 Task: Find connections with filter location Worksop with filter topic #Designwith filter profile language French with filter current company Fibre2Fashion with filter school Maharashtra Institute of Technology with filter industry Electric Power Transmission, Control, and Distribution with filter service category Research with filter keywords title Computer Scientist
Action: Mouse moved to (623, 78)
Screenshot: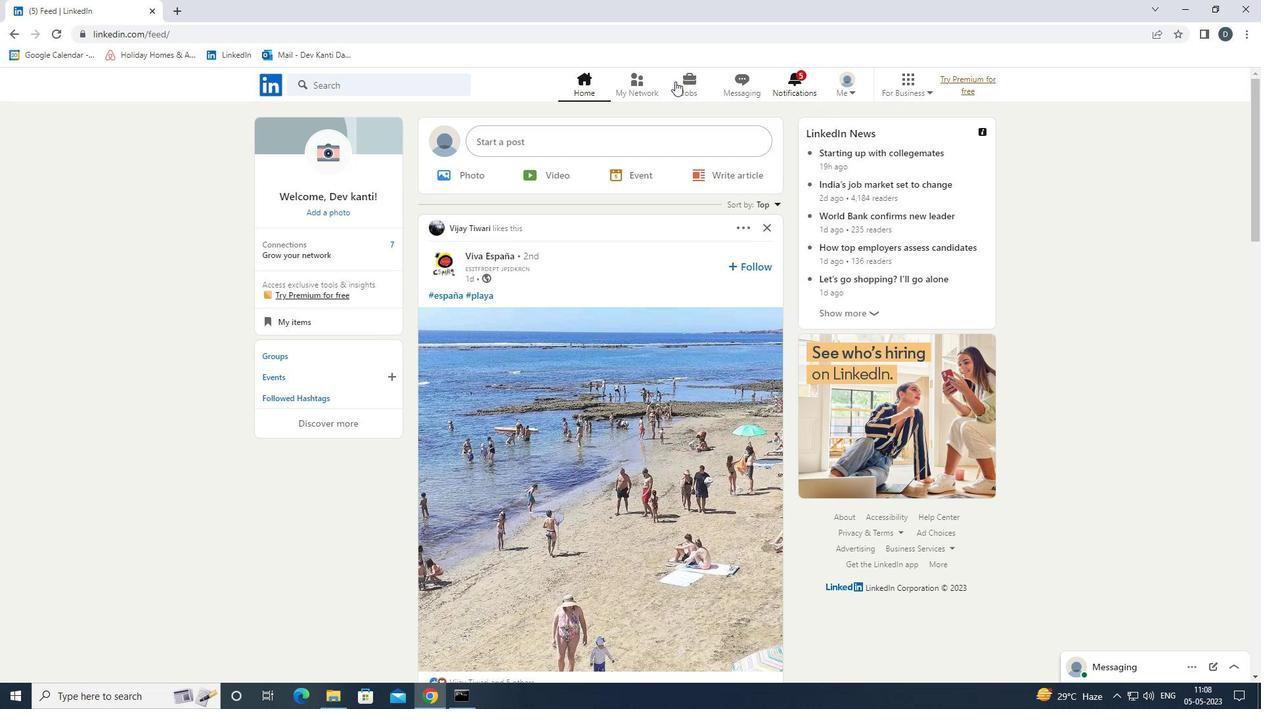 
Action: Mouse pressed left at (623, 78)
Screenshot: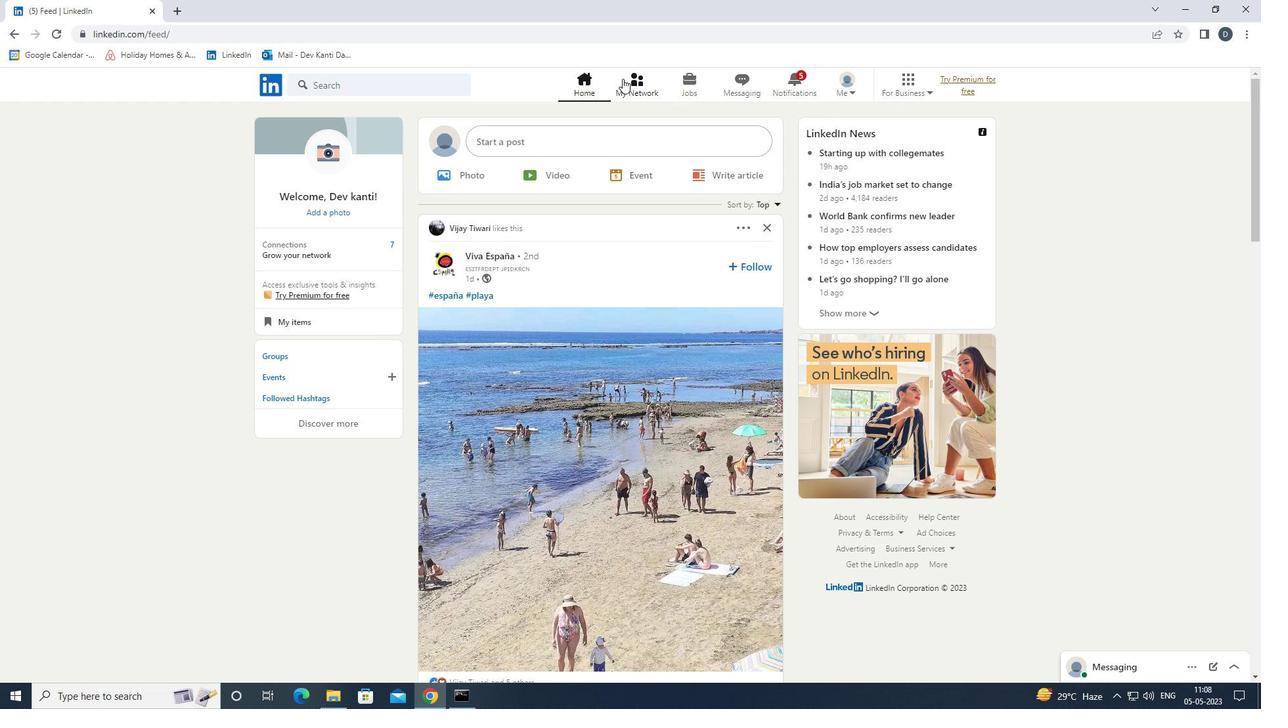 
Action: Mouse moved to (432, 155)
Screenshot: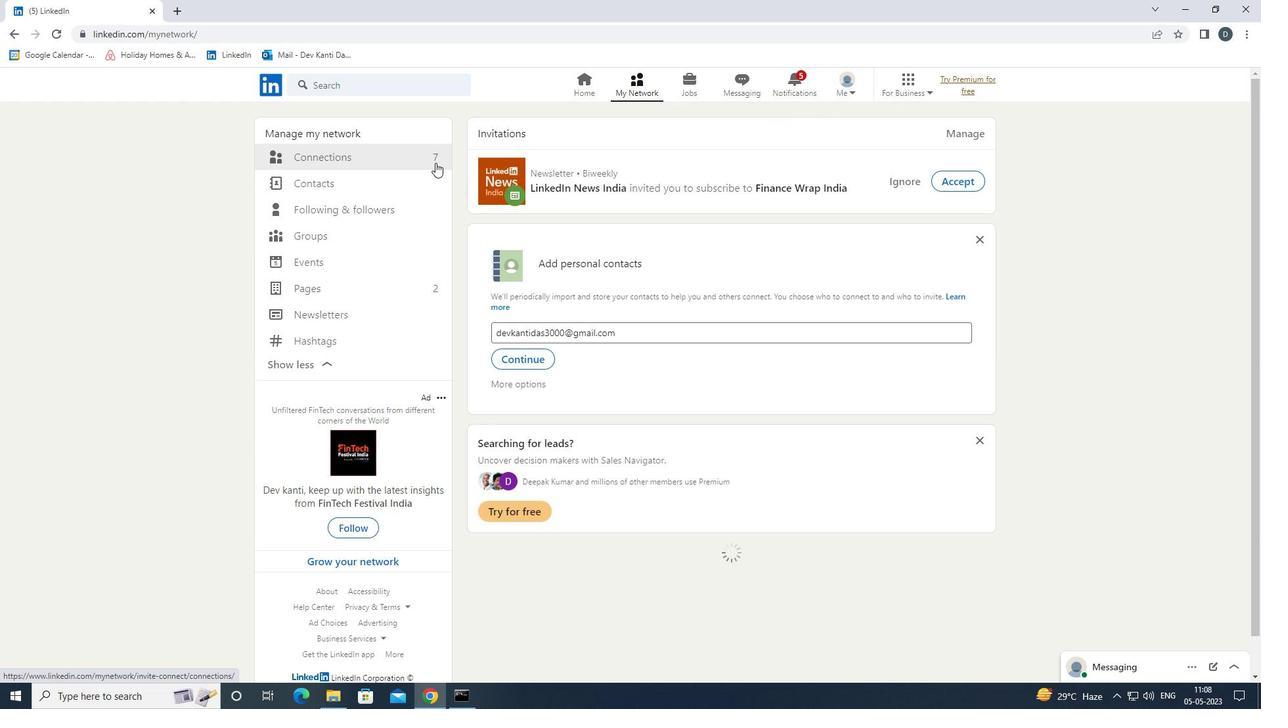 
Action: Mouse pressed left at (432, 155)
Screenshot: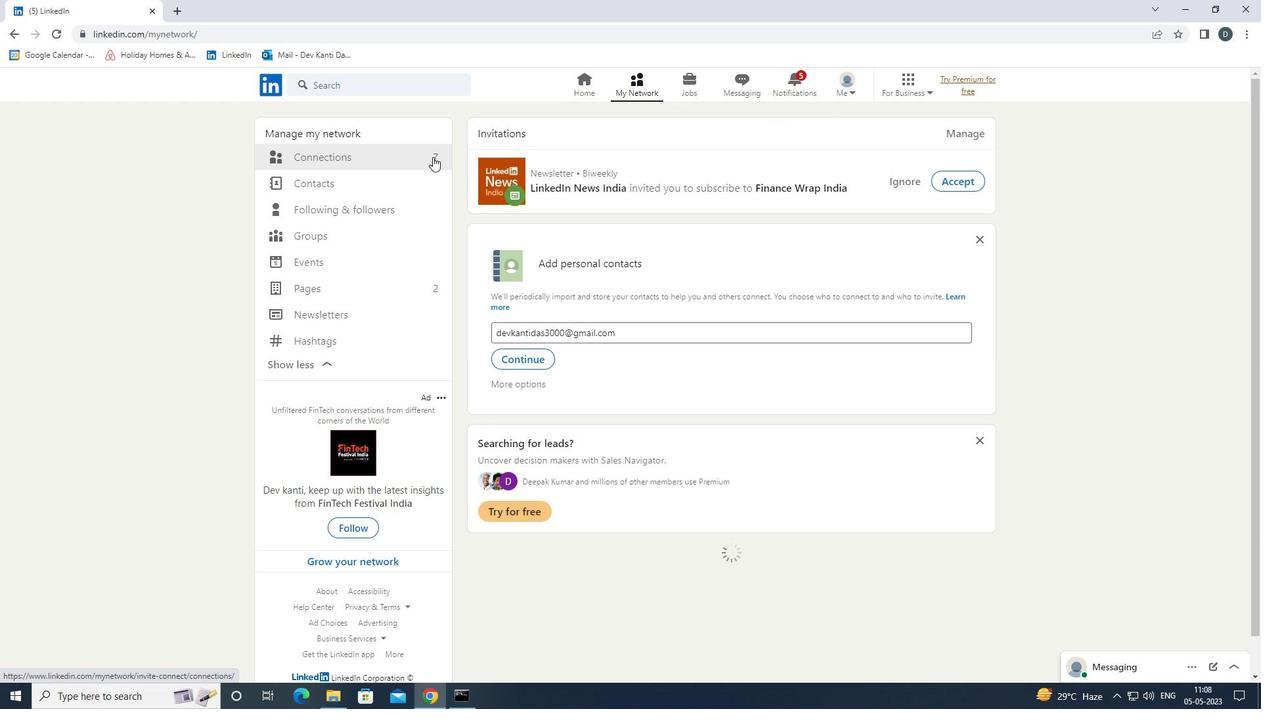 
Action: Mouse moved to (734, 155)
Screenshot: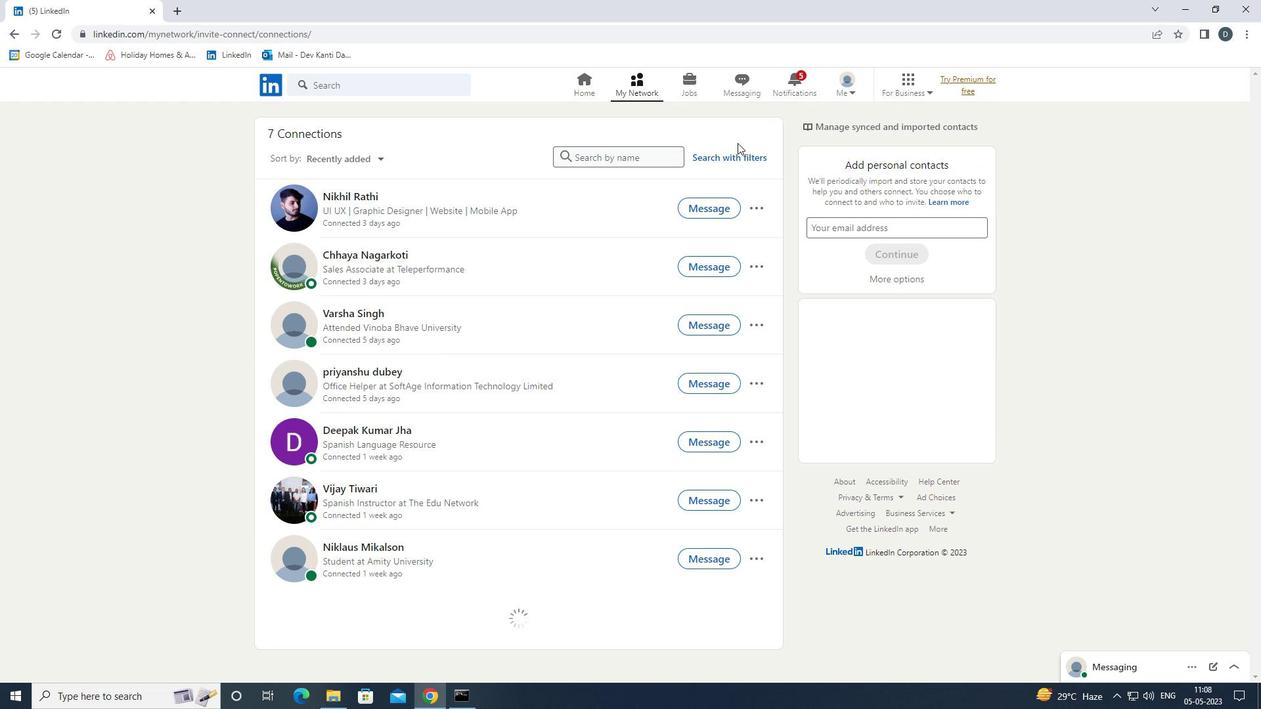 
Action: Mouse pressed left at (734, 155)
Screenshot: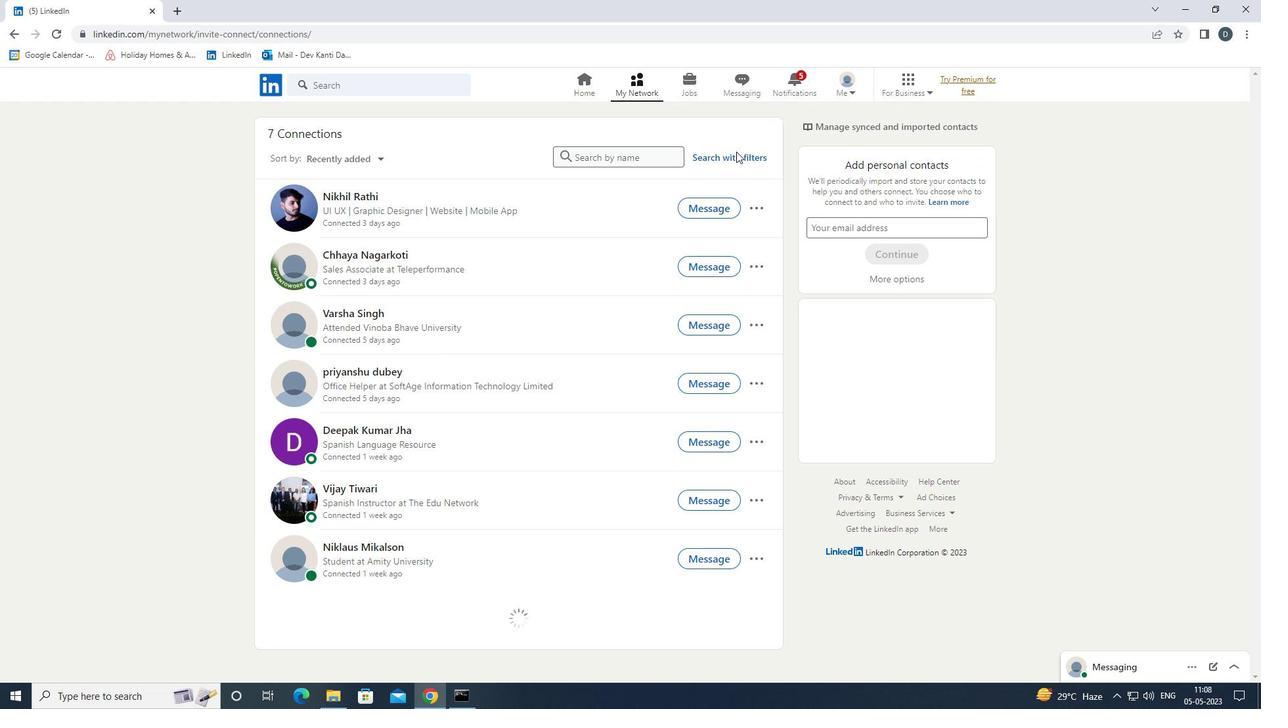 
Action: Mouse moved to (688, 120)
Screenshot: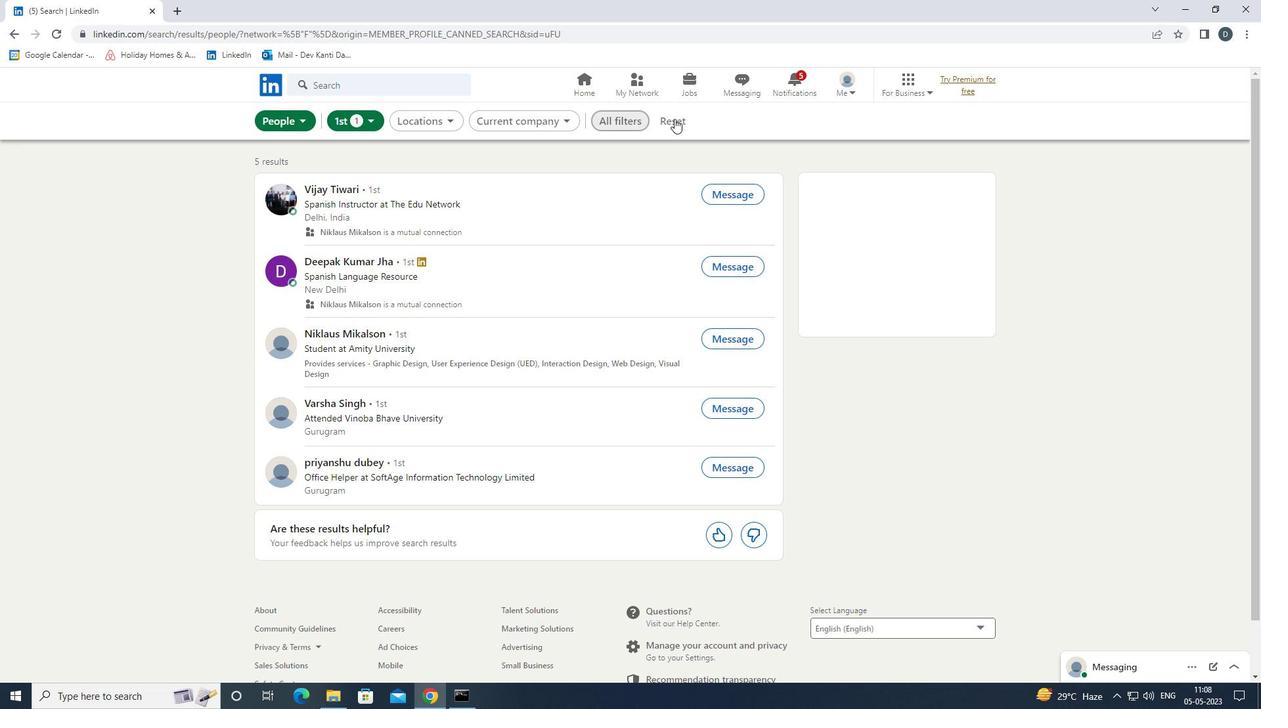 
Action: Mouse pressed left at (688, 120)
Screenshot: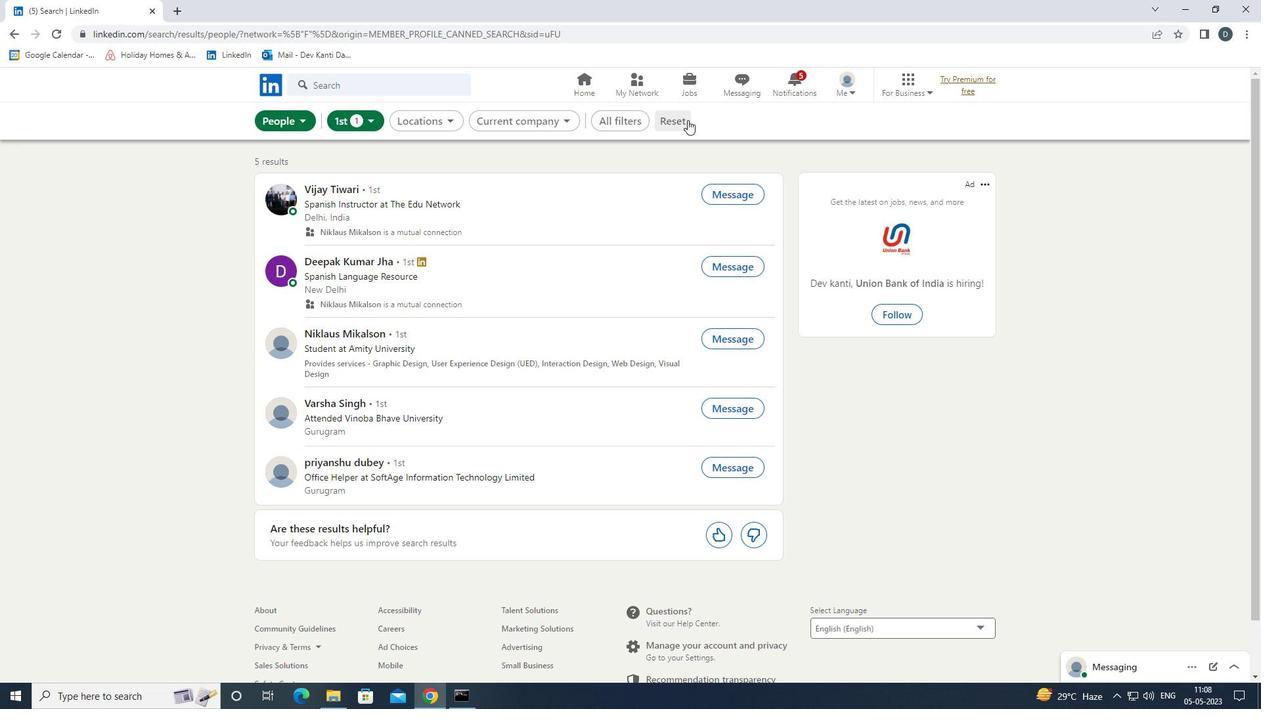 
Action: Mouse moved to (663, 119)
Screenshot: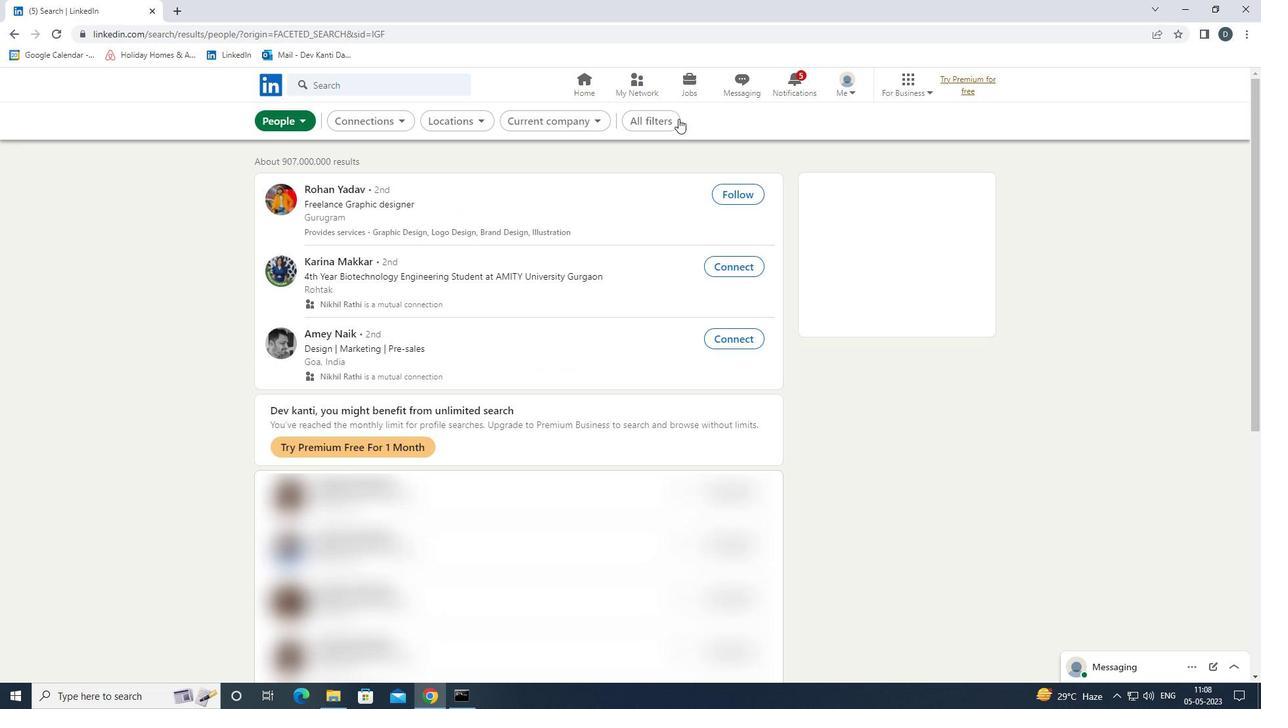 
Action: Mouse pressed left at (663, 119)
Screenshot: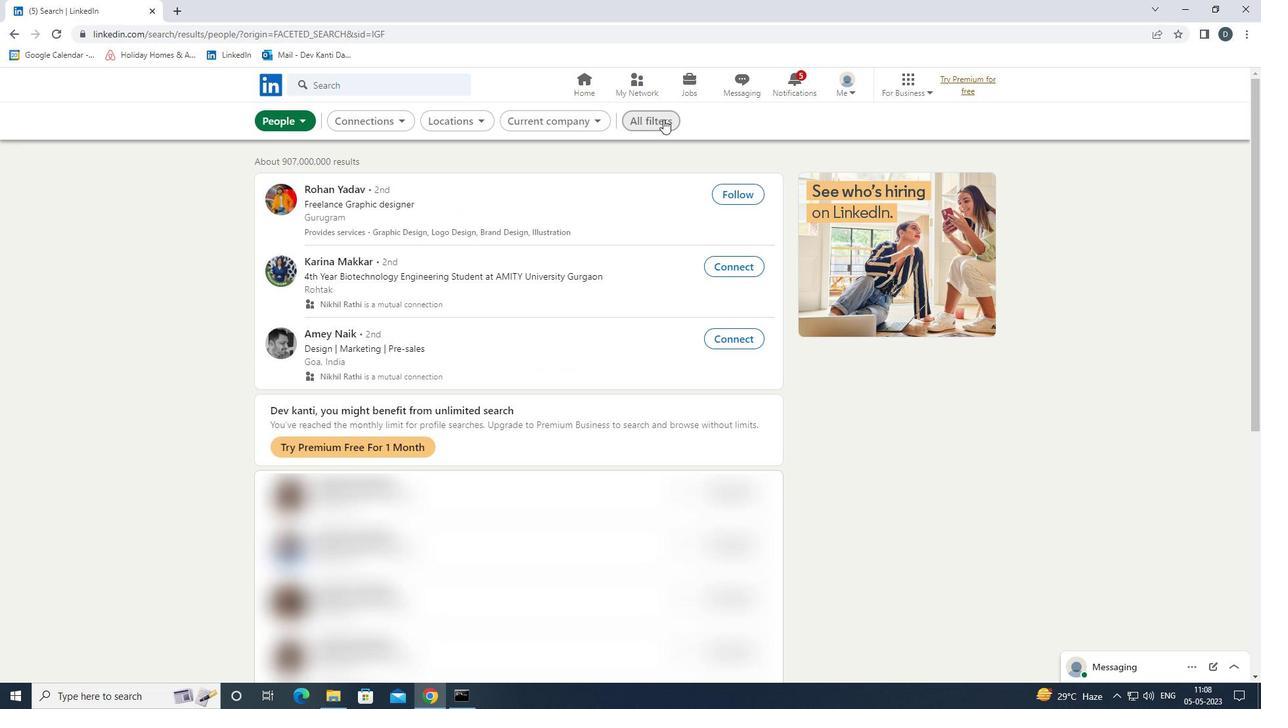 
Action: Mouse moved to (1127, 336)
Screenshot: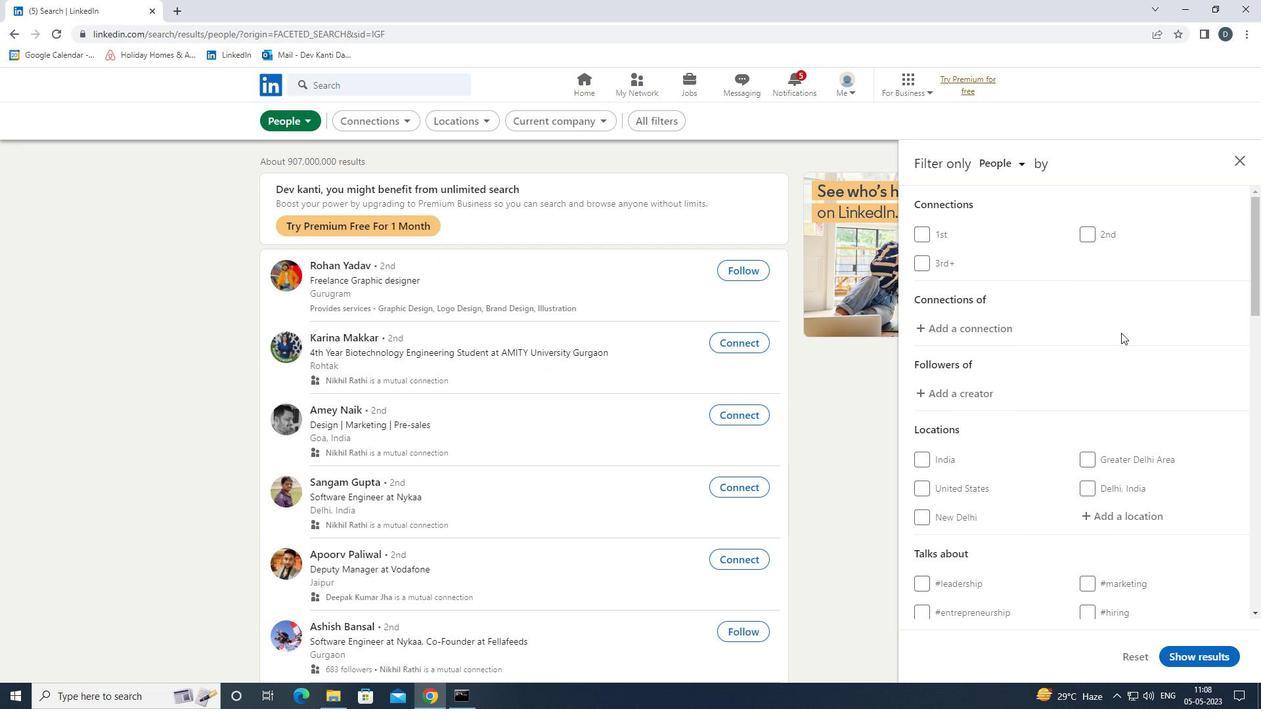 
Action: Mouse scrolled (1127, 335) with delta (0, 0)
Screenshot: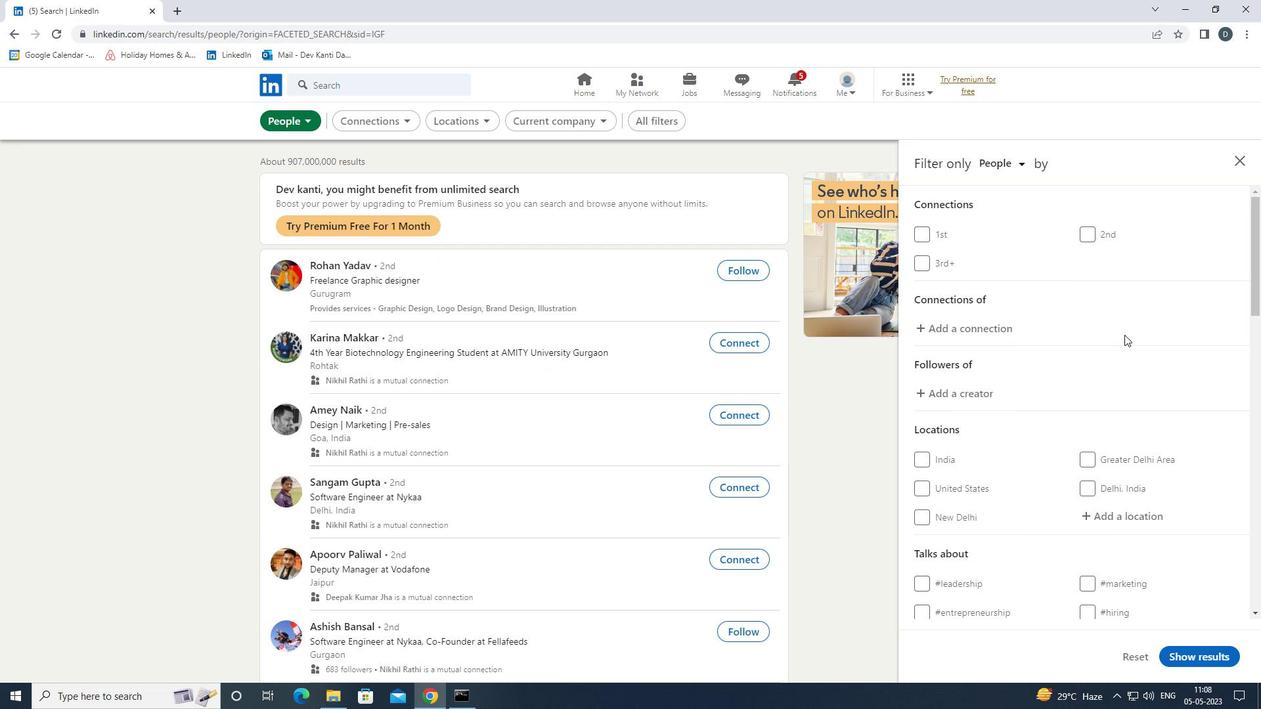 
Action: Mouse moved to (1129, 337)
Screenshot: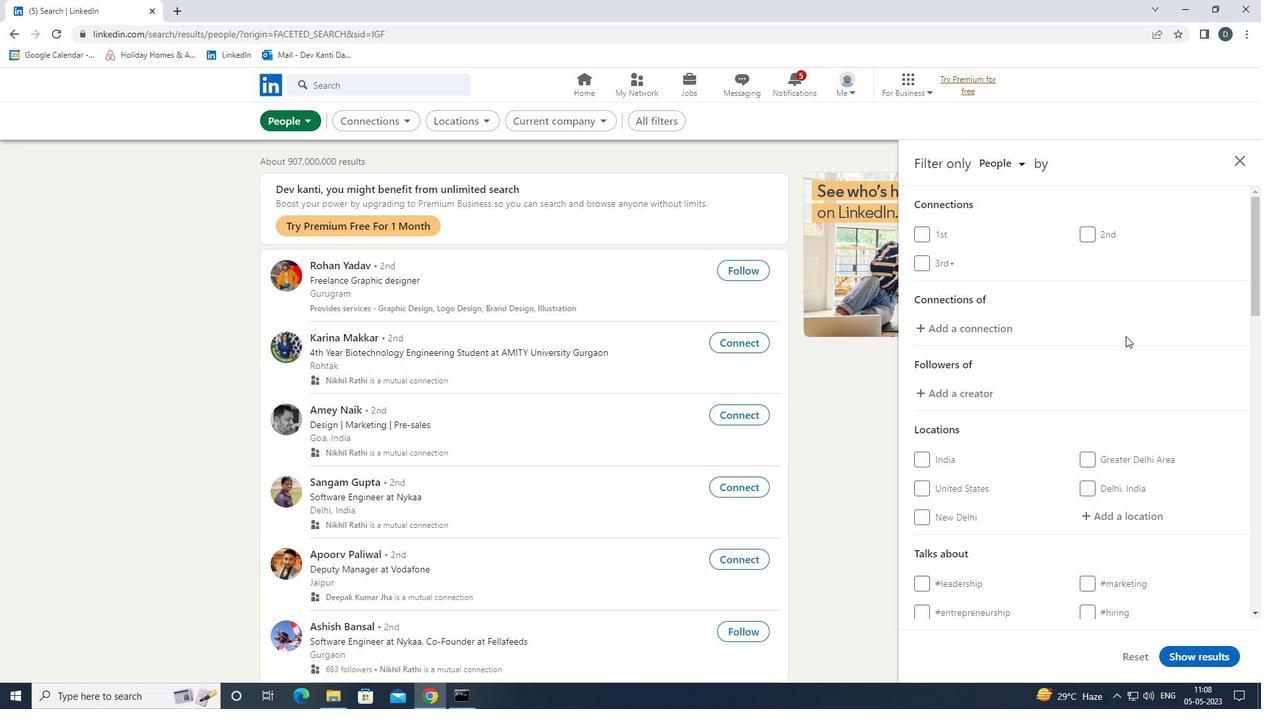 
Action: Mouse scrolled (1129, 336) with delta (0, 0)
Screenshot: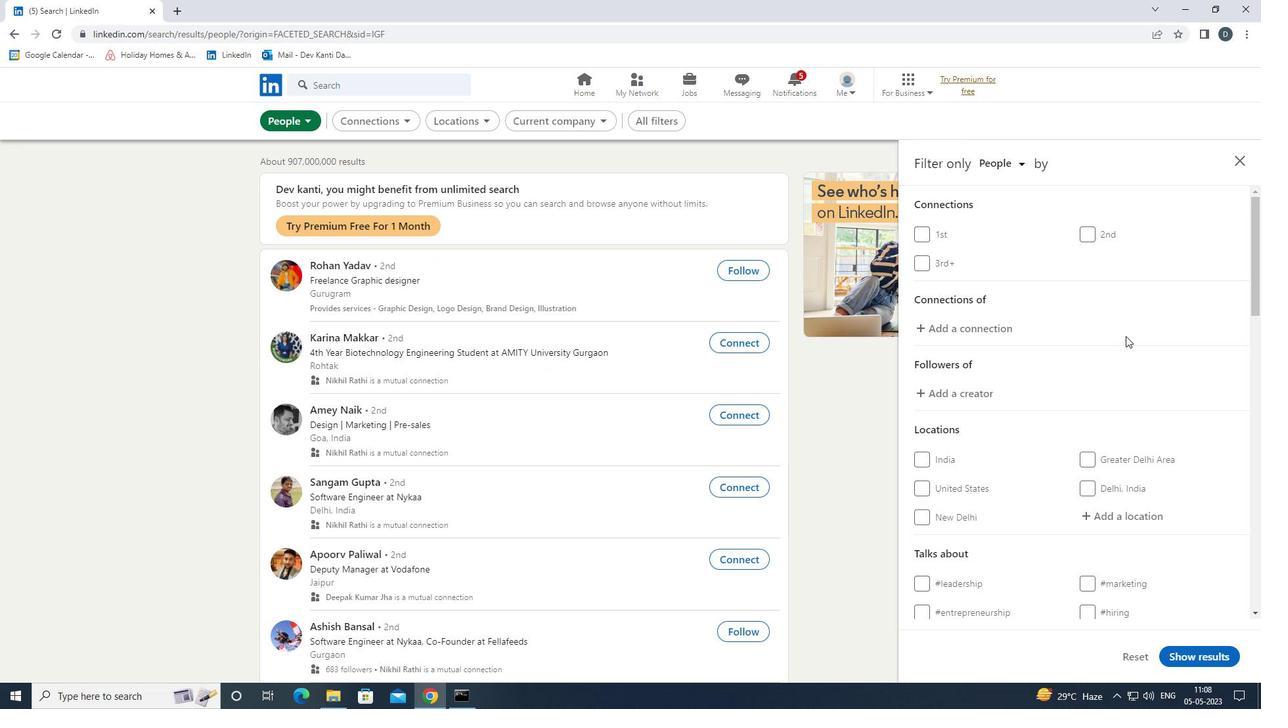 
Action: Mouse moved to (1138, 379)
Screenshot: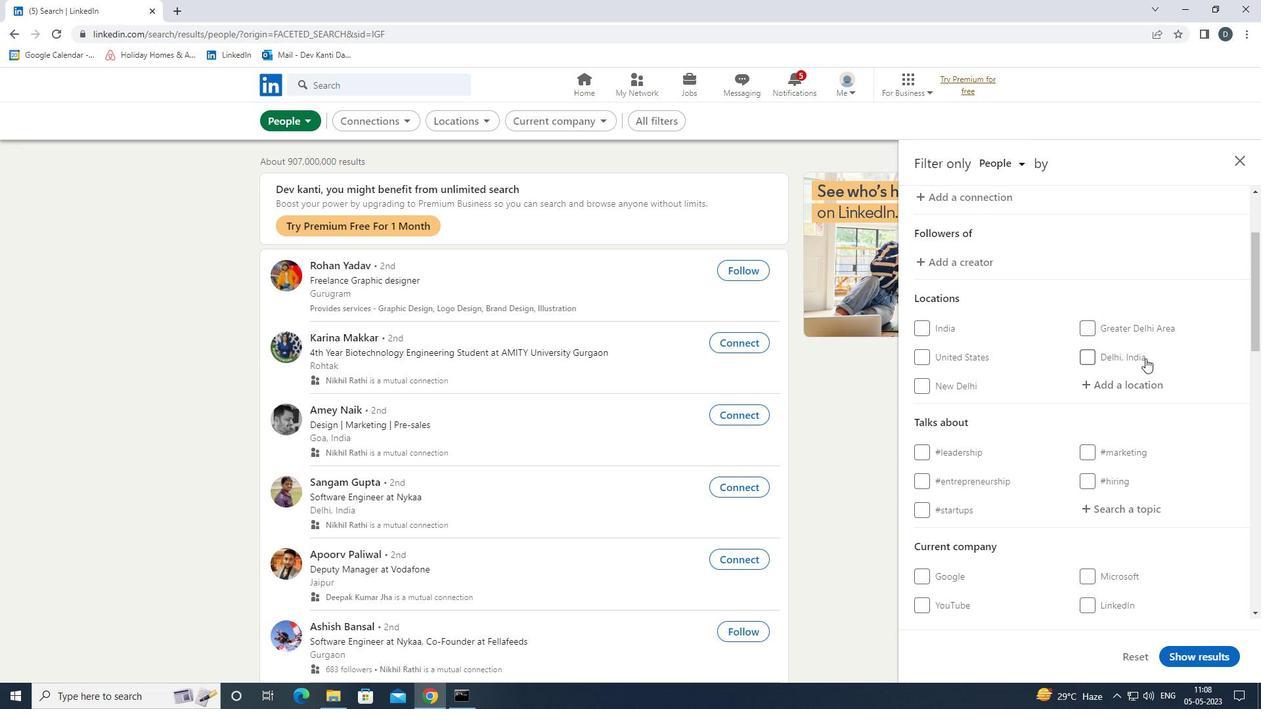 
Action: Mouse pressed left at (1138, 379)
Screenshot: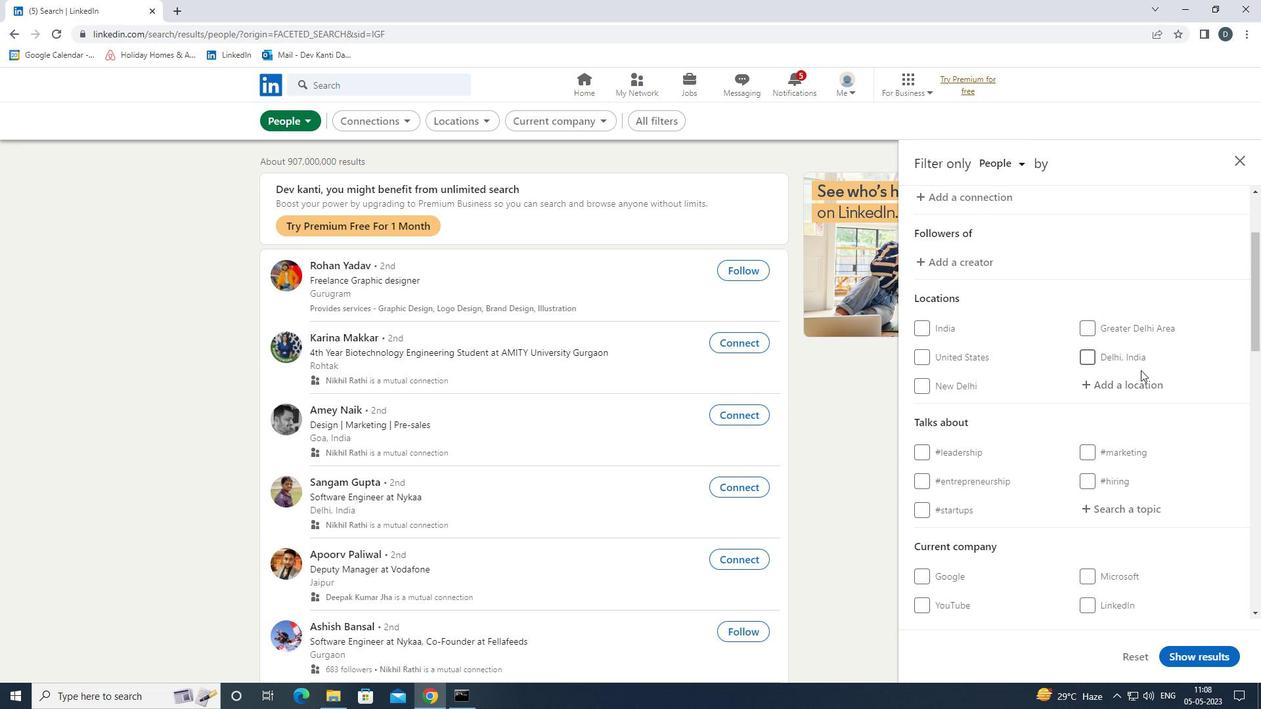 
Action: Key pressed <Key.shift><Key.shift><Key.shift><Key.shift><Key.shift><Key.shift>WORKSHOP<Key.down><Key.enter>
Screenshot: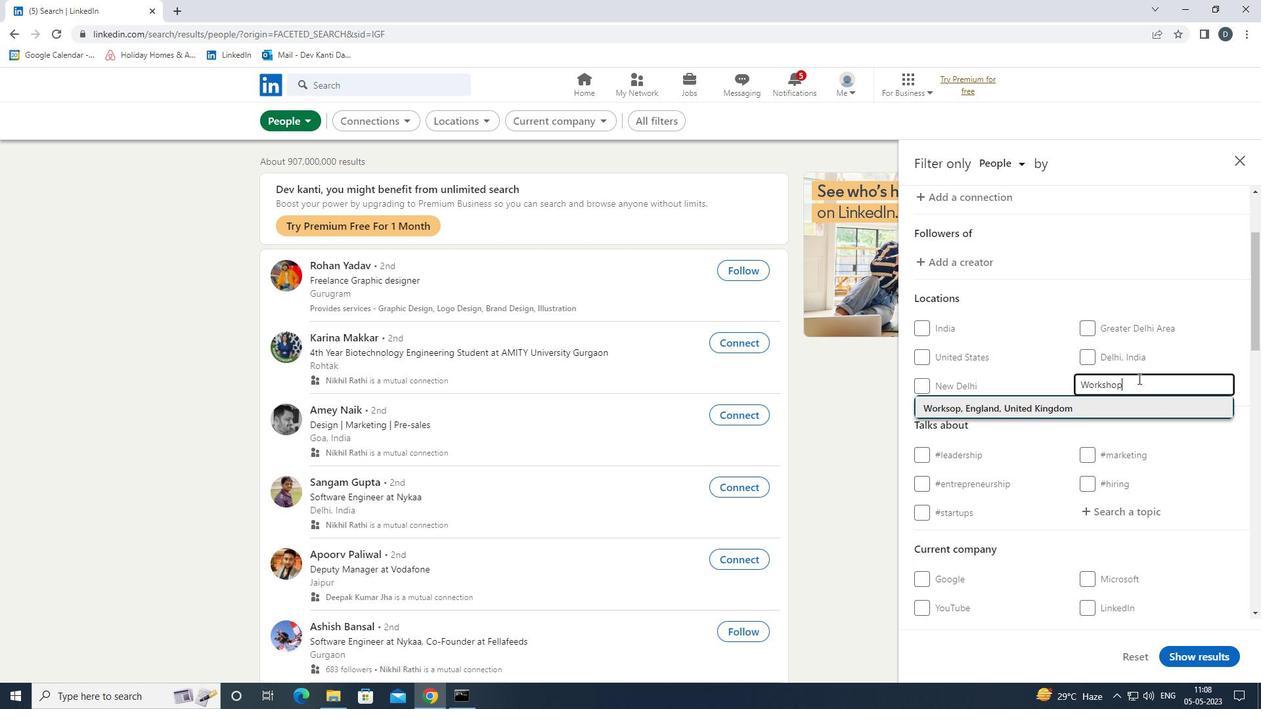 
Action: Mouse moved to (1134, 373)
Screenshot: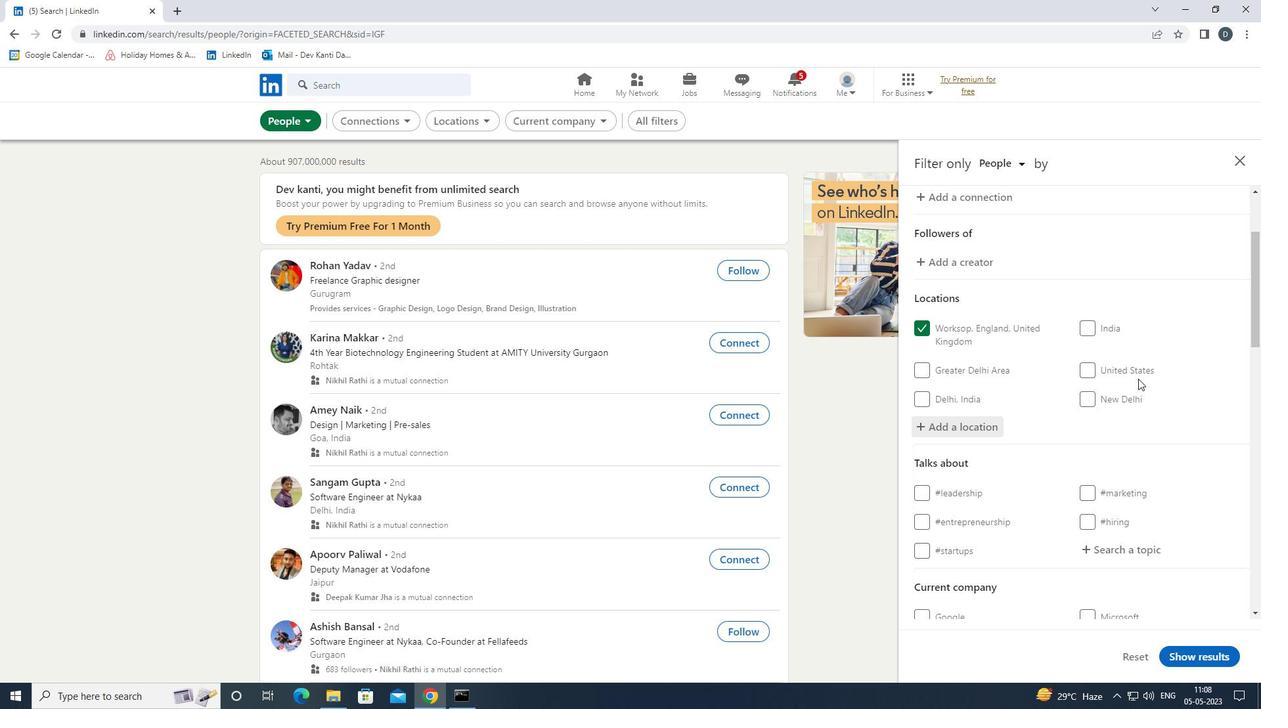 
Action: Mouse scrolled (1134, 372) with delta (0, 0)
Screenshot: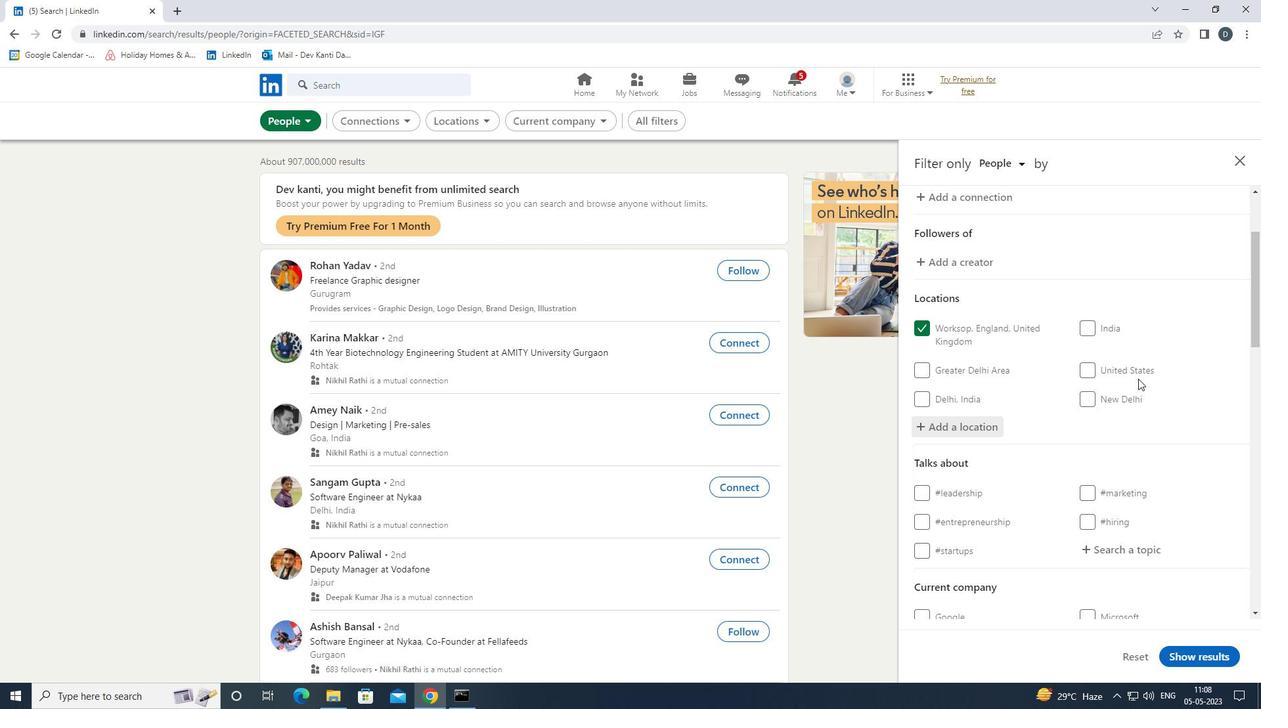 
Action: Mouse moved to (1134, 377)
Screenshot: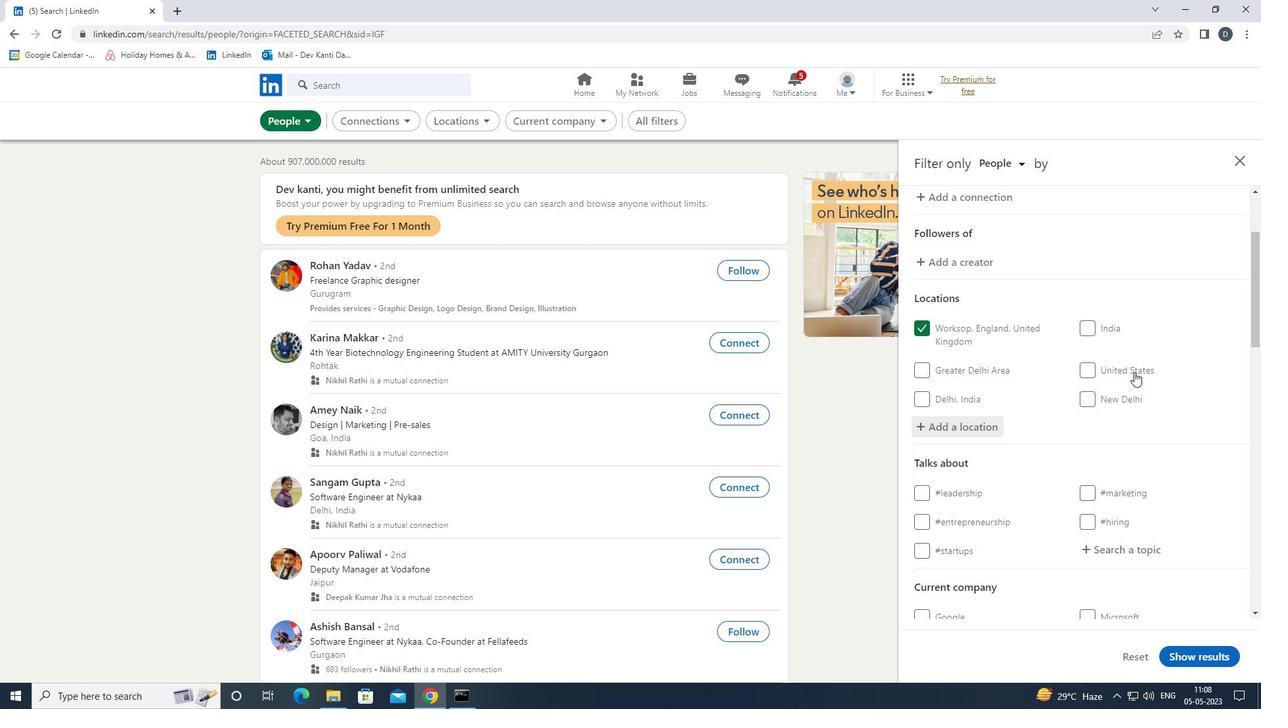 
Action: Mouse scrolled (1134, 376) with delta (0, 0)
Screenshot: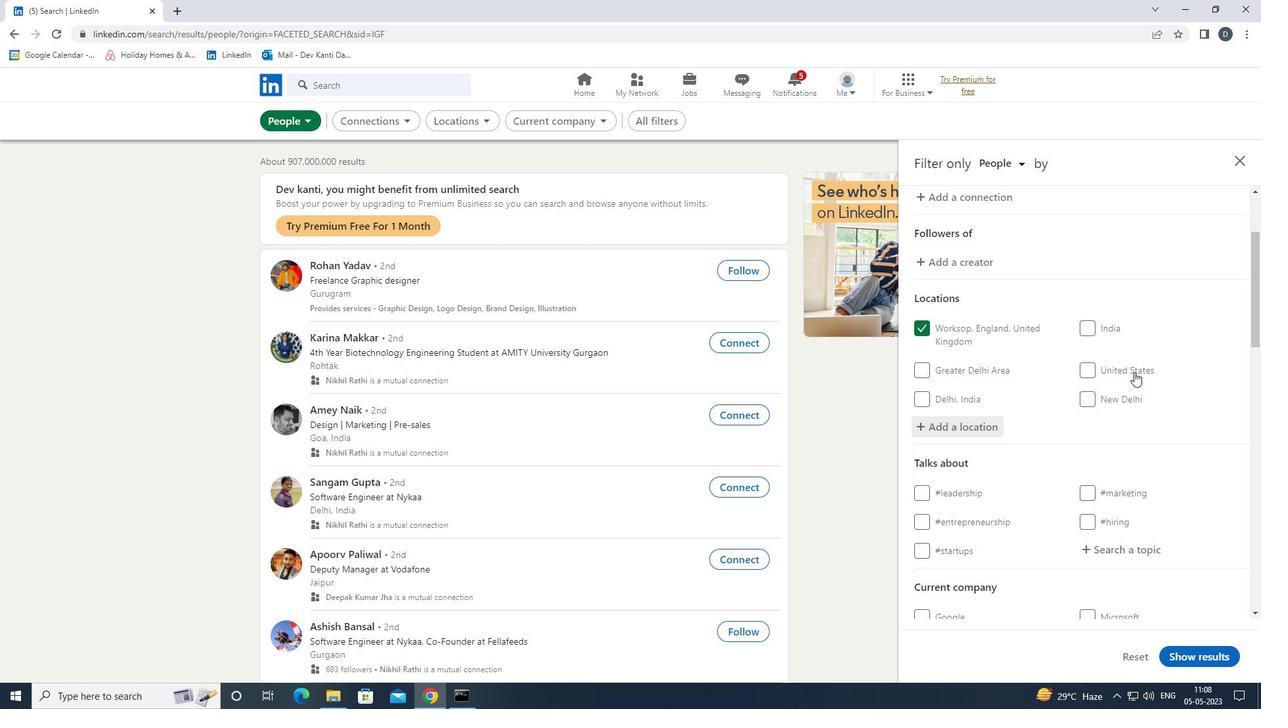 
Action: Mouse moved to (1133, 377)
Screenshot: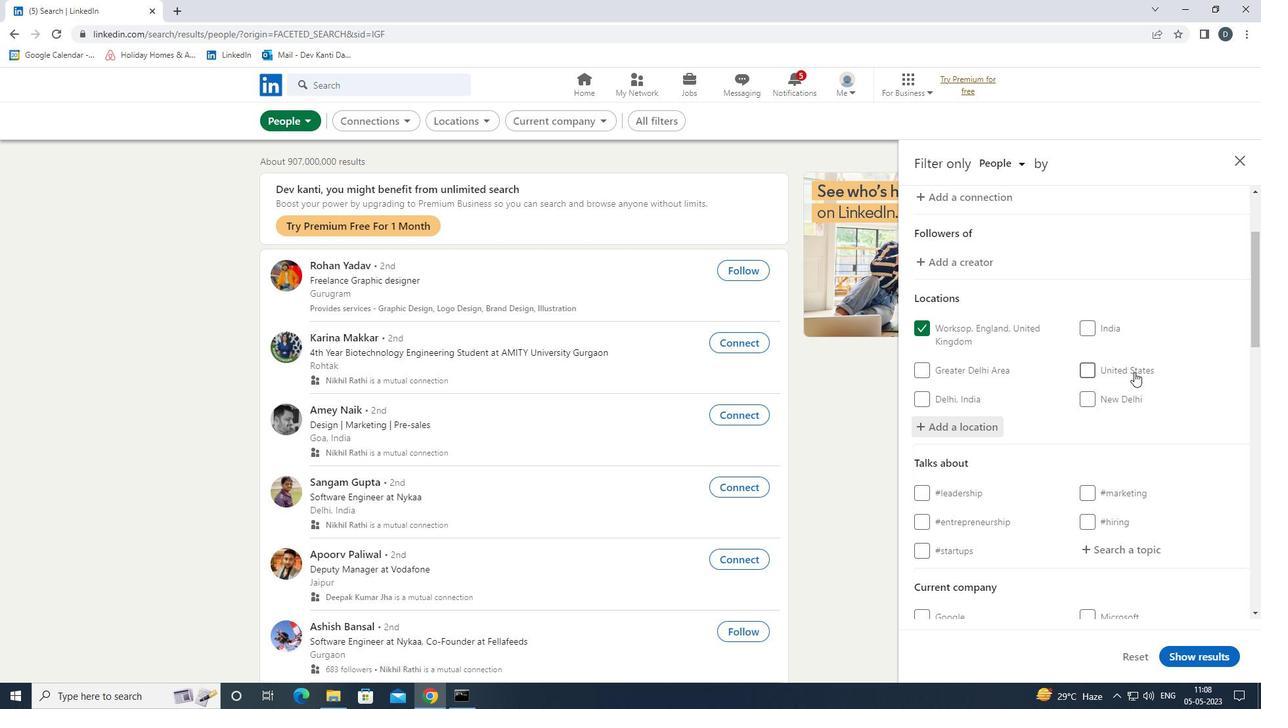 
Action: Mouse scrolled (1133, 377) with delta (0, 0)
Screenshot: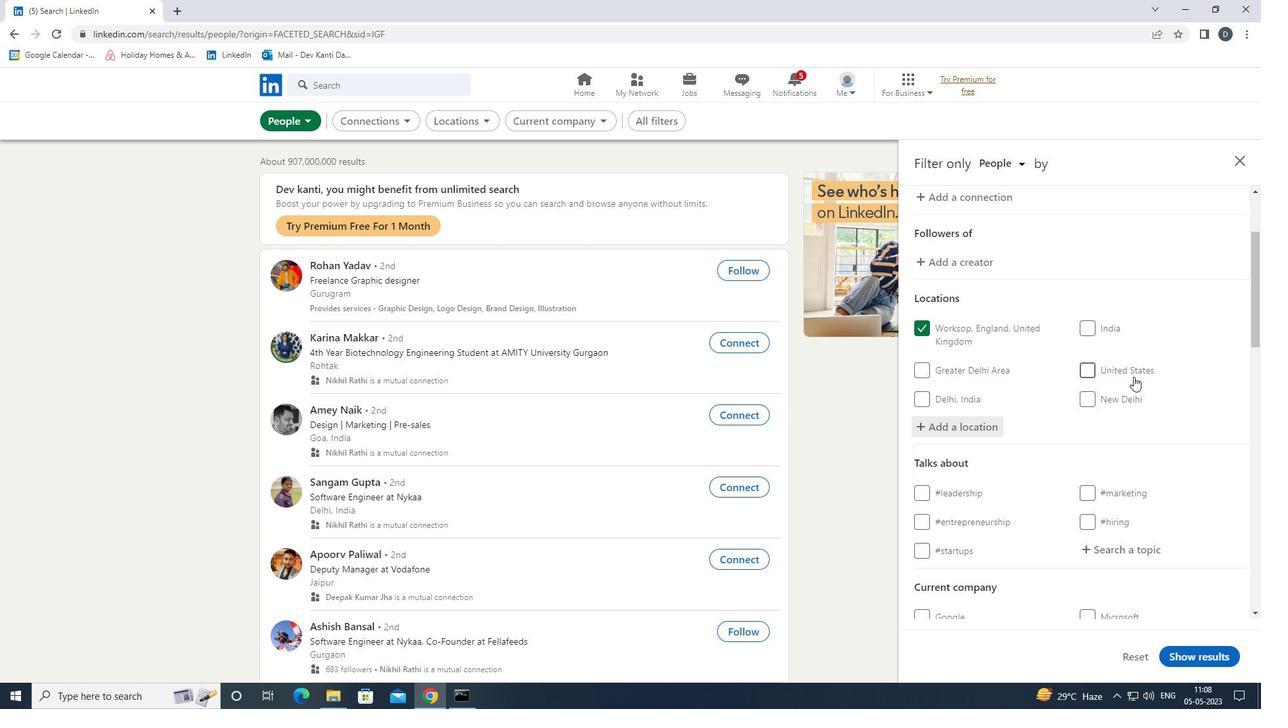 
Action: Mouse moved to (1129, 349)
Screenshot: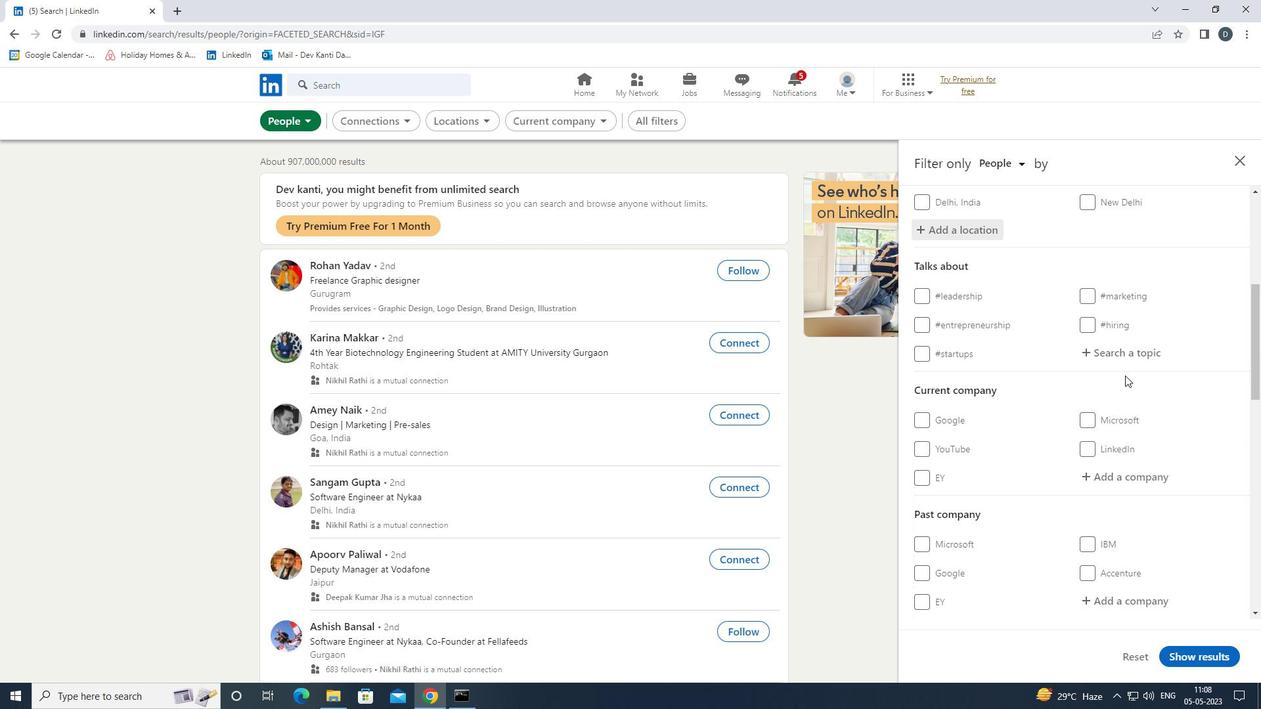
Action: Mouse pressed left at (1129, 349)
Screenshot: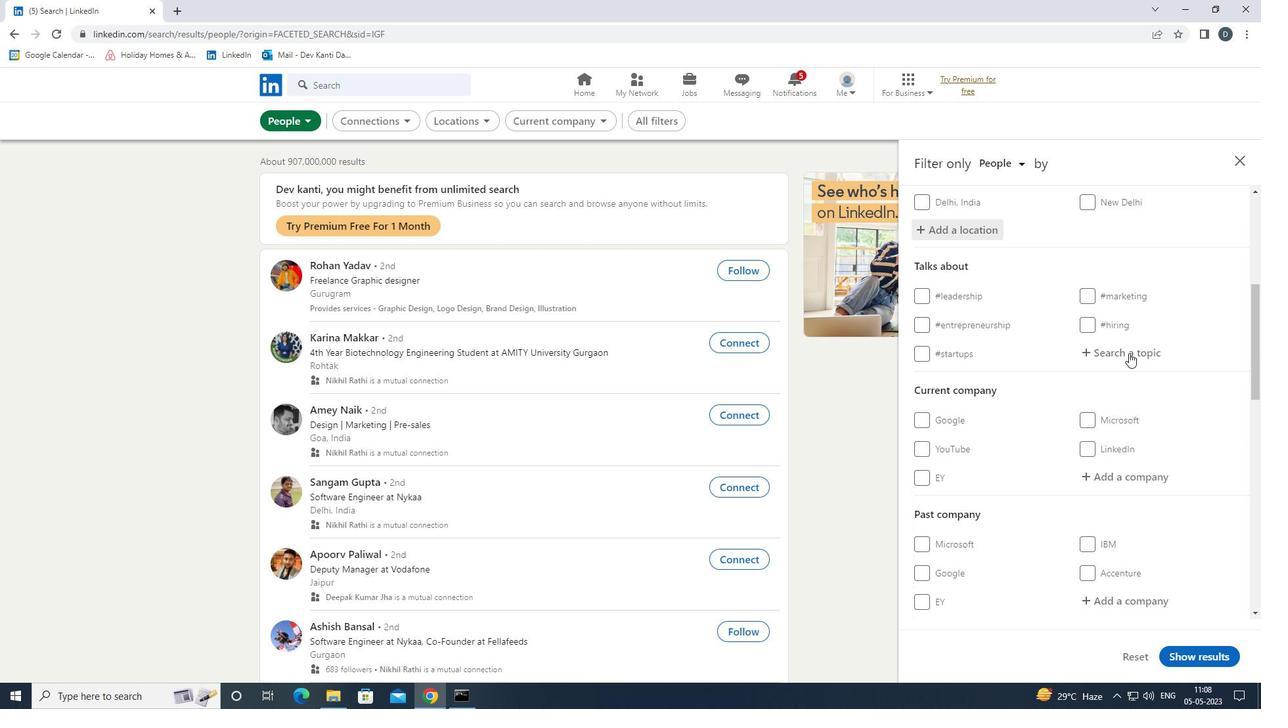 
Action: Key pressed <Key.shift>DESIGN<Key.down><Key.enter>
Screenshot: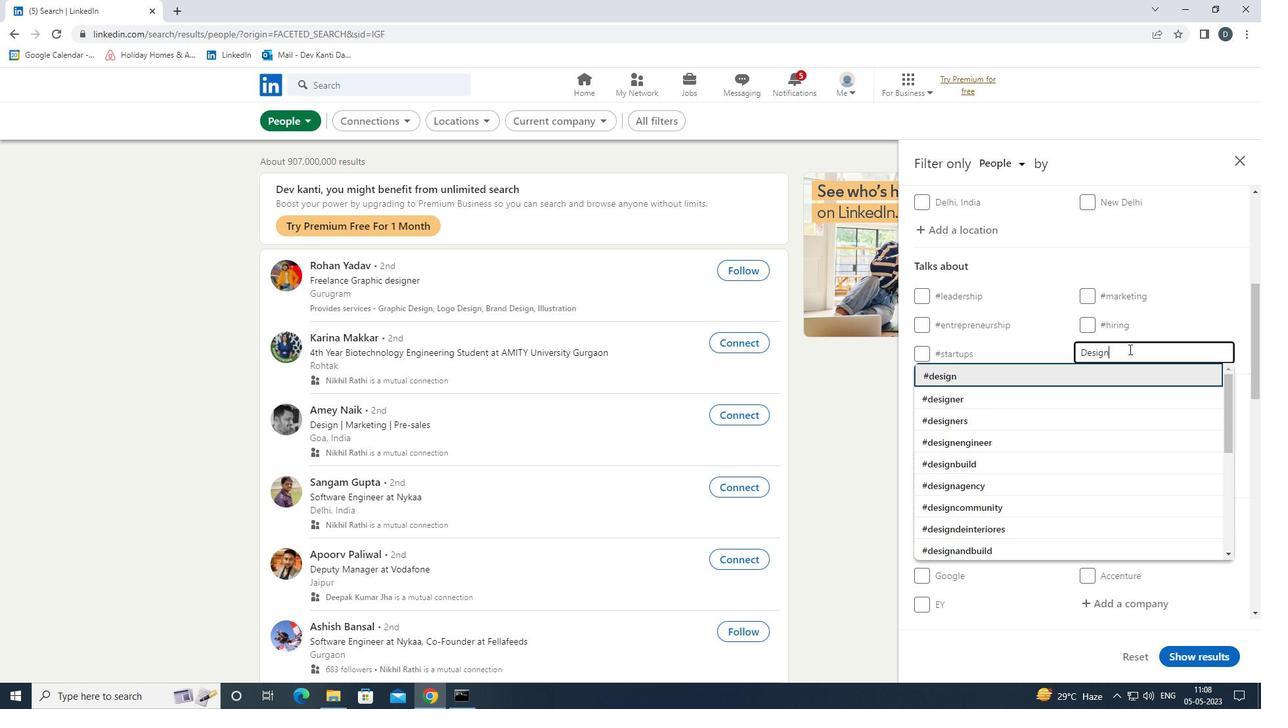 
Action: Mouse scrolled (1129, 348) with delta (0, 0)
Screenshot: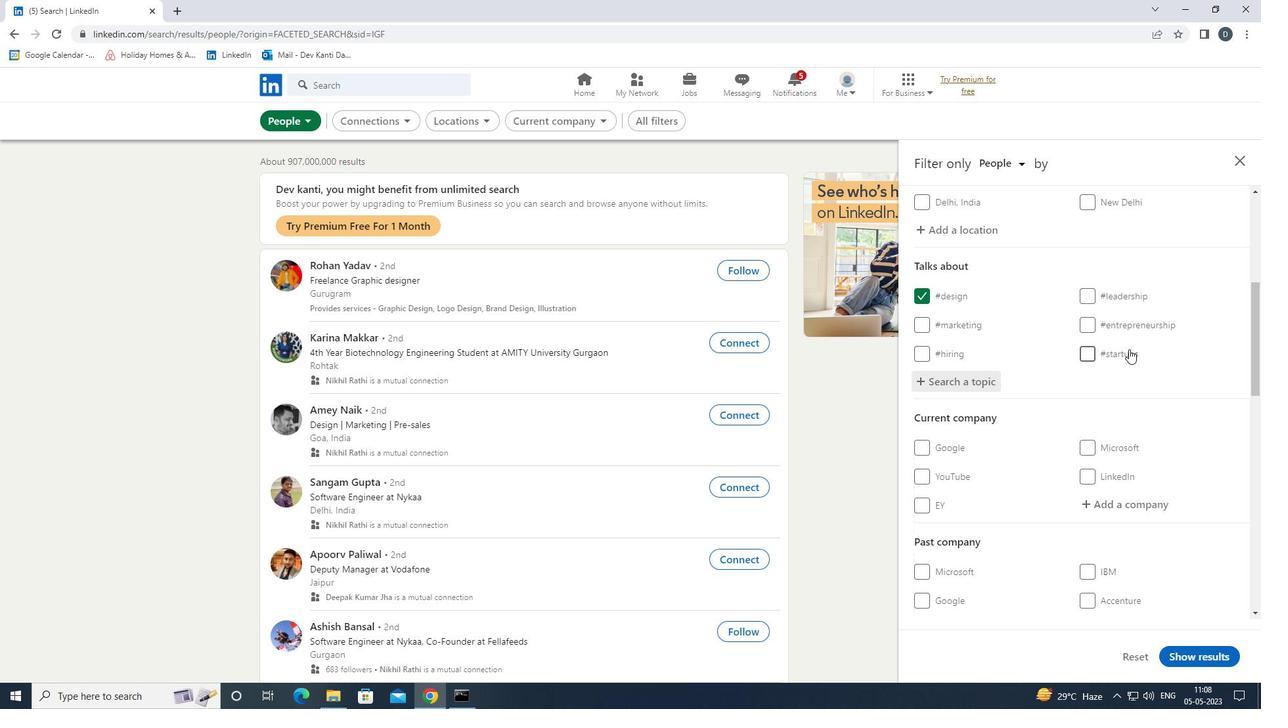 
Action: Mouse moved to (1111, 442)
Screenshot: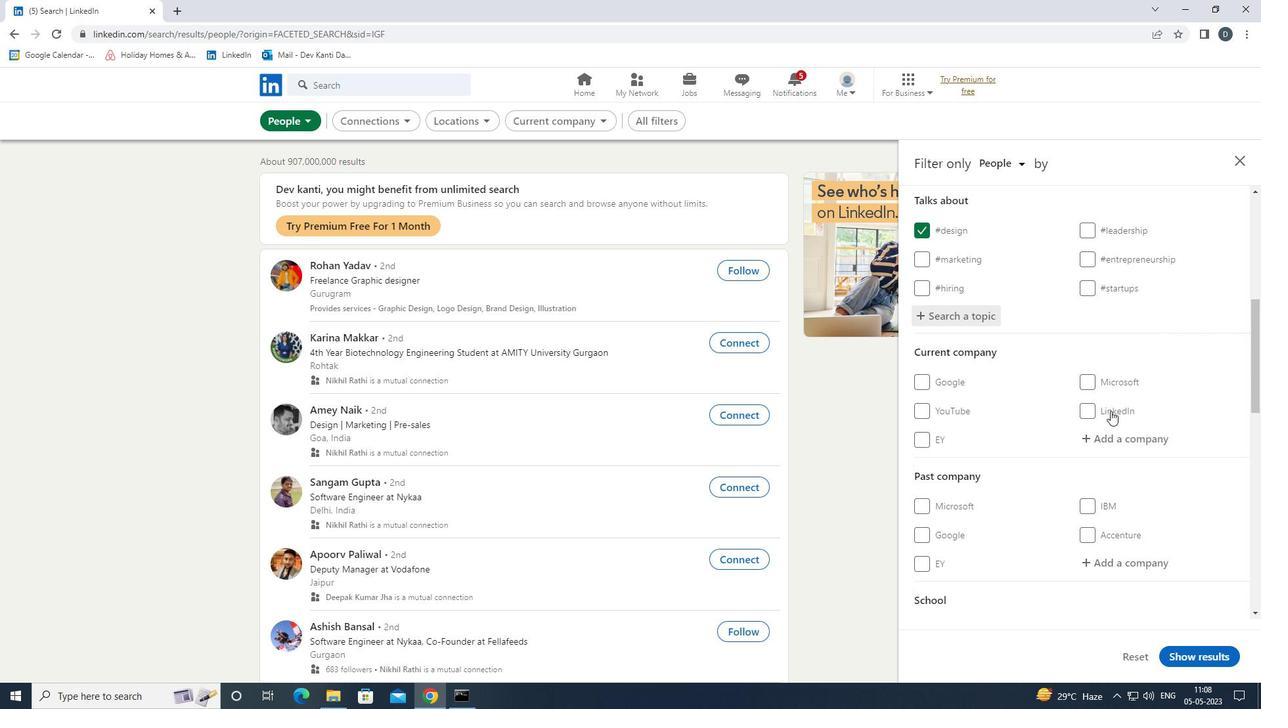 
Action: Mouse scrolled (1111, 442) with delta (0, 0)
Screenshot: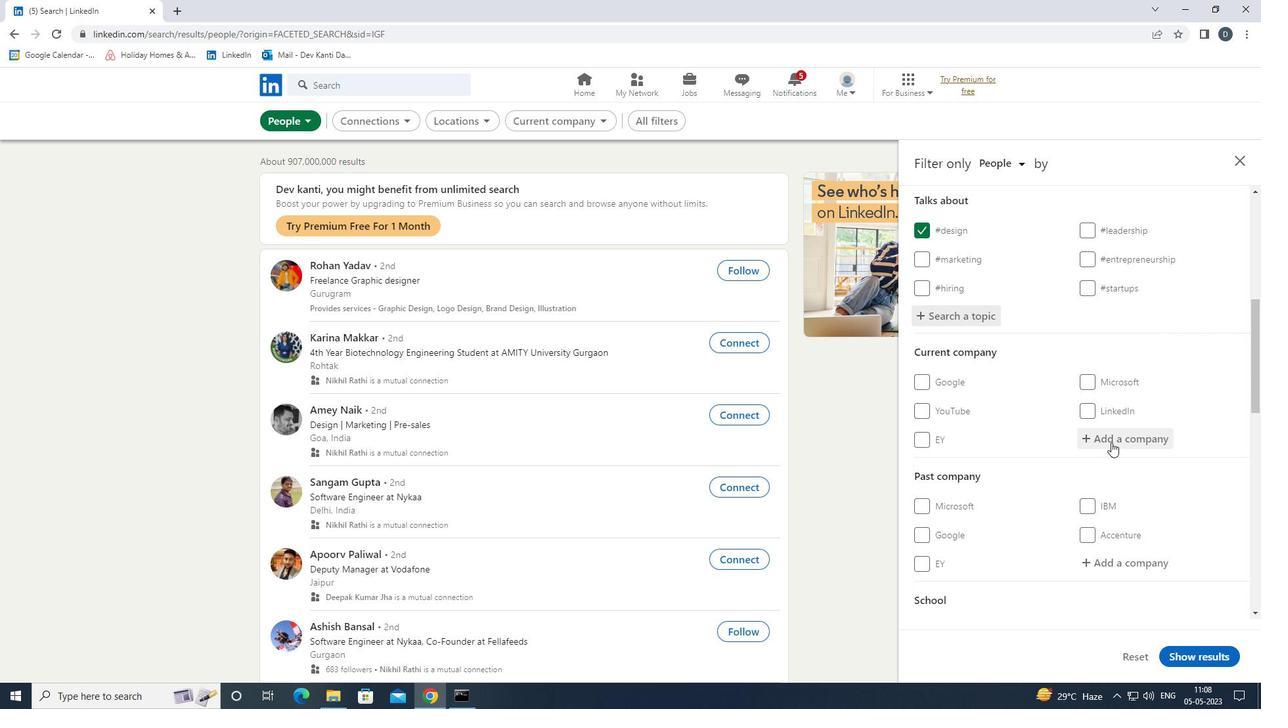 
Action: Mouse scrolled (1111, 442) with delta (0, 0)
Screenshot: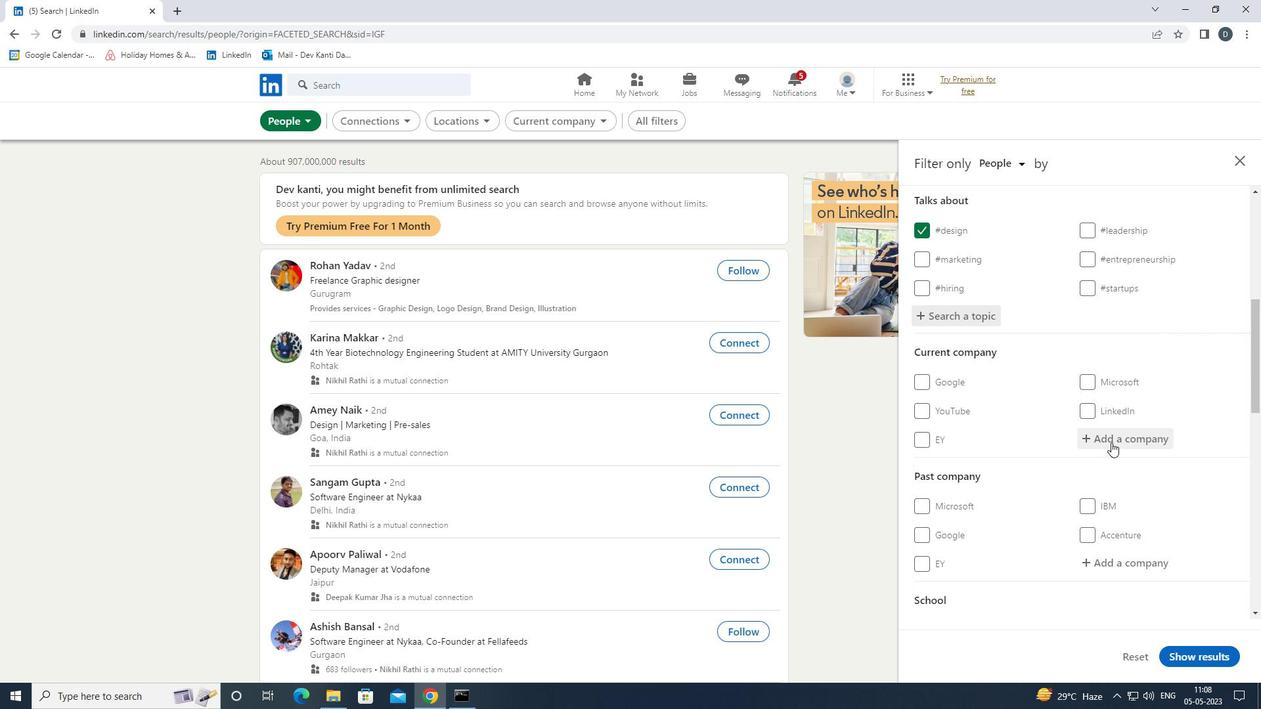 
Action: Mouse scrolled (1111, 442) with delta (0, 0)
Screenshot: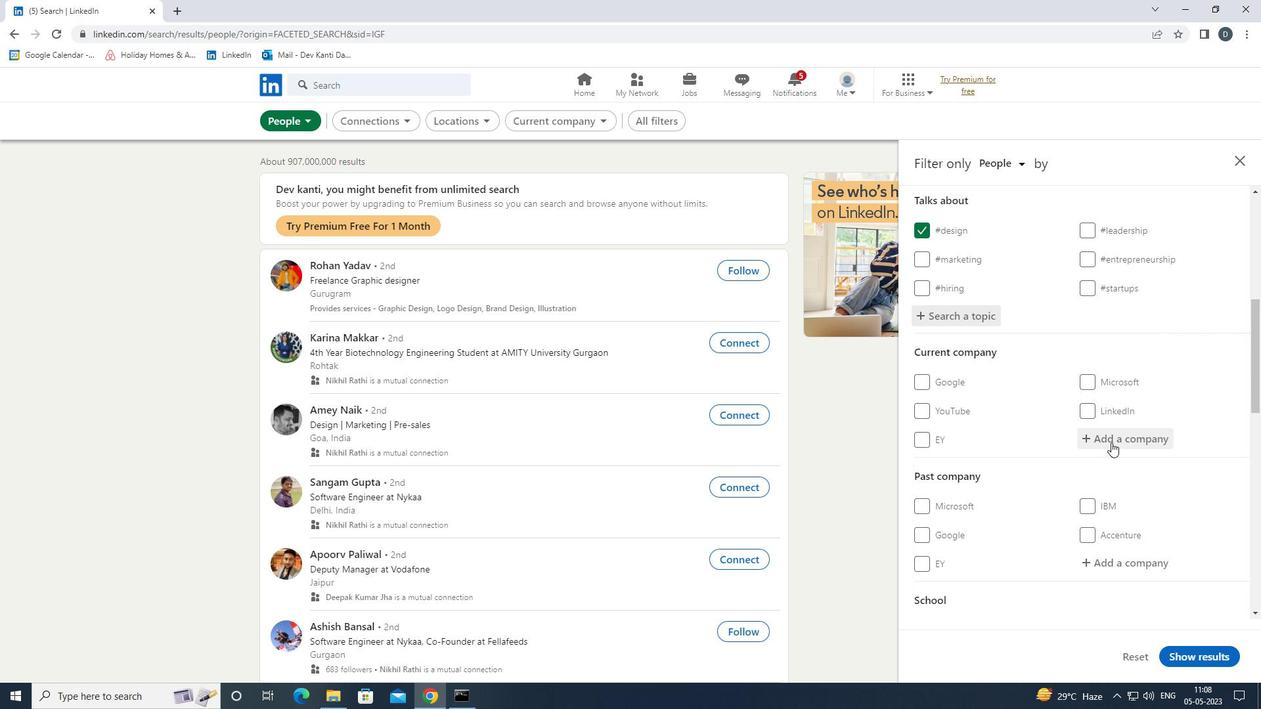 
Action: Mouse scrolled (1111, 442) with delta (0, 0)
Screenshot: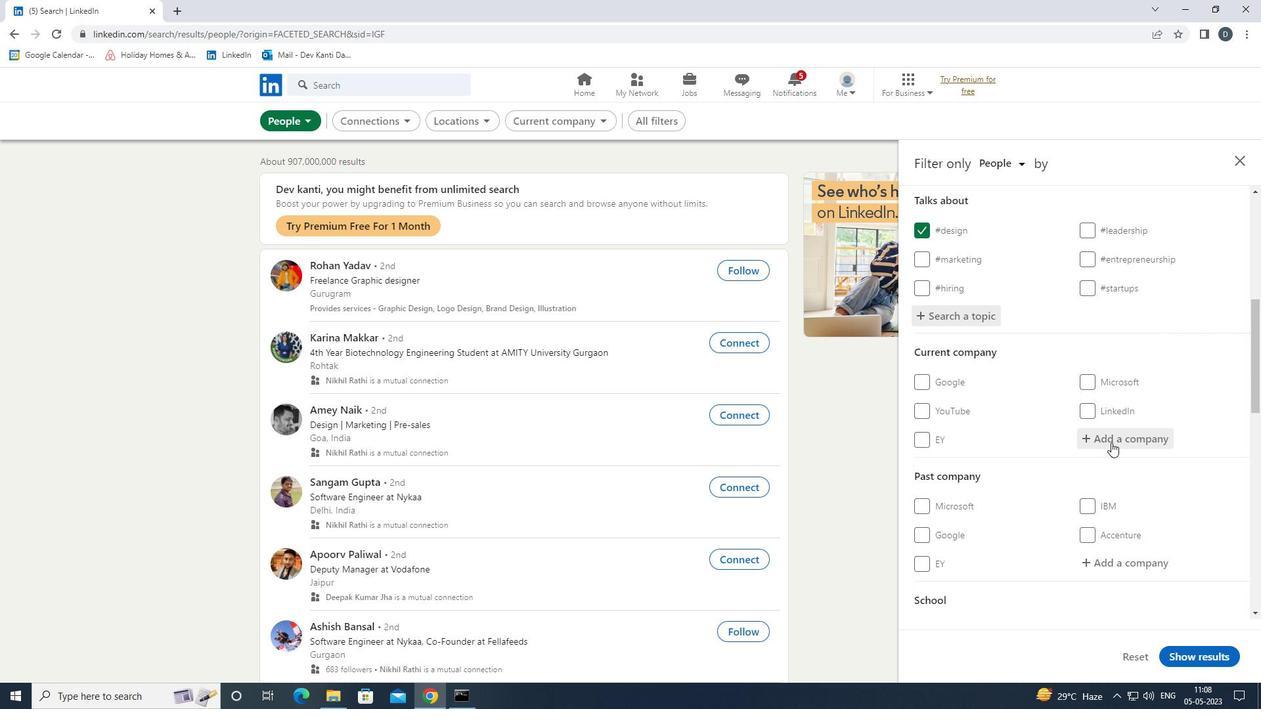 
Action: Mouse moved to (1101, 444)
Screenshot: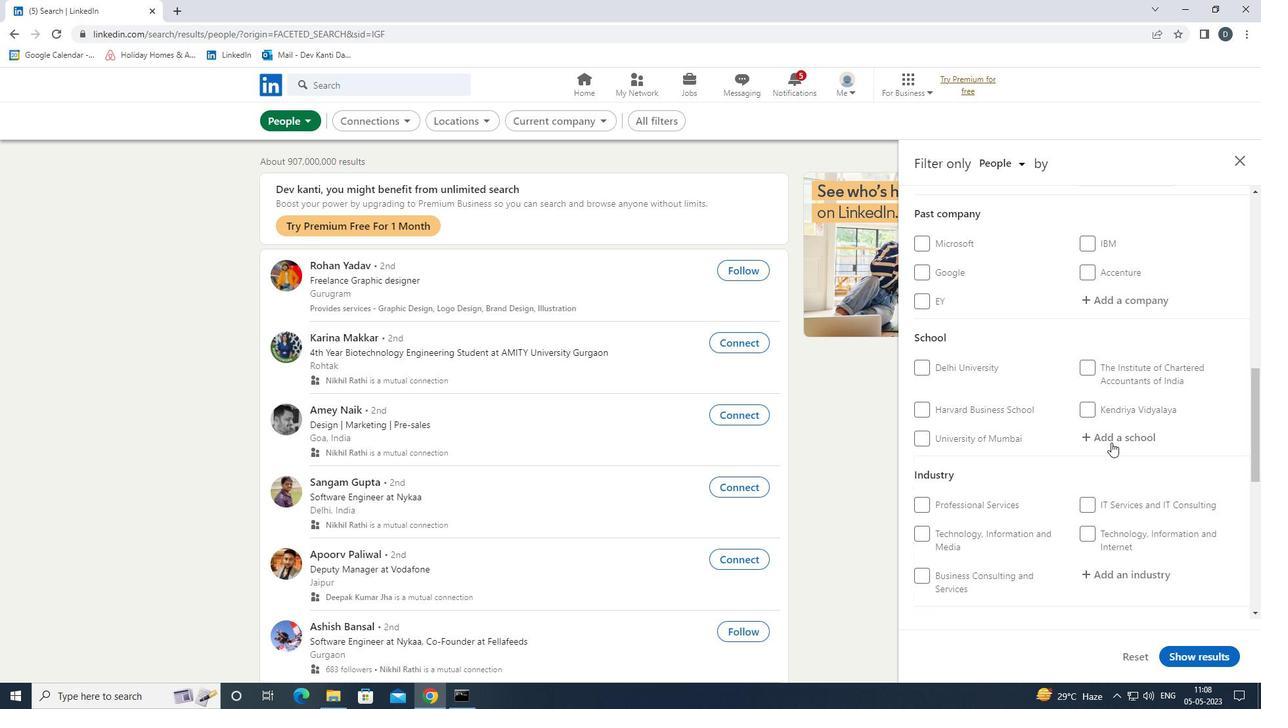 
Action: Mouse scrolled (1101, 444) with delta (0, 0)
Screenshot: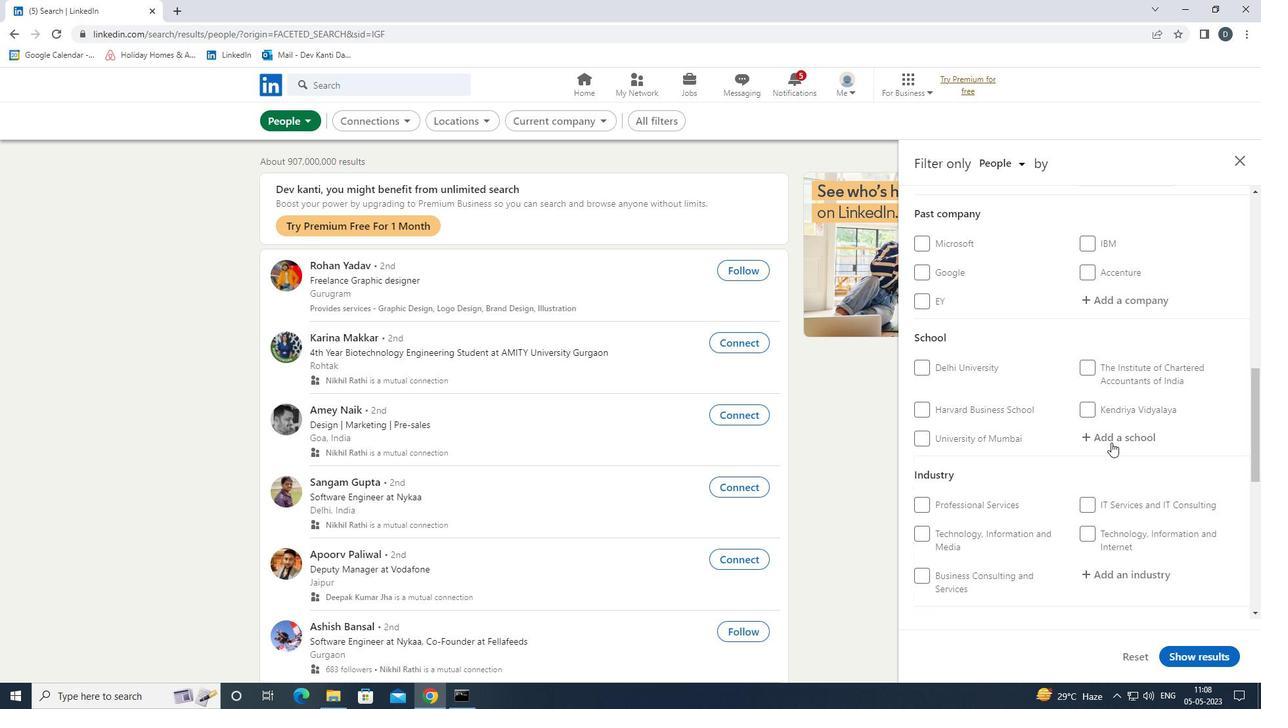 
Action: Mouse moved to (1100, 444)
Screenshot: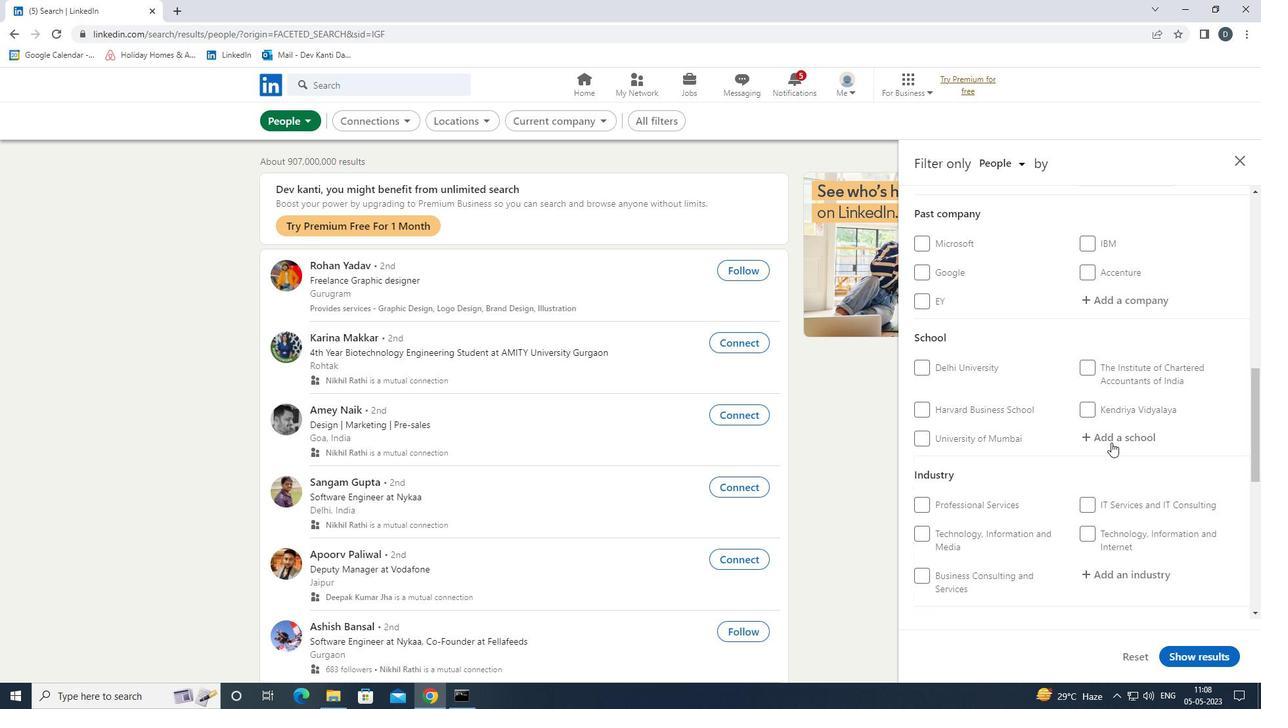 
Action: Mouse scrolled (1100, 444) with delta (0, 0)
Screenshot: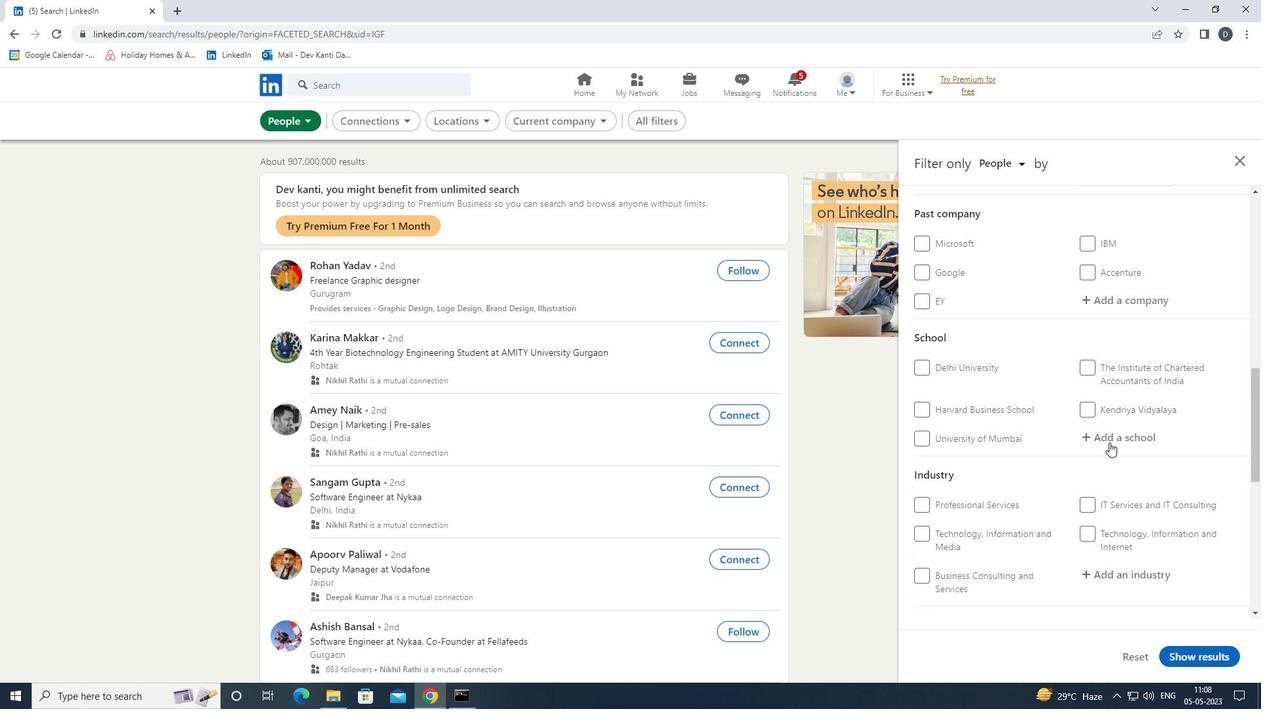 
Action: Mouse moved to (1113, 525)
Screenshot: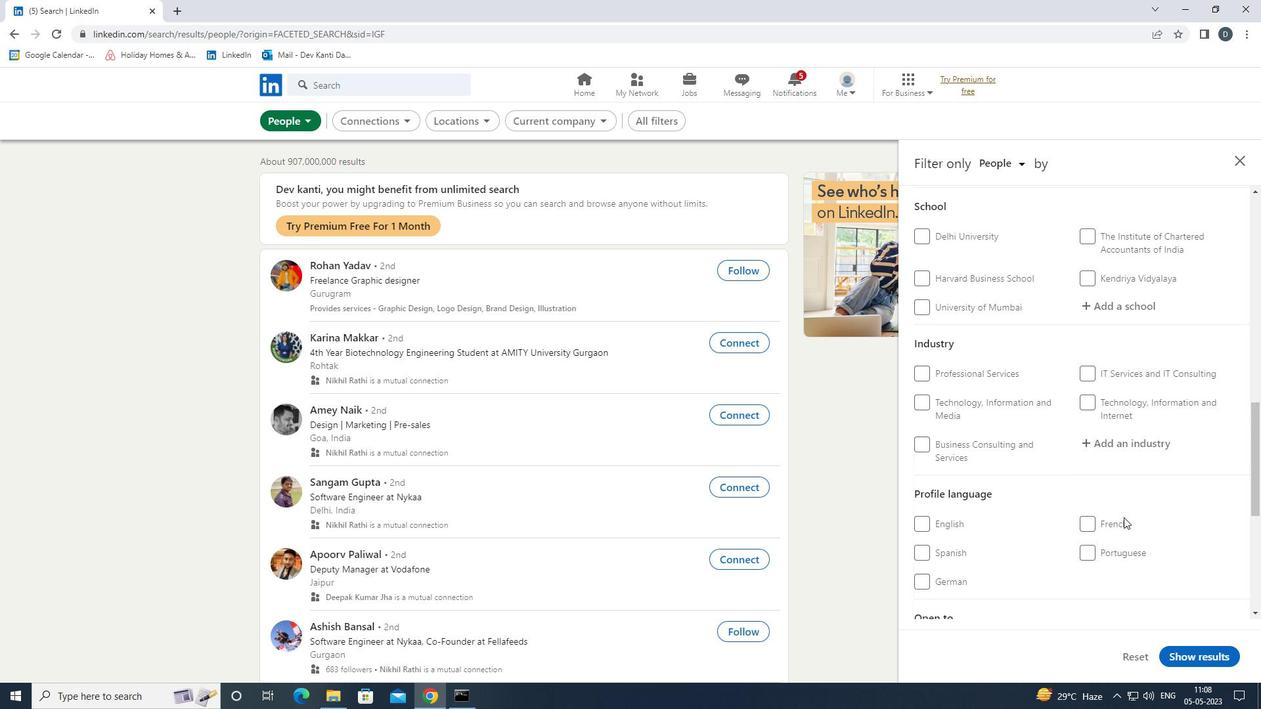 
Action: Mouse pressed left at (1113, 525)
Screenshot: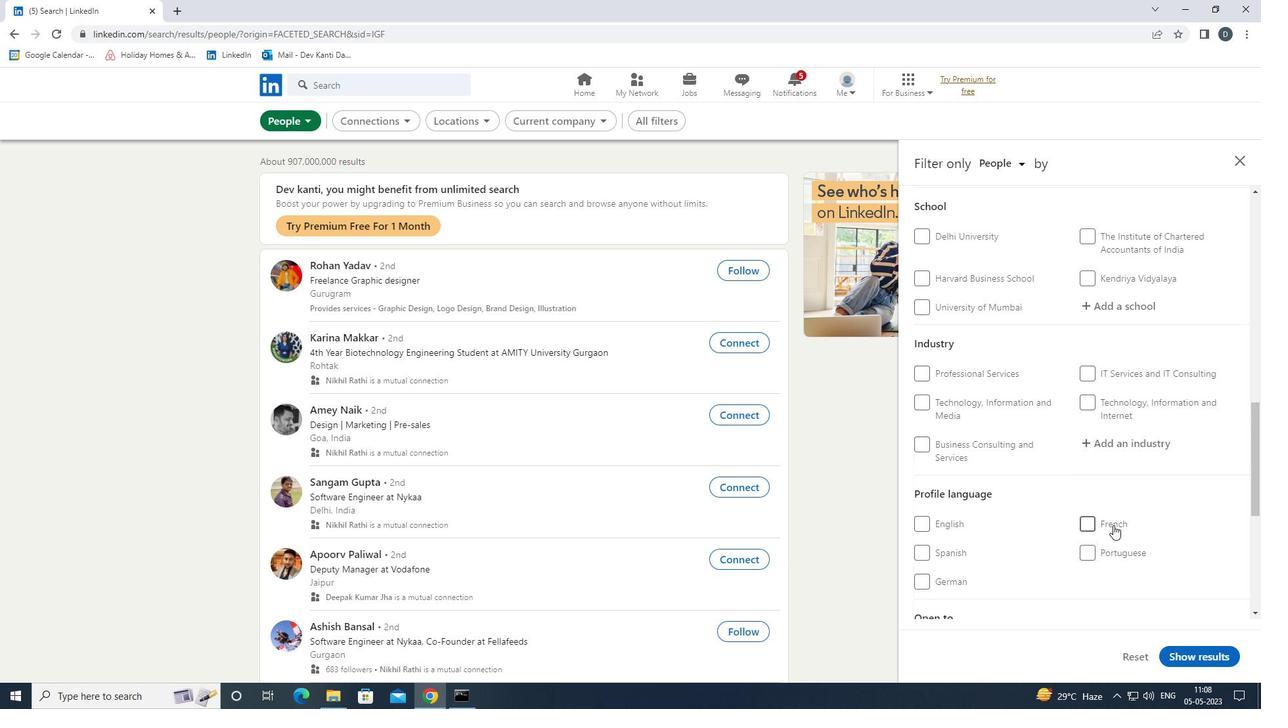 
Action: Mouse moved to (1114, 525)
Screenshot: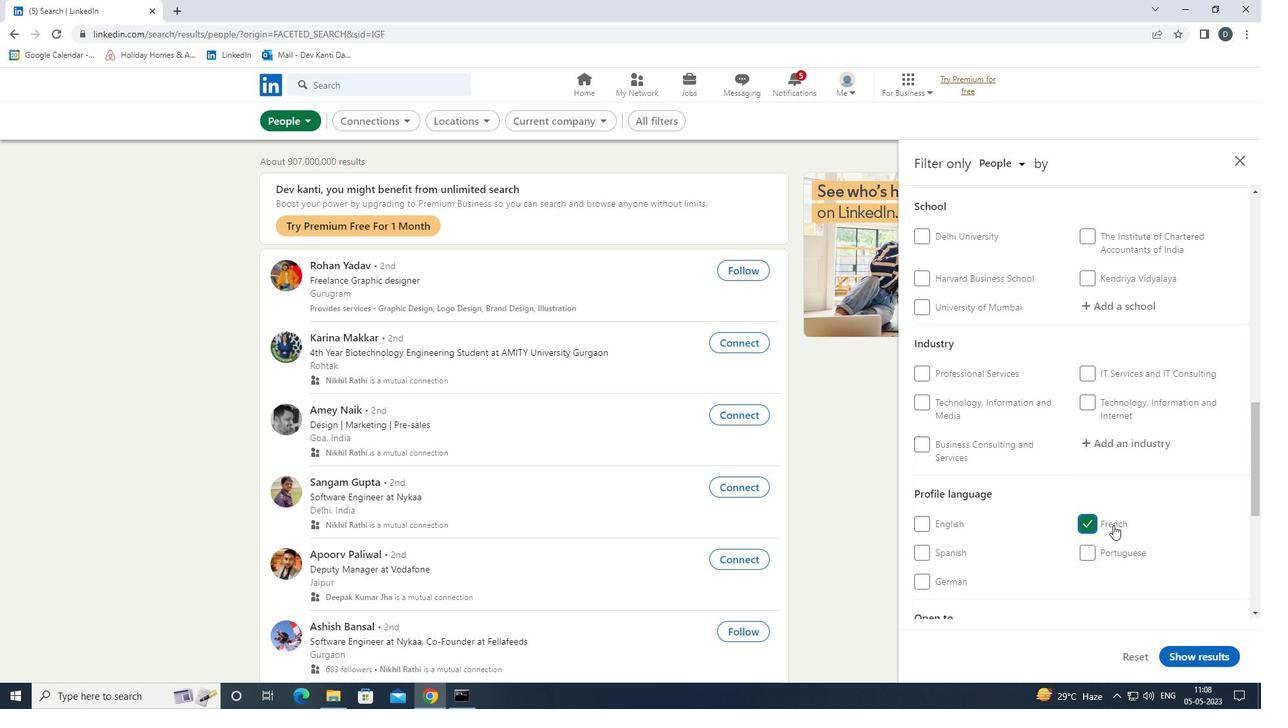 
Action: Mouse scrolled (1114, 525) with delta (0, 0)
Screenshot: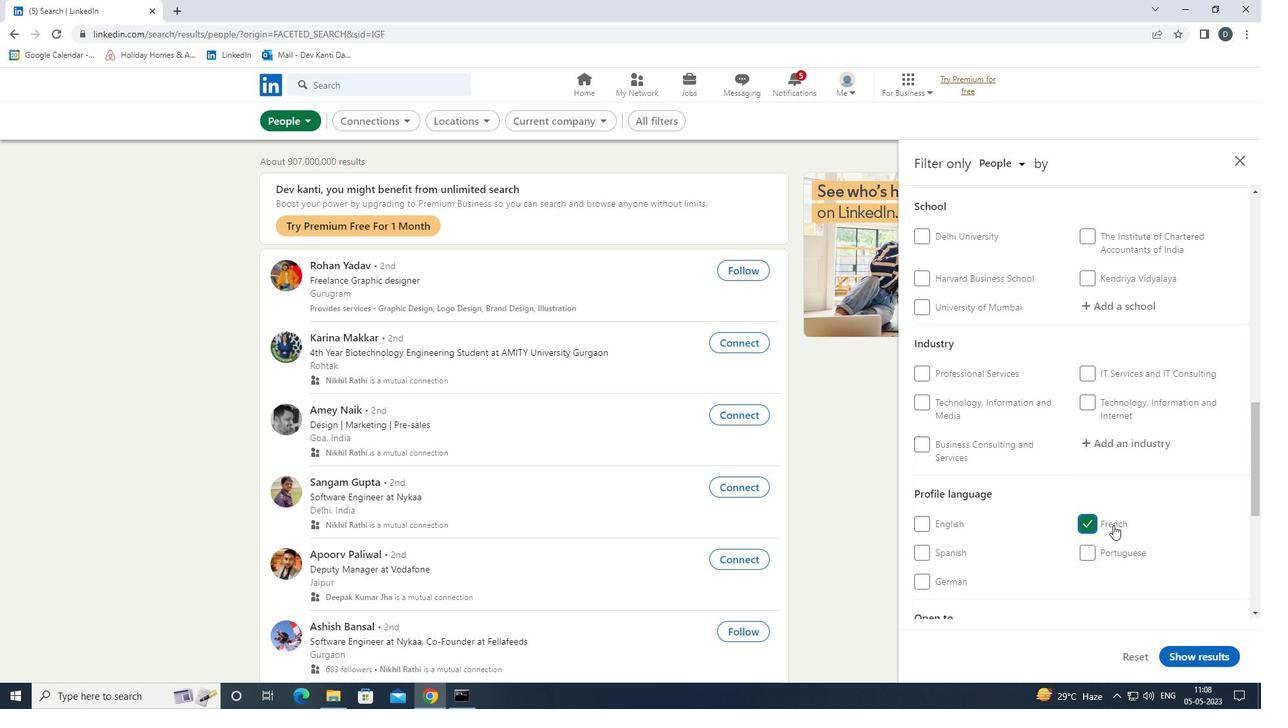 
Action: Mouse scrolled (1114, 525) with delta (0, 0)
Screenshot: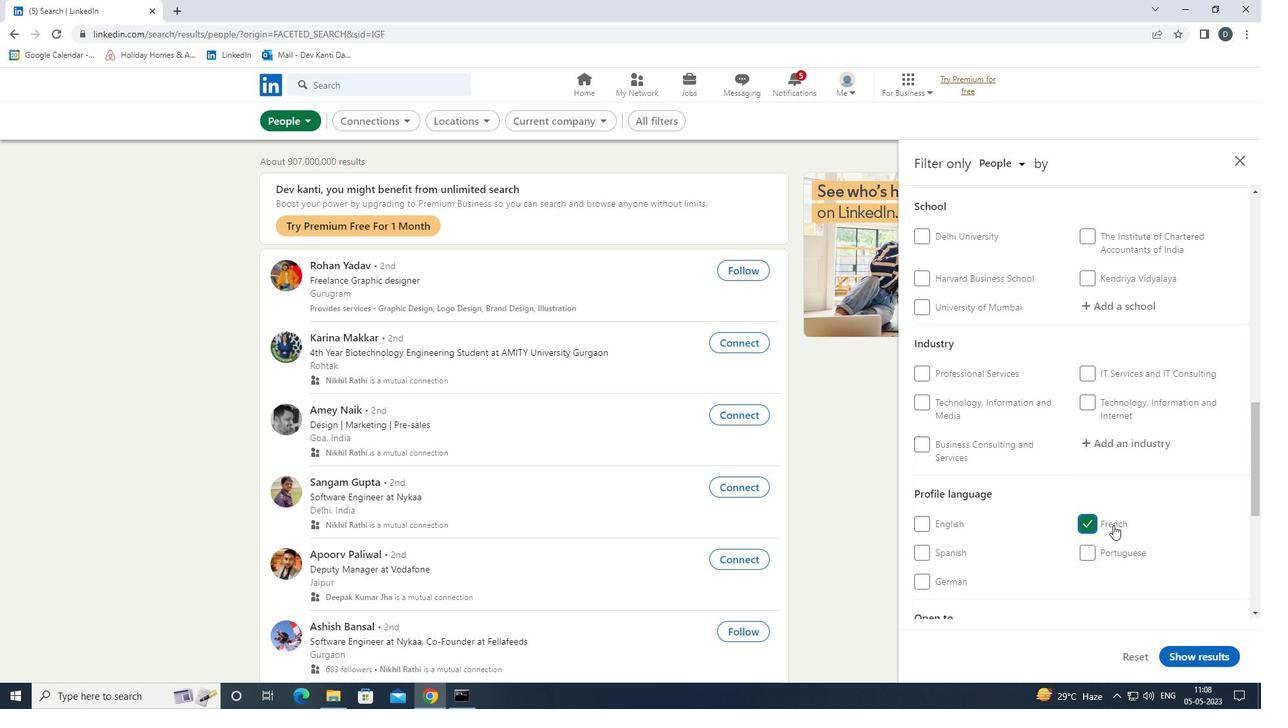 
Action: Mouse scrolled (1114, 525) with delta (0, 0)
Screenshot: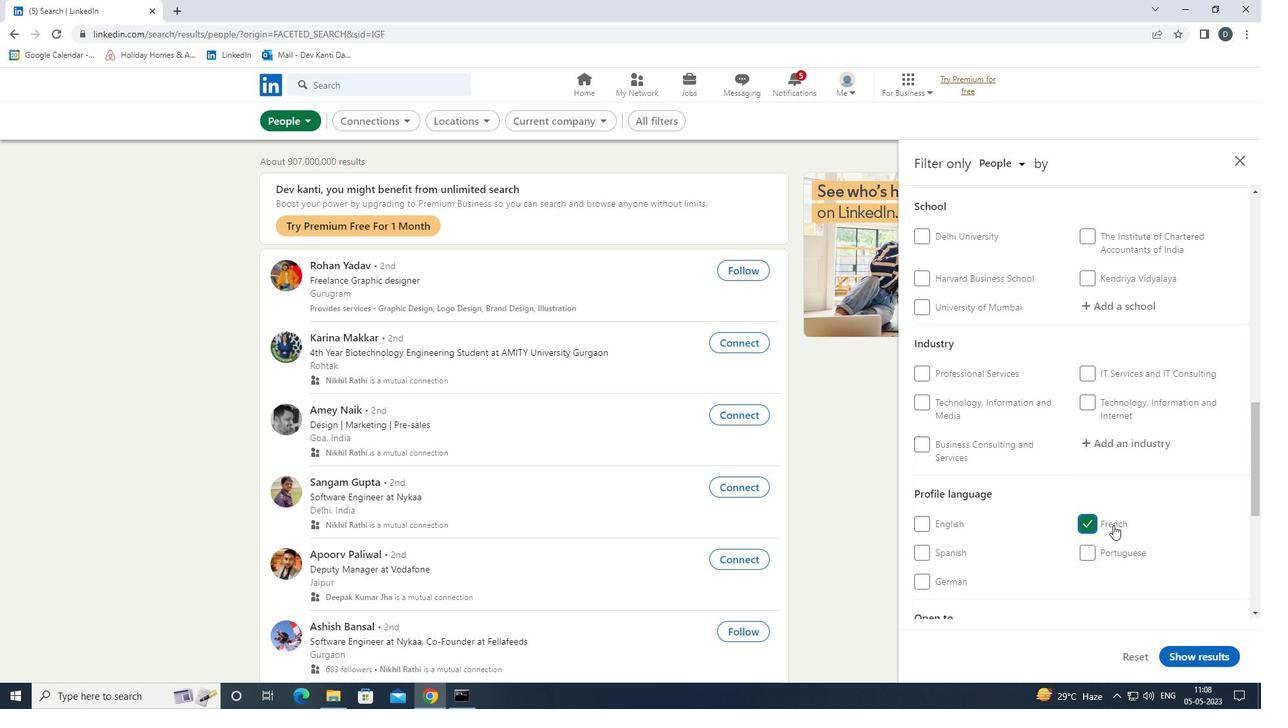 
Action: Mouse scrolled (1114, 525) with delta (0, 0)
Screenshot: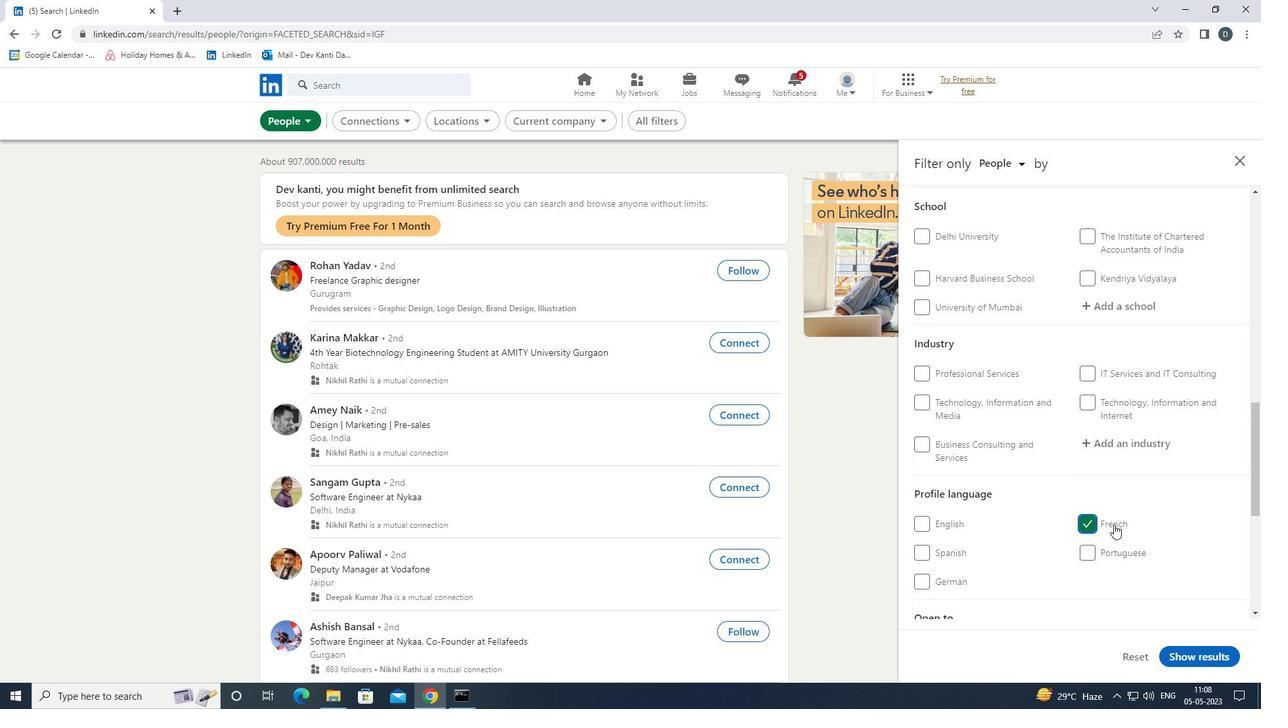 
Action: Mouse scrolled (1114, 525) with delta (0, 0)
Screenshot: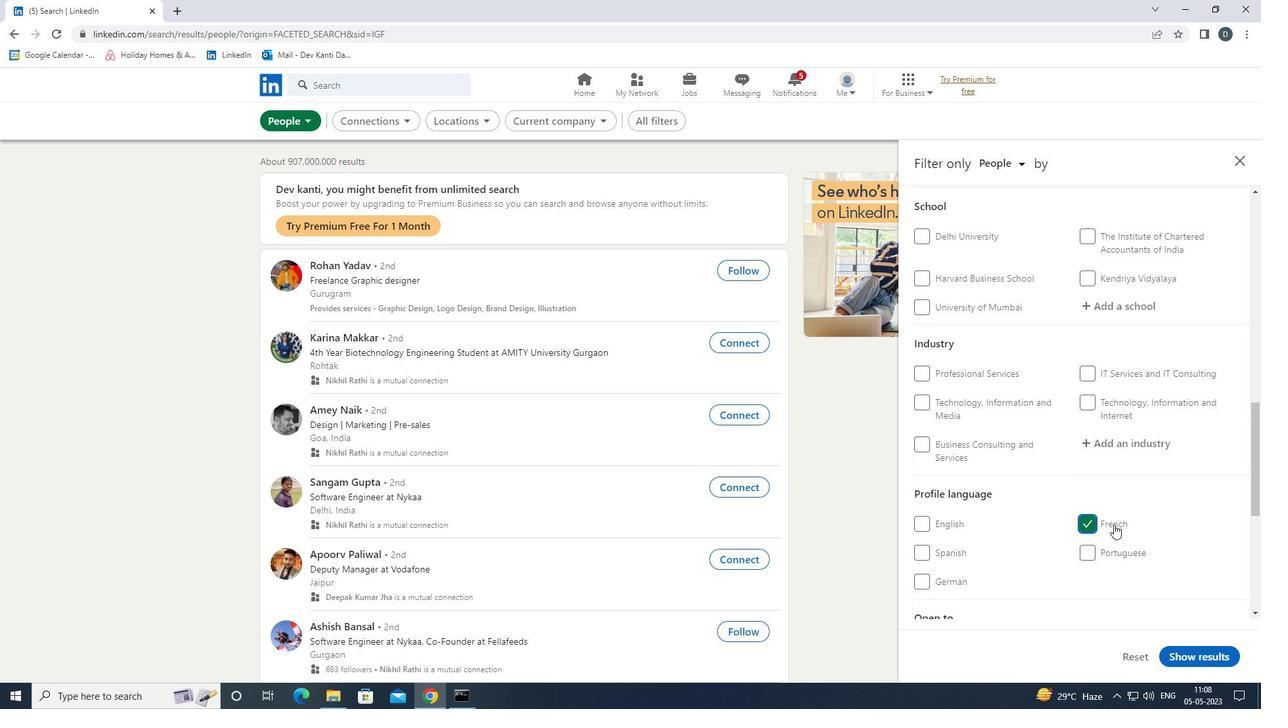 
Action: Mouse scrolled (1114, 525) with delta (0, 0)
Screenshot: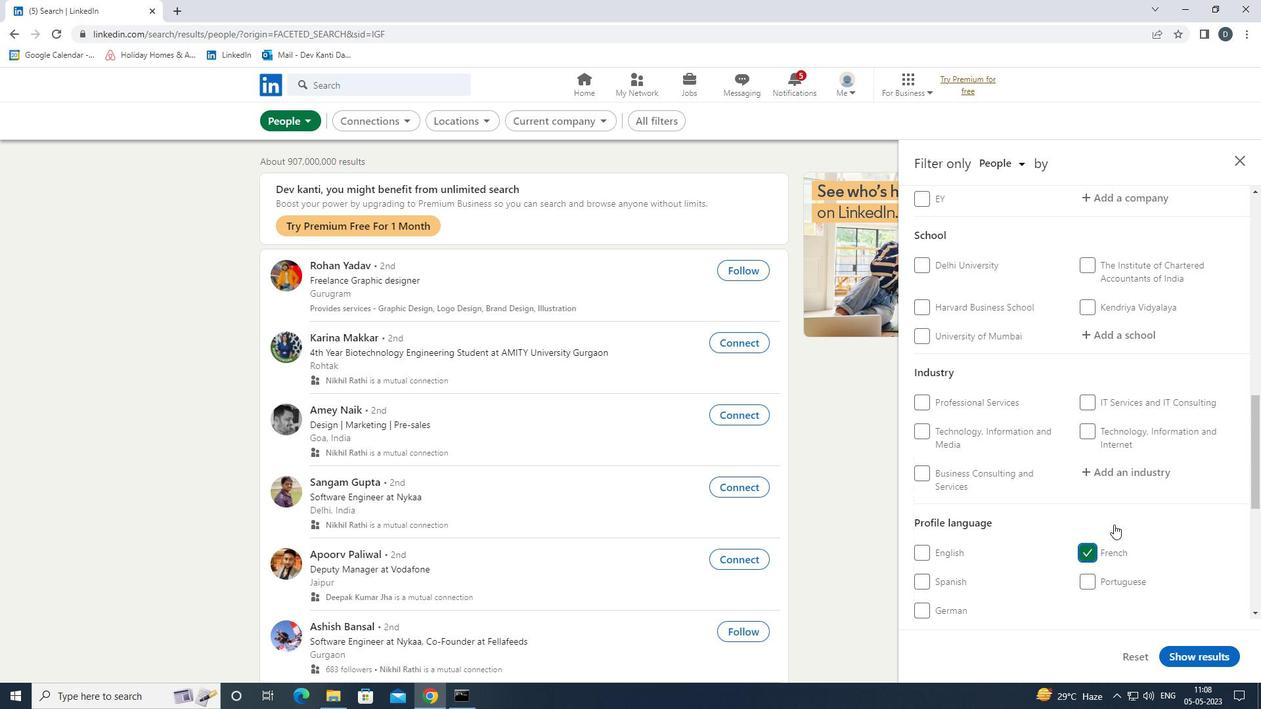 
Action: Mouse moved to (1119, 451)
Screenshot: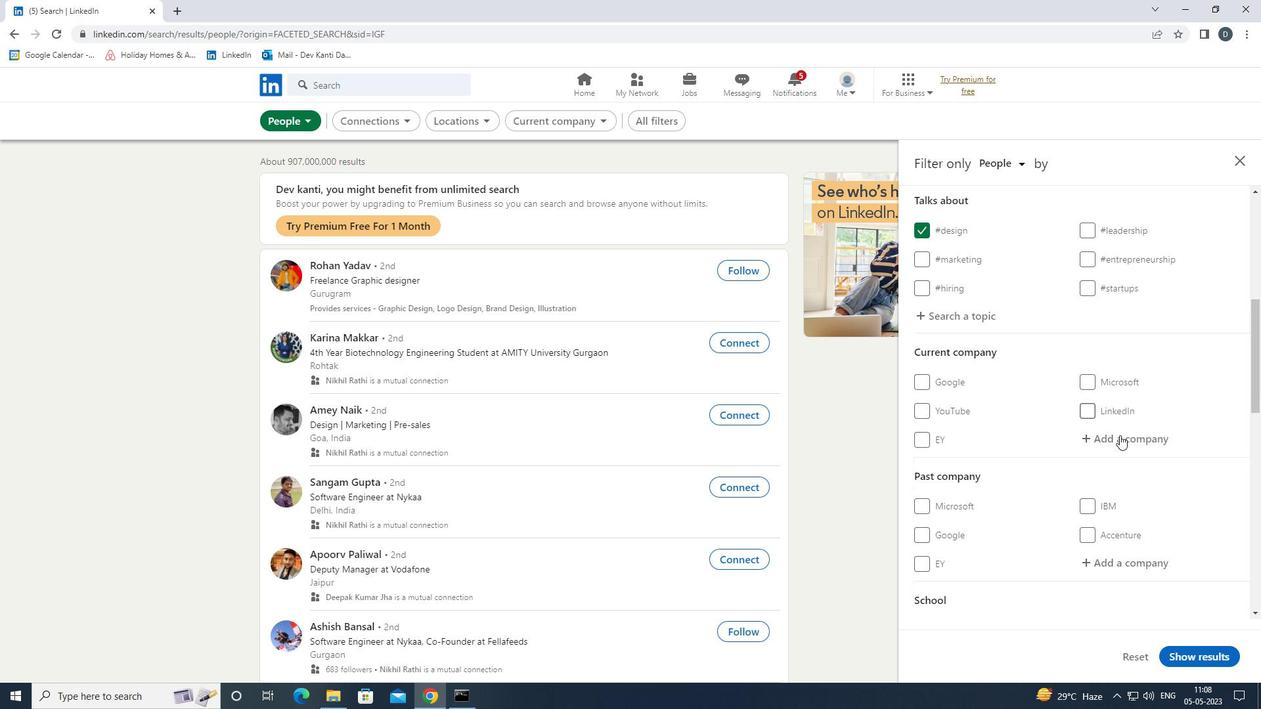 
Action: Mouse pressed left at (1119, 451)
Screenshot: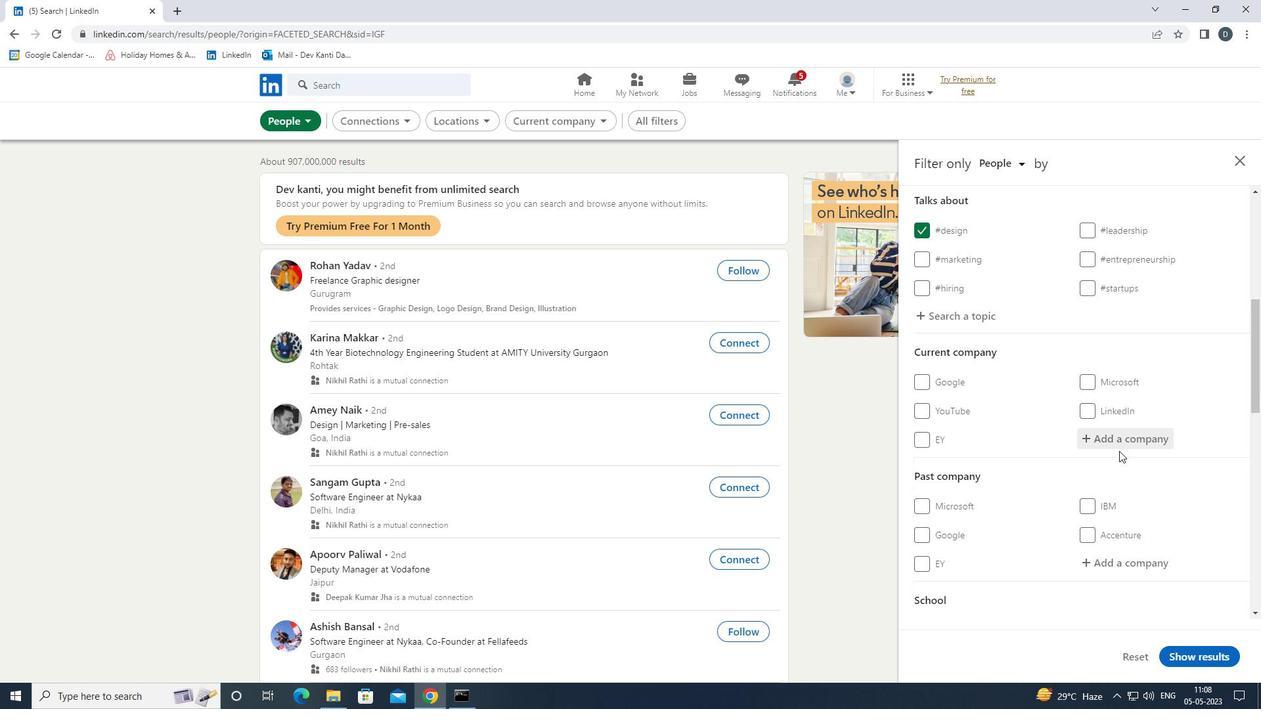 
Action: Mouse moved to (1125, 438)
Screenshot: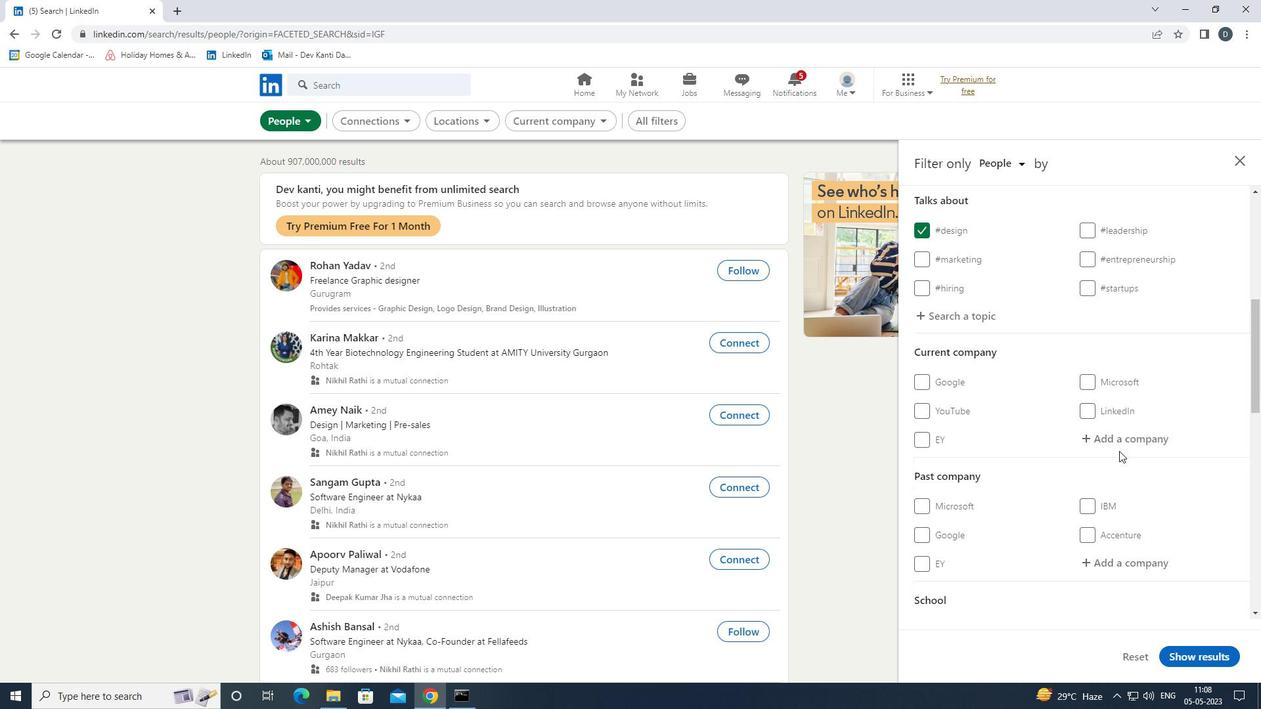
Action: Mouse pressed left at (1125, 438)
Screenshot: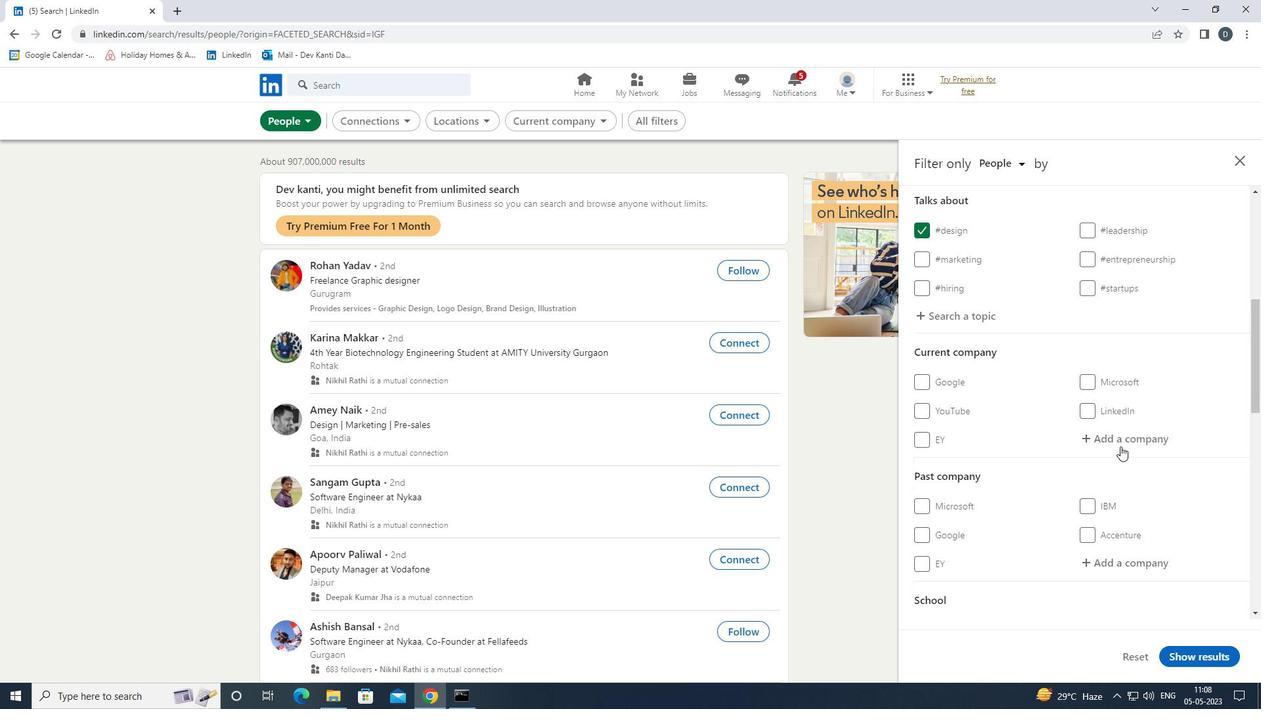 
Action: Key pressed <Key.shift><Key.shift><Key.shift><Key.shift>FIBER2<Key.shift>FASHION<Key.down><Key.left><Key.left><Key.left><Key.left><Key.left><Key.left><Key.left><Key.left><Key.left><Key.right><Key.backspace><Key.backspace>RE<Key.down><Key.enter>
Screenshot: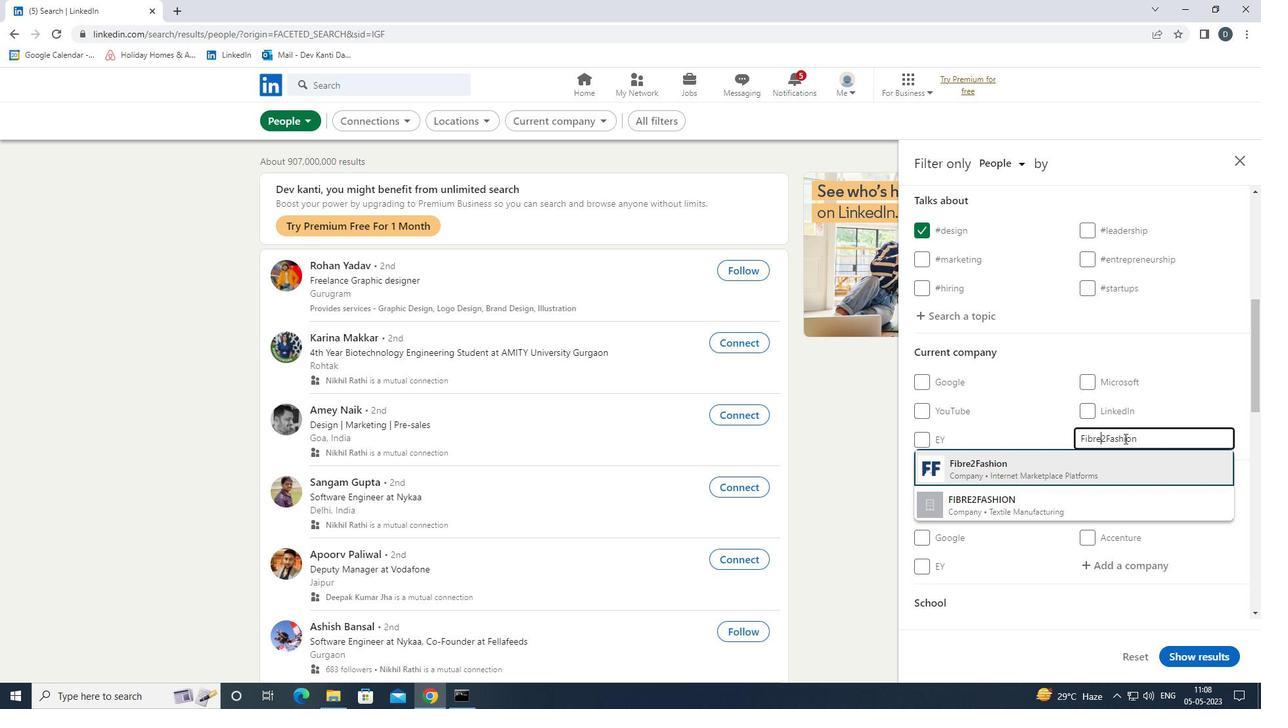 
Action: Mouse scrolled (1125, 438) with delta (0, 0)
Screenshot: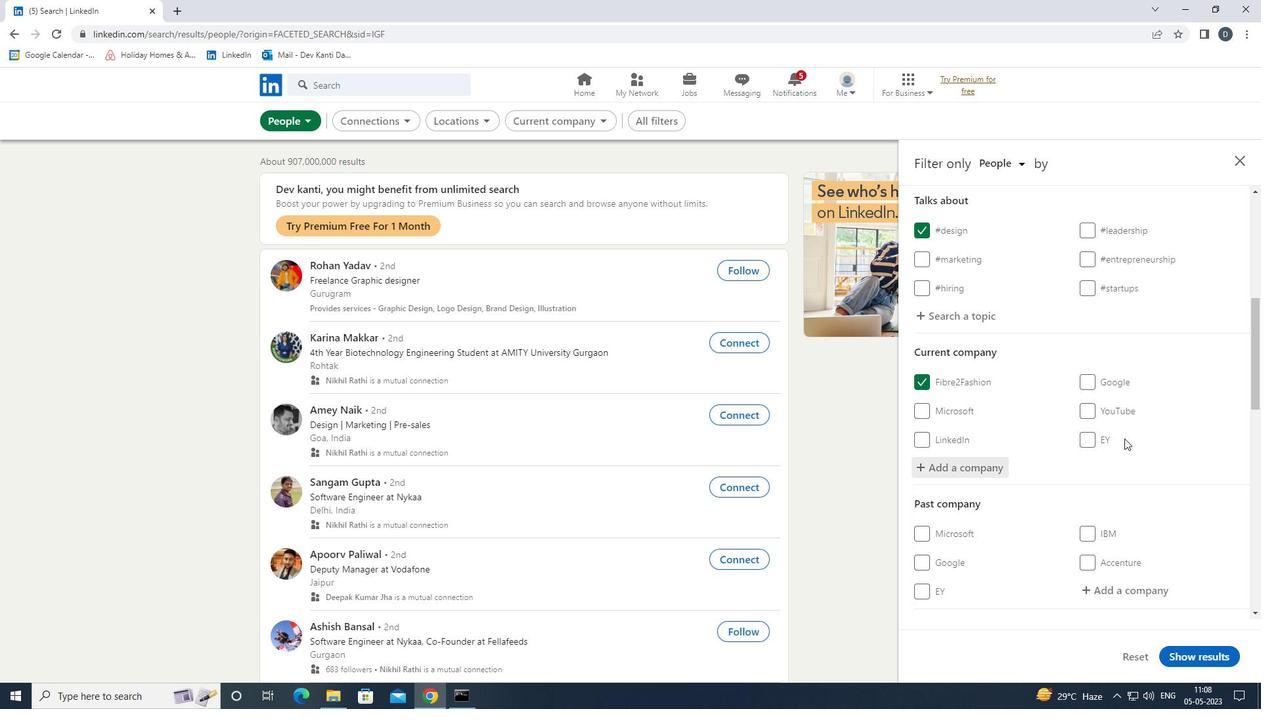 
Action: Mouse scrolled (1125, 438) with delta (0, 0)
Screenshot: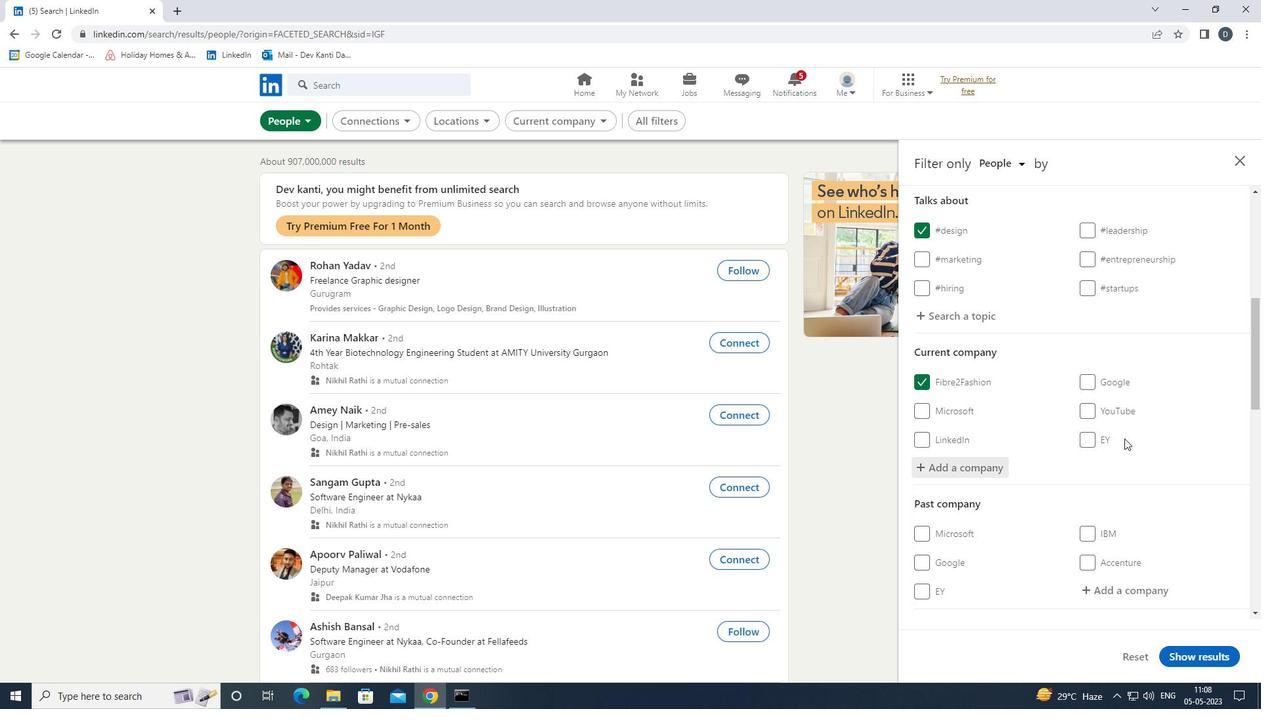 
Action: Mouse scrolled (1125, 438) with delta (0, 0)
Screenshot: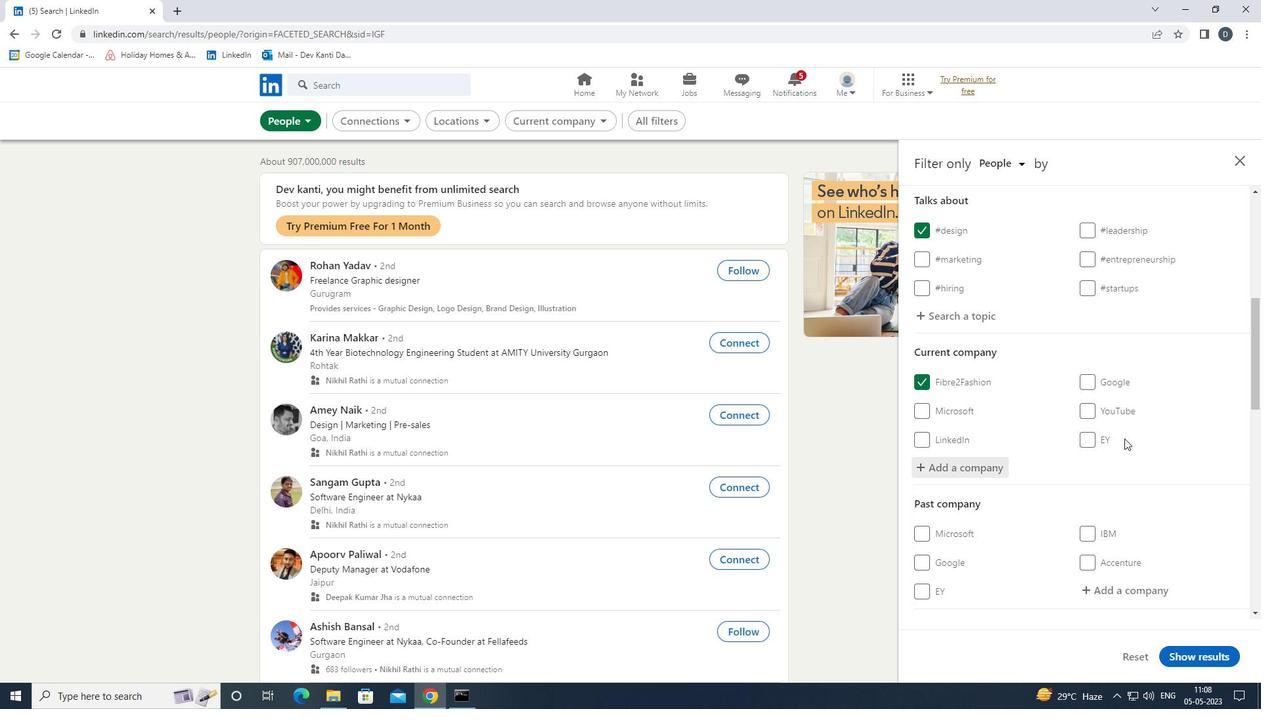 
Action: Mouse scrolled (1125, 438) with delta (0, 0)
Screenshot: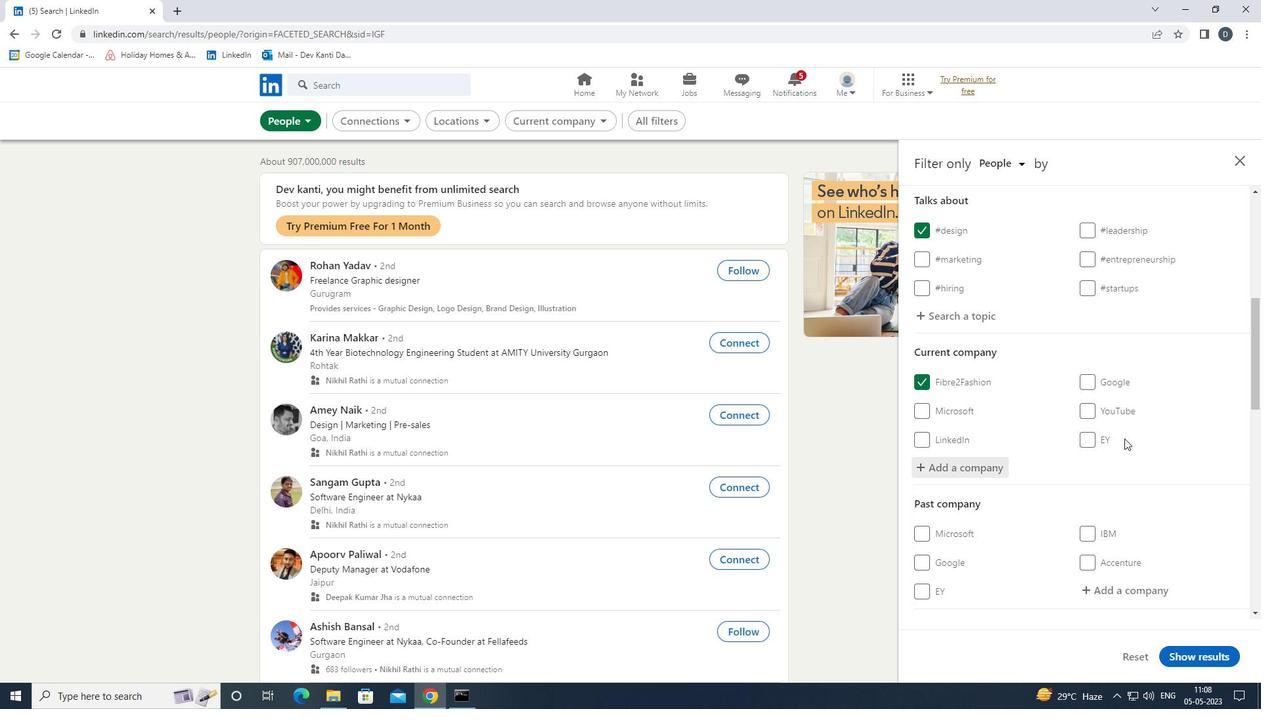 
Action: Mouse scrolled (1125, 438) with delta (0, 0)
Screenshot: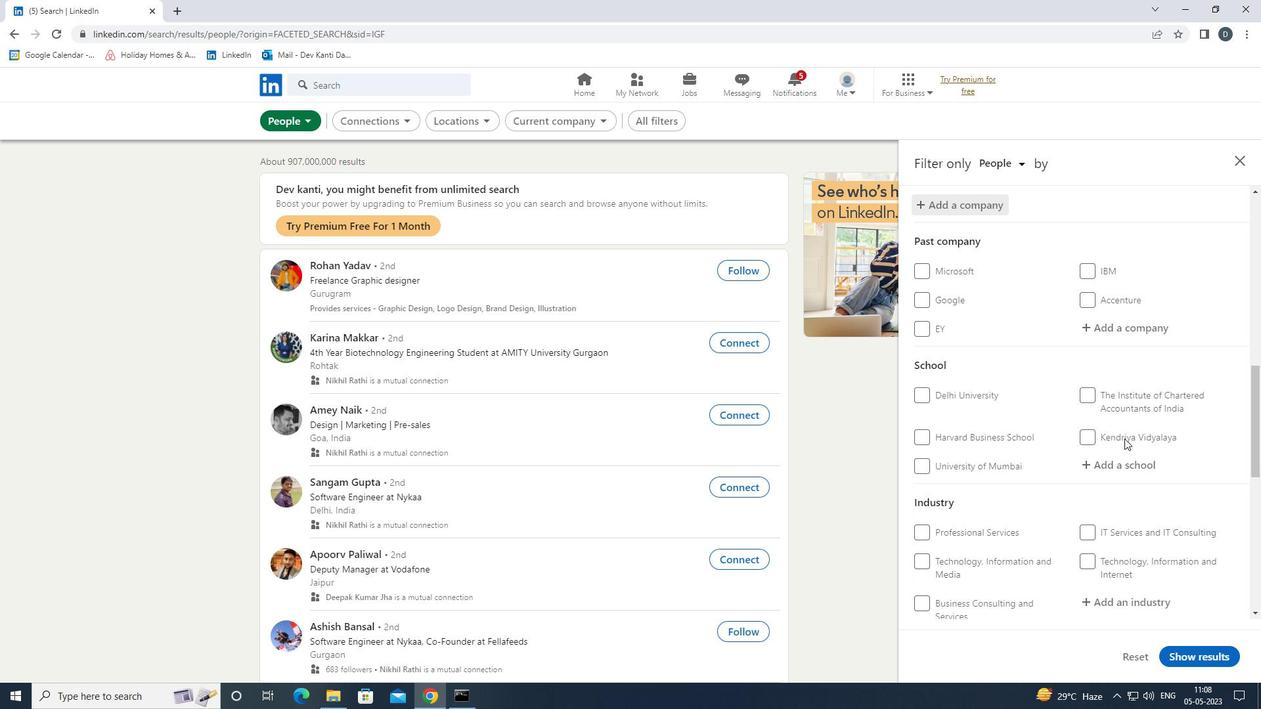 
Action: Mouse moved to (1122, 402)
Screenshot: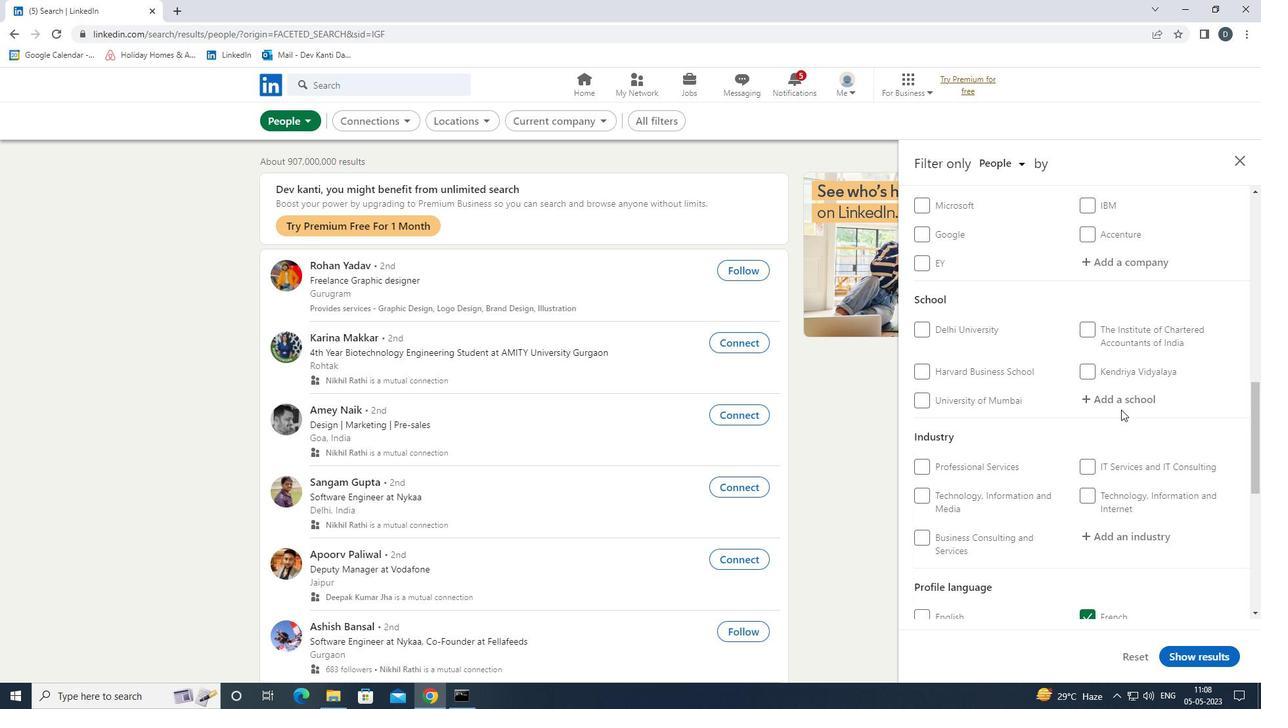 
Action: Mouse pressed left at (1122, 402)
Screenshot: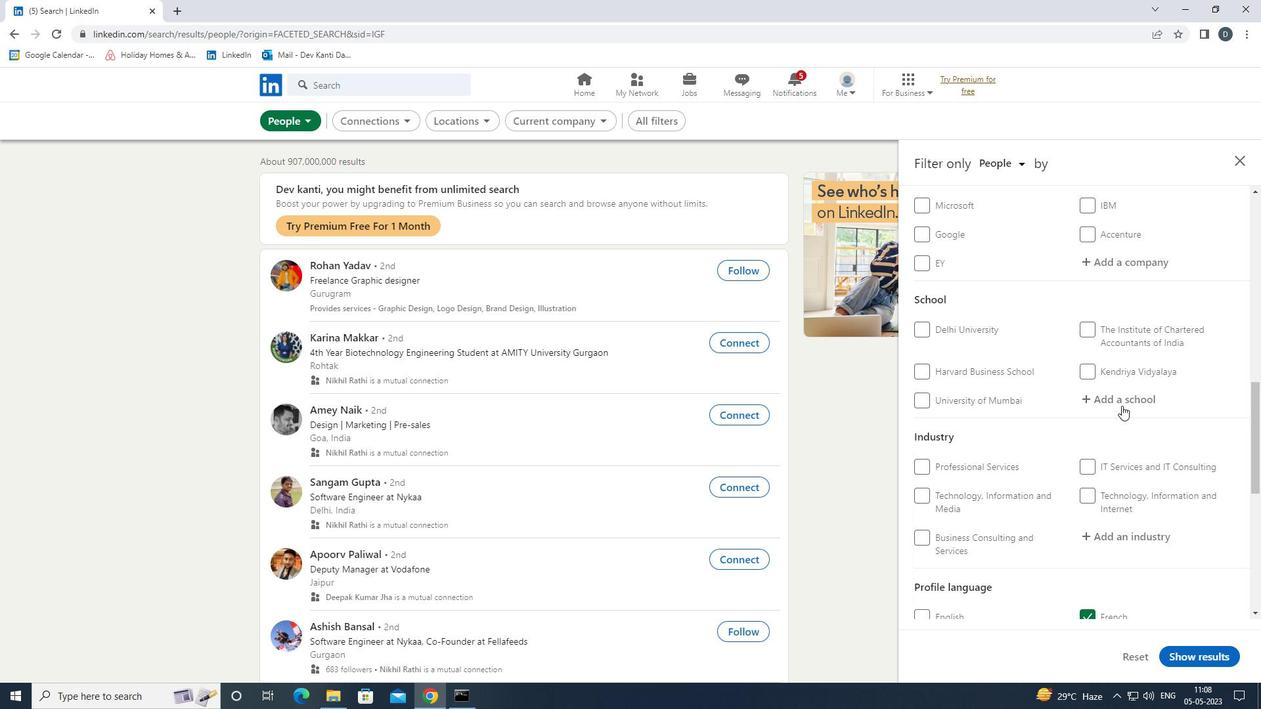 
Action: Key pressed <Key.shift><Key.shift><Key.shift><Key.shift><Key.shift><Key.shift><Key.shift><Key.shift><Key.shift>MAHARASHTRA<Key.space><Key.shift><Key.shift>INSTITUE<Key.space>OF<Key.space><Key.shift>TECHNOLOGY<Key.backspace><Key.backspace><Key.backspace><Key.backspace><Key.backspace><Key.backspace><Key.backspace><Key.backspace><Key.backspace><Key.backspace><Key.backspace>
Screenshot: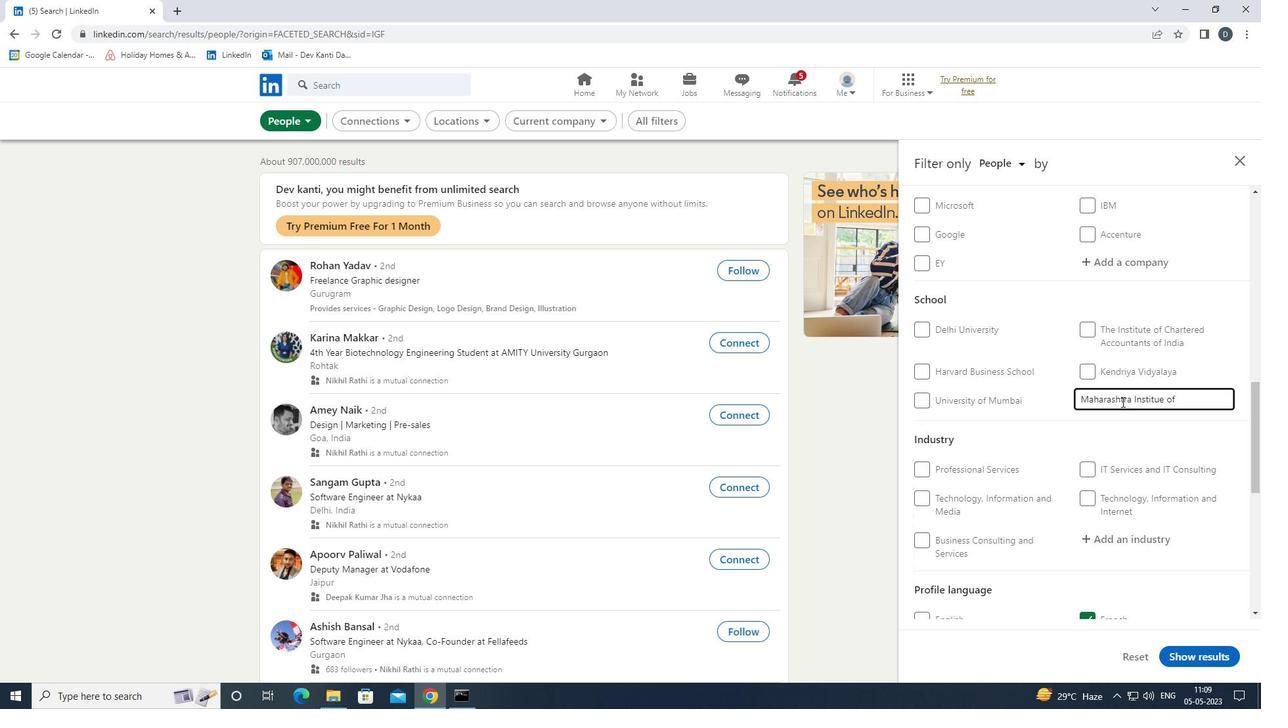 
Action: Mouse moved to (1162, 382)
Screenshot: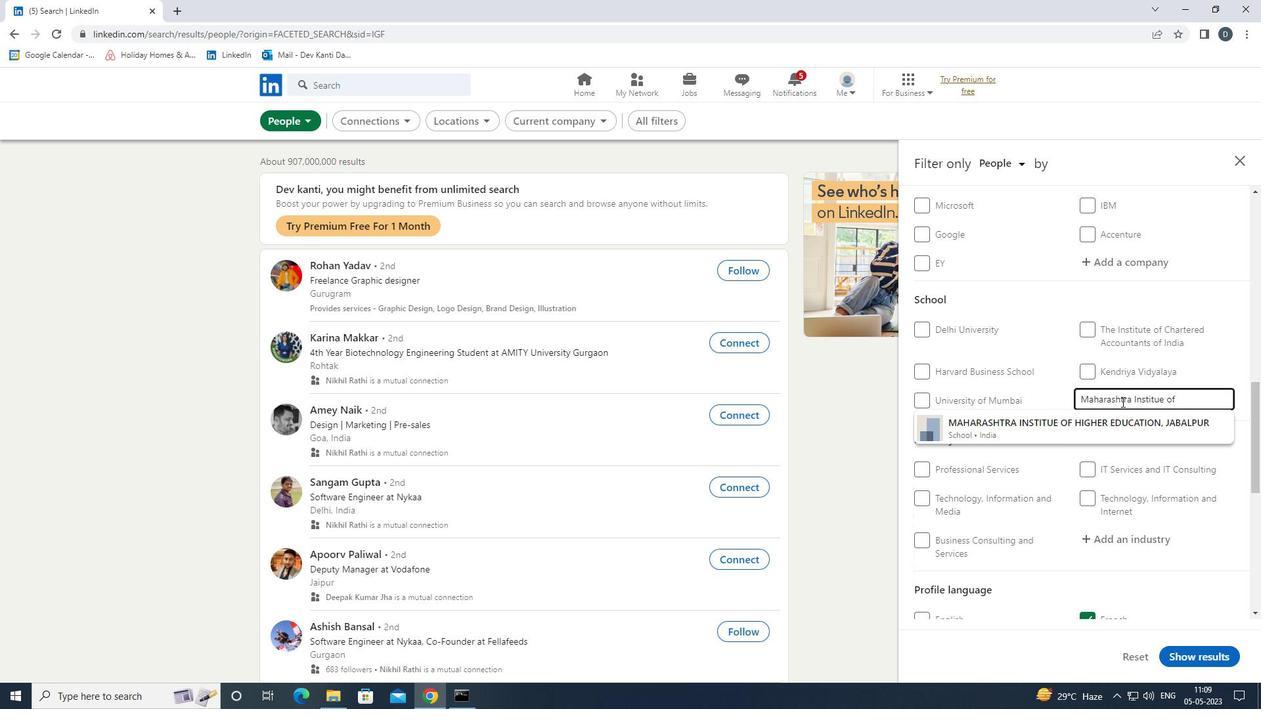 
Action: Key pressed <Key.left><Key.right><Key.right><Key.left><Key.right><Key.space><Key.shift><Key.shift><Key.shift>TECHNOLOY<Key.backspace>GY<Key.enter>
Screenshot: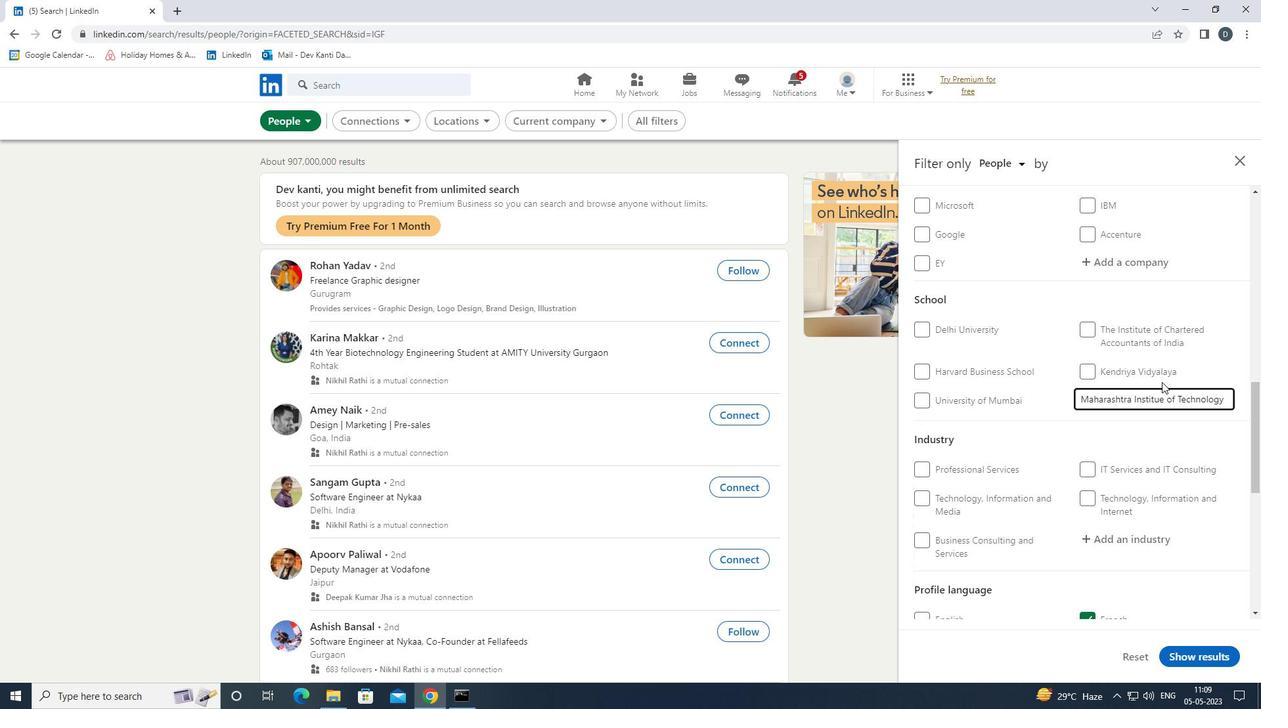 
Action: Mouse moved to (1203, 471)
Screenshot: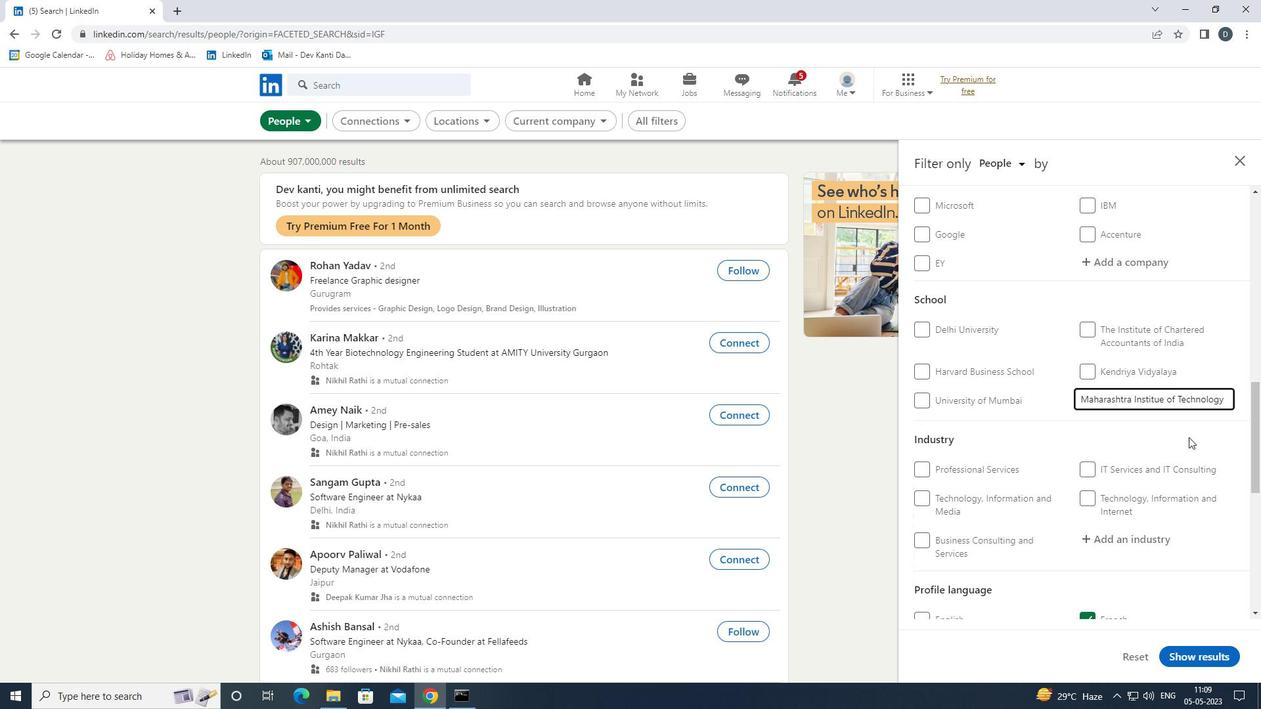 
Action: Mouse scrolled (1203, 470) with delta (0, 0)
Screenshot: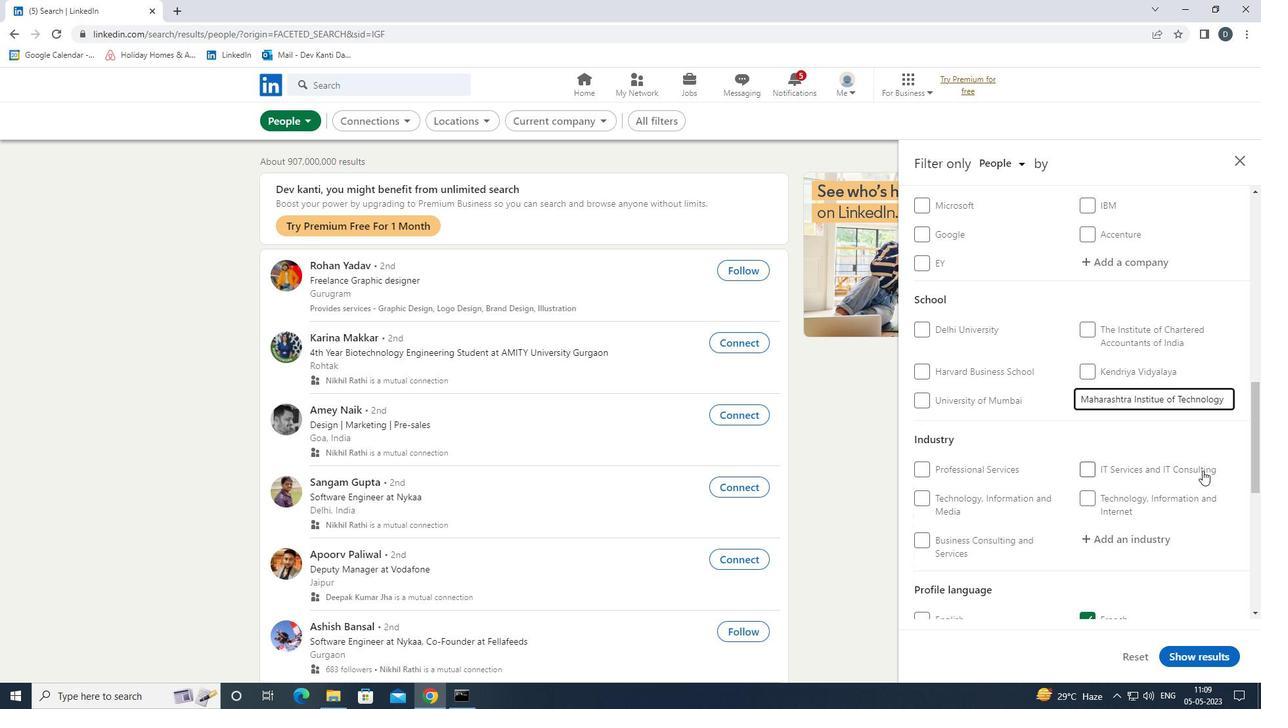 
Action: Mouse scrolled (1203, 470) with delta (0, 0)
Screenshot: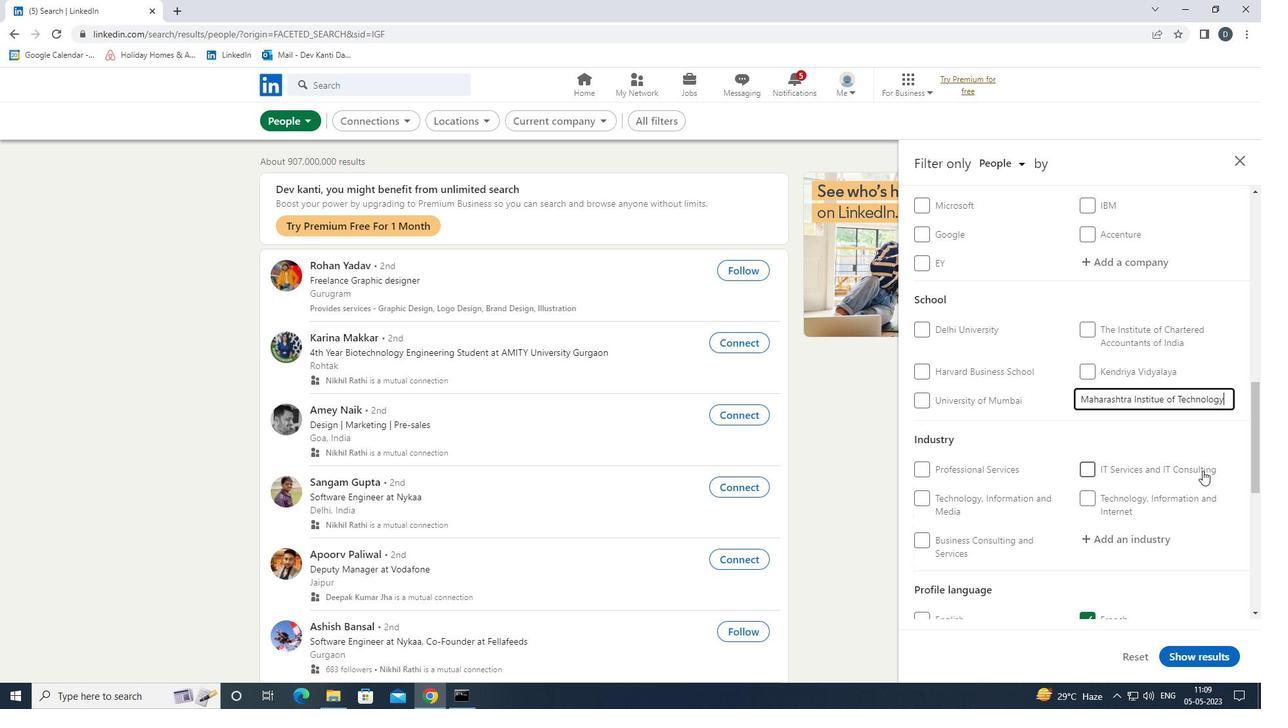 
Action: Mouse moved to (1138, 445)
Screenshot: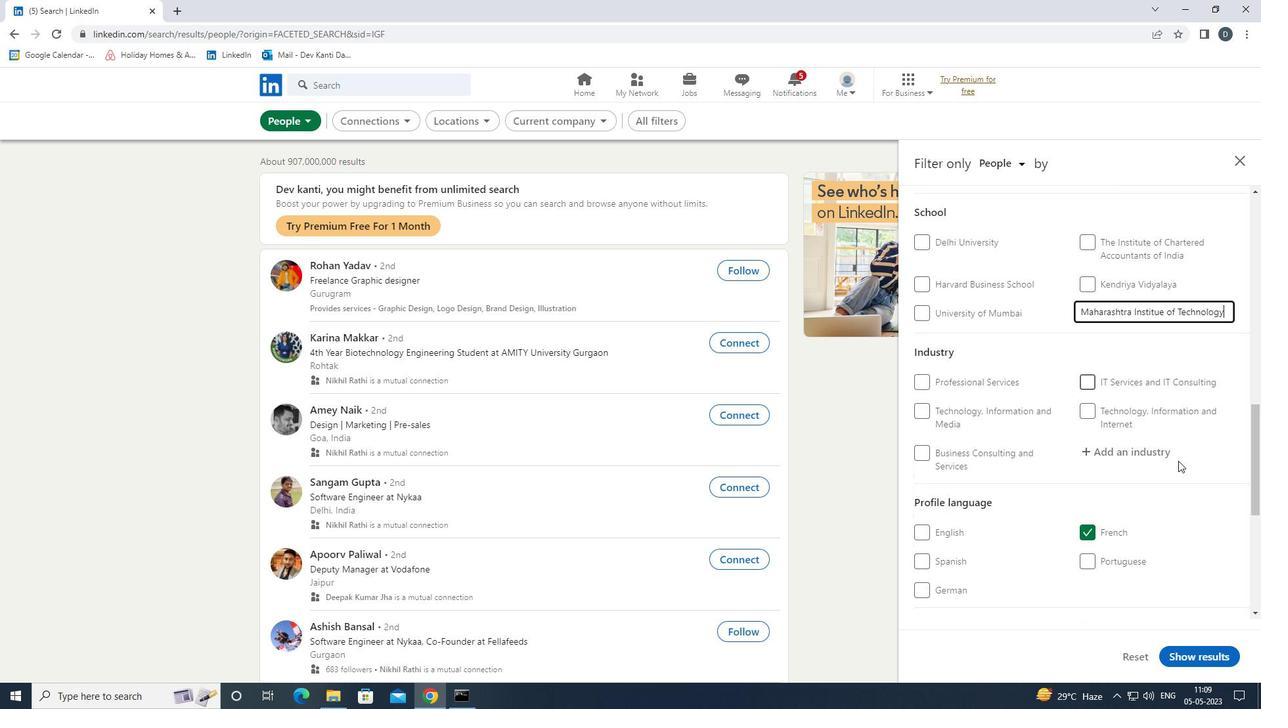 
Action: Mouse scrolled (1138, 444) with delta (0, 0)
Screenshot: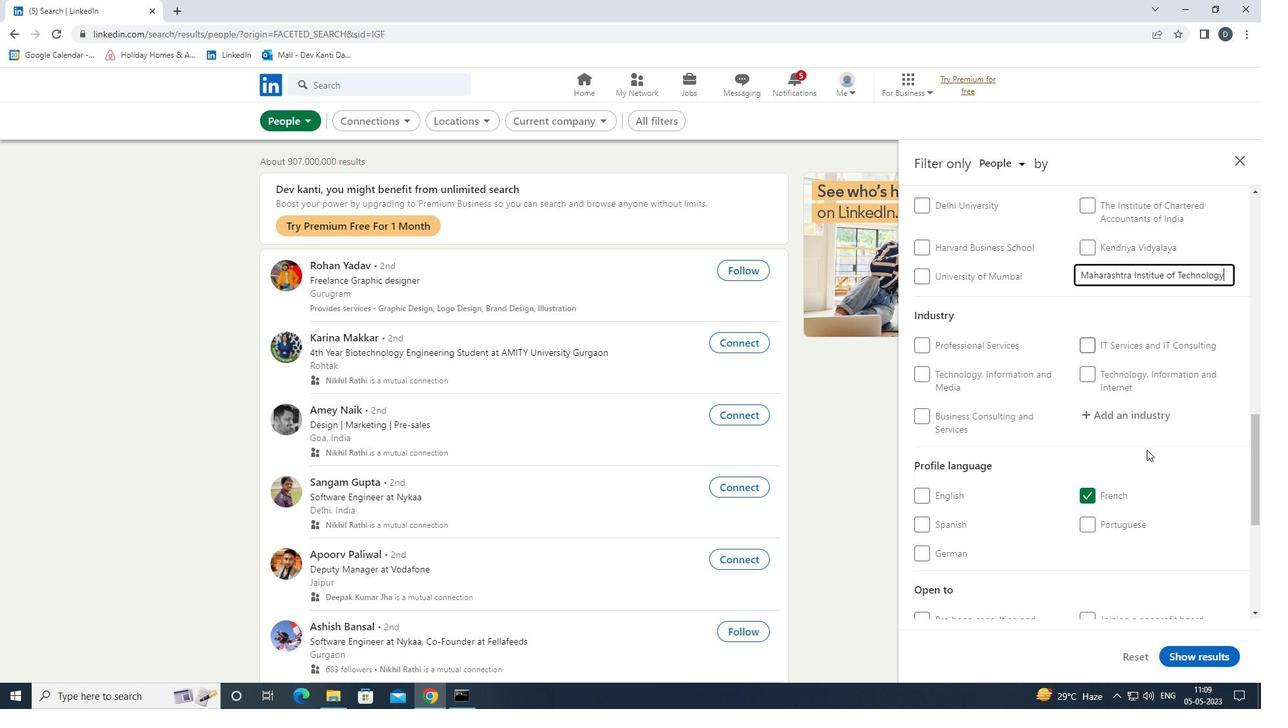 
Action: Mouse scrolled (1138, 444) with delta (0, 0)
Screenshot: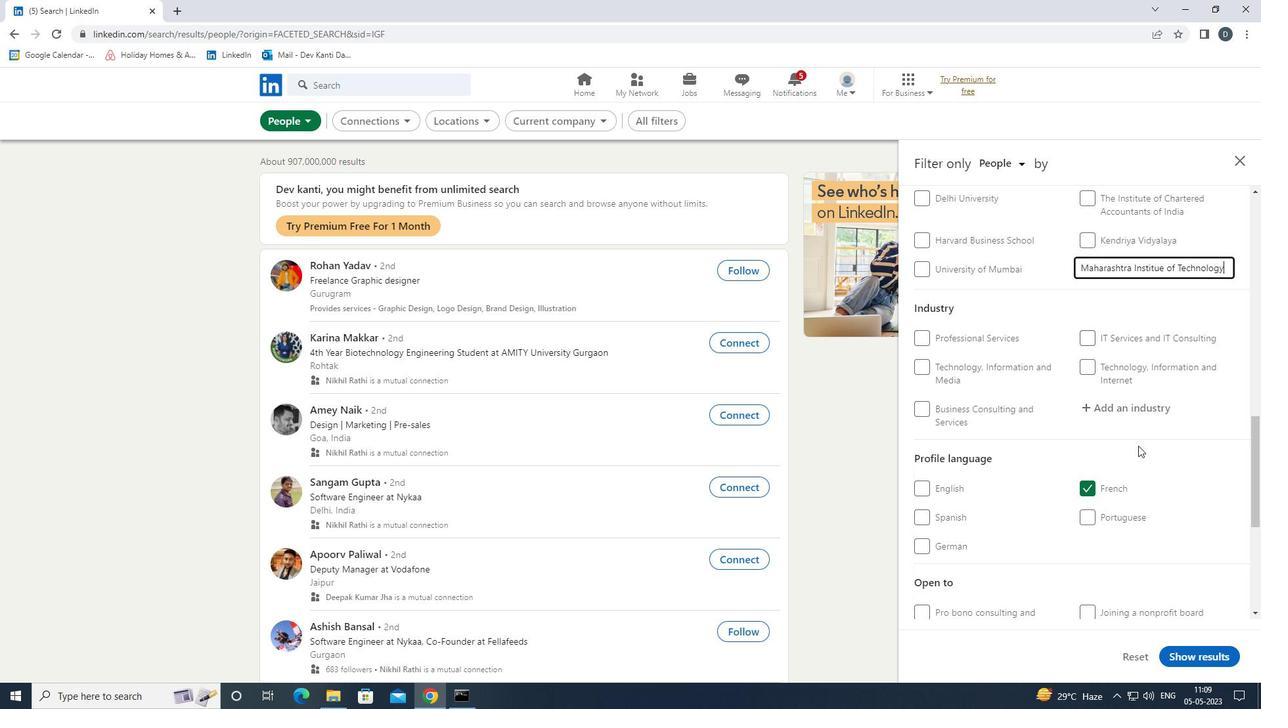 
Action: Mouse moved to (1132, 413)
Screenshot: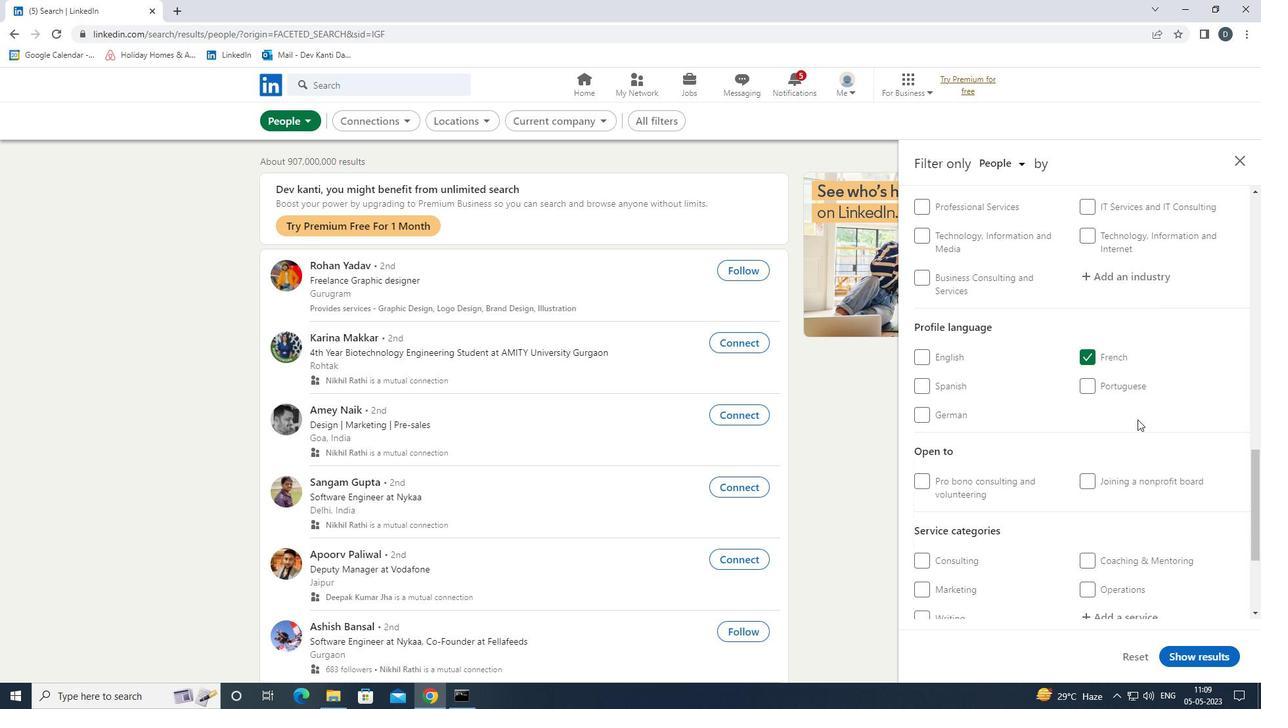 
Action: Mouse scrolled (1132, 412) with delta (0, 0)
Screenshot: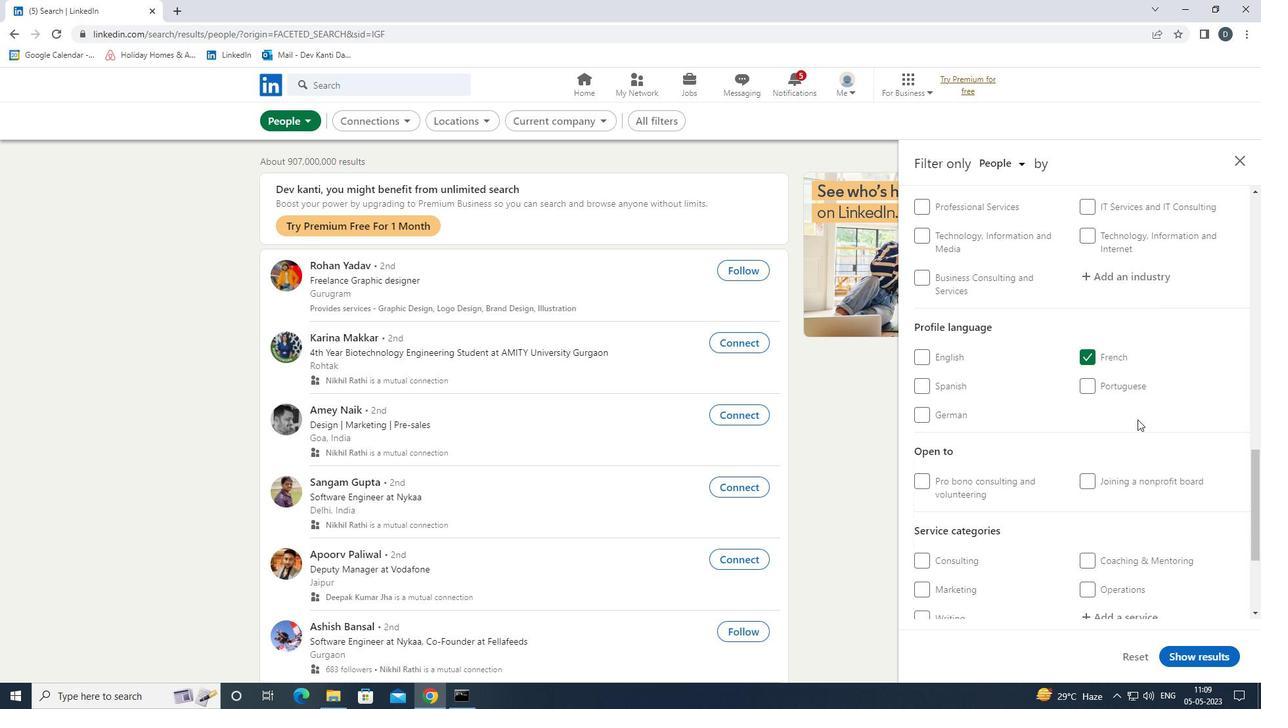 
Action: Mouse moved to (1129, 414)
Screenshot: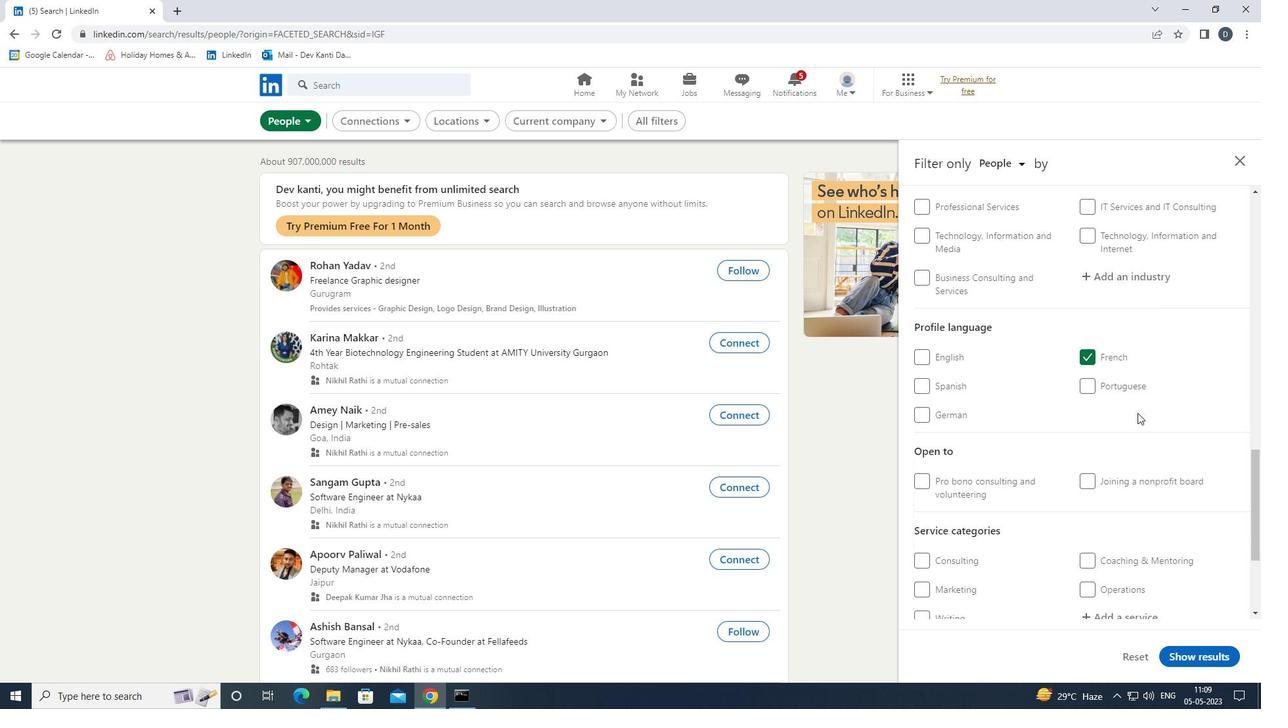
Action: Mouse scrolled (1129, 413) with delta (0, 0)
Screenshot: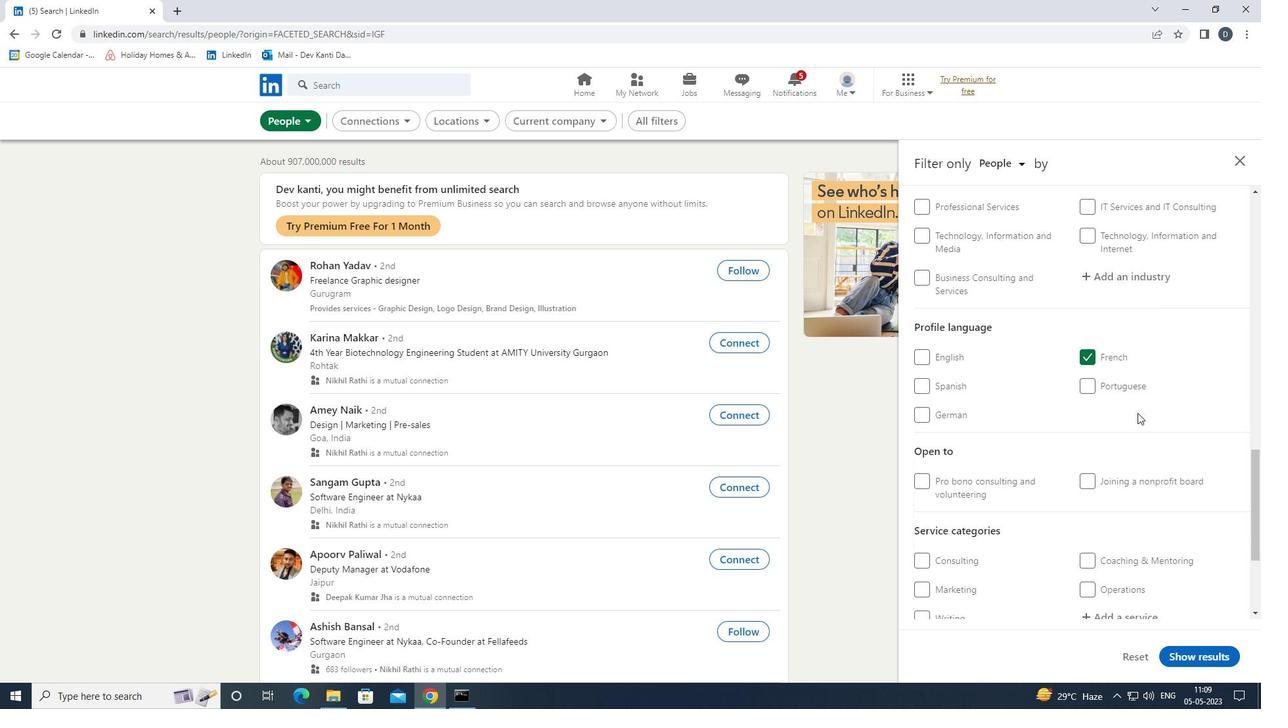 
Action: Mouse moved to (1127, 415)
Screenshot: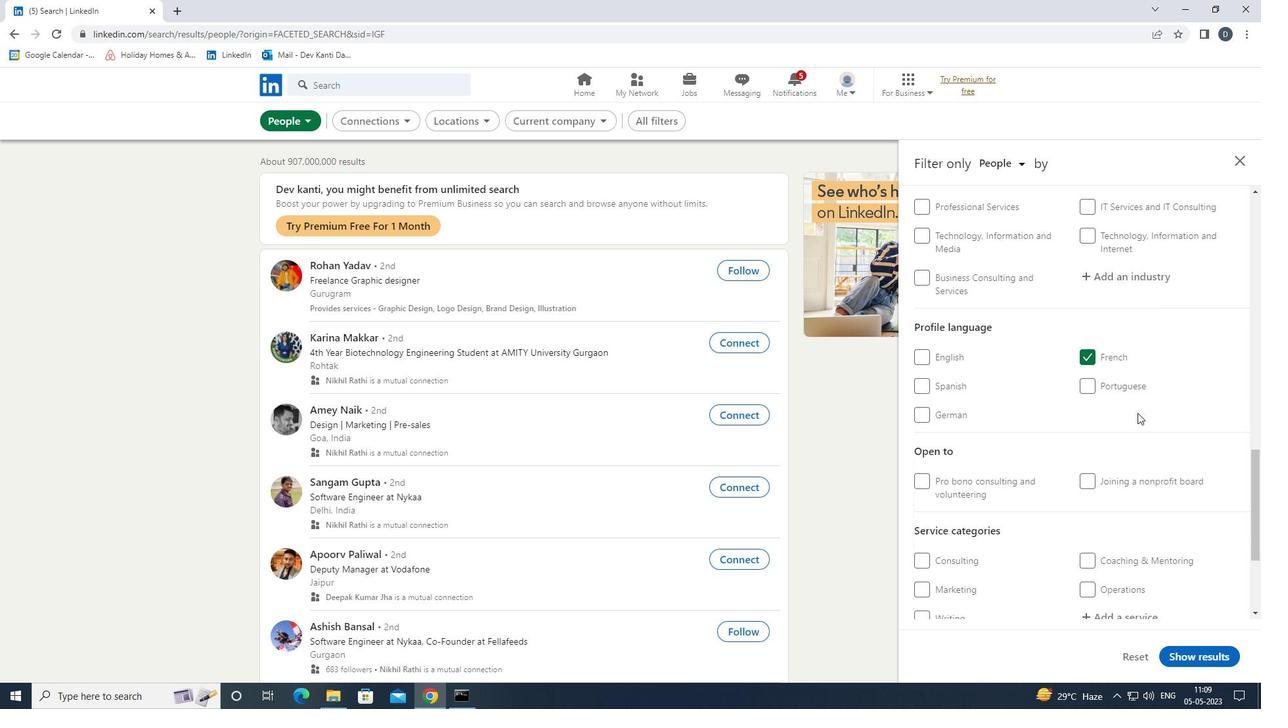 
Action: Mouse scrolled (1127, 414) with delta (0, 0)
Screenshot: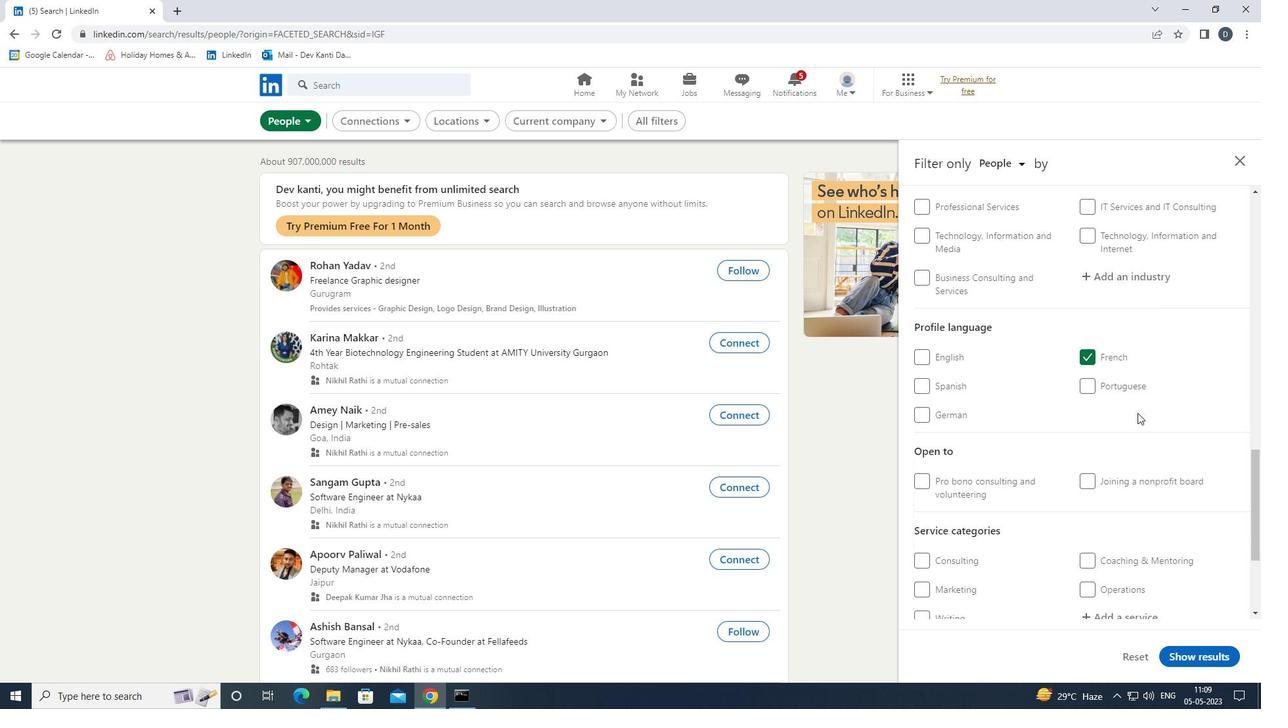 
Action: Mouse moved to (1017, 407)
Screenshot: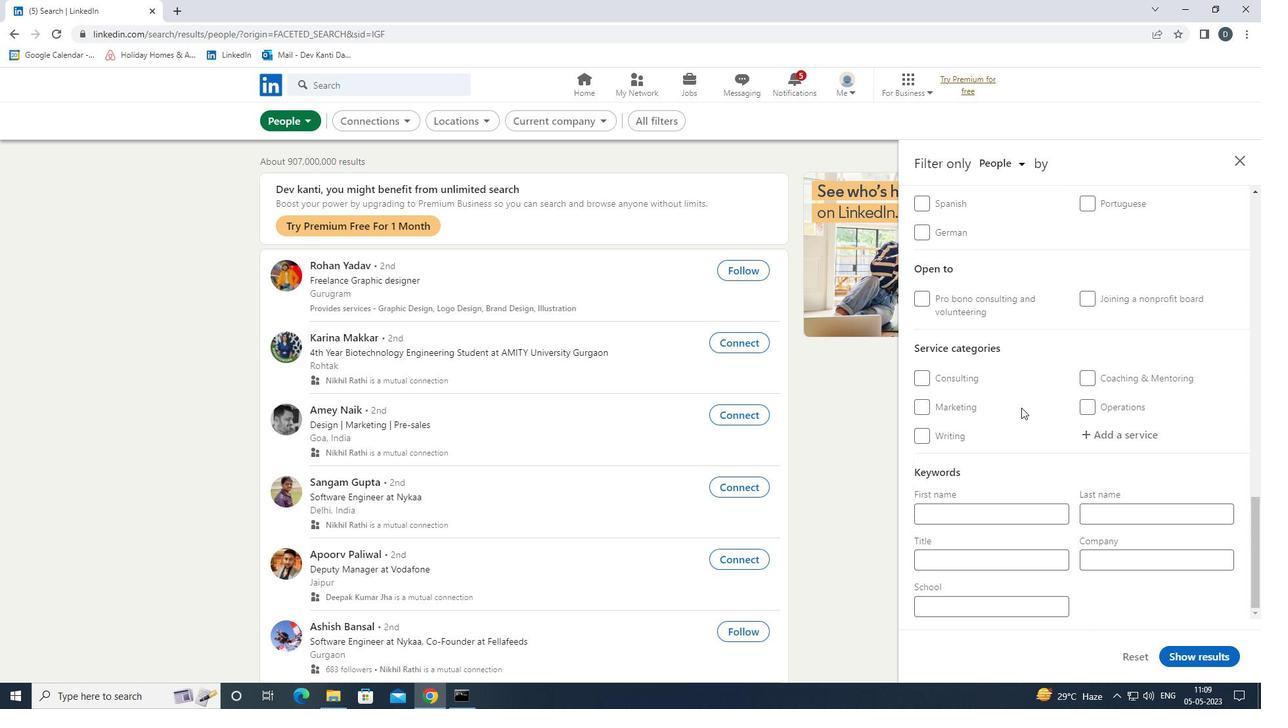 
Action: Mouse scrolled (1017, 408) with delta (0, 0)
Screenshot: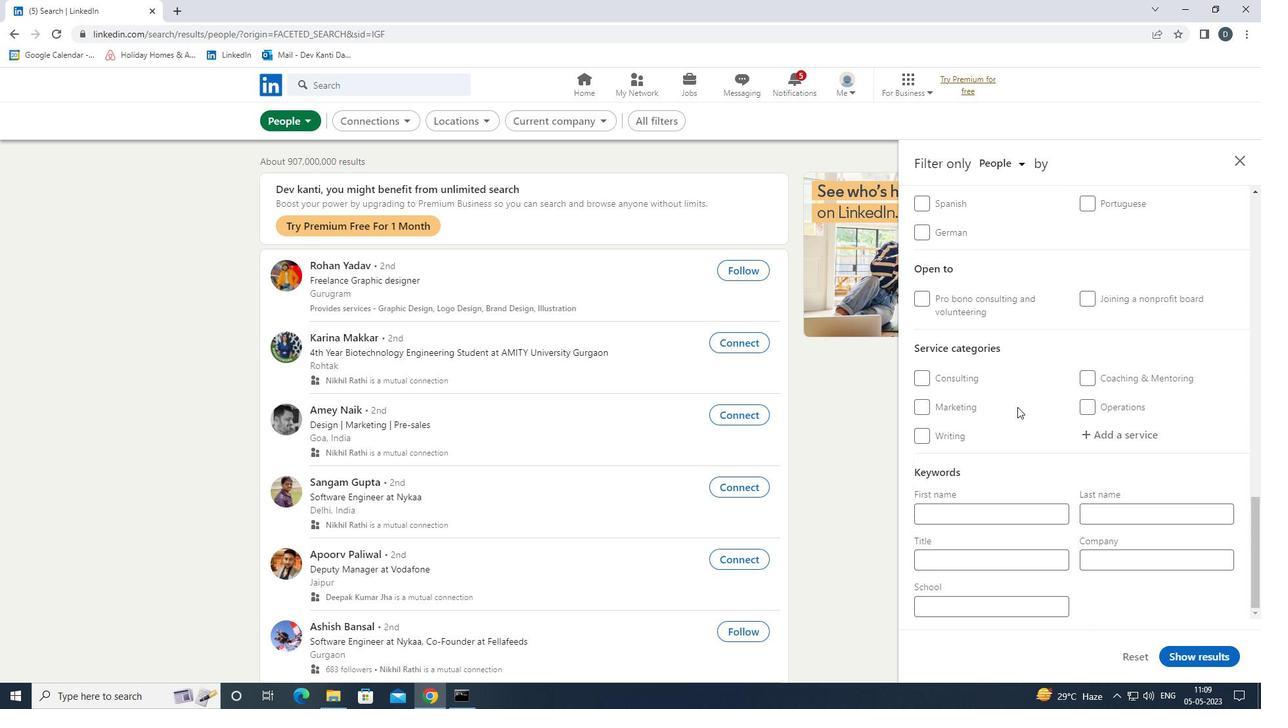 
Action: Mouse scrolled (1017, 408) with delta (0, 0)
Screenshot: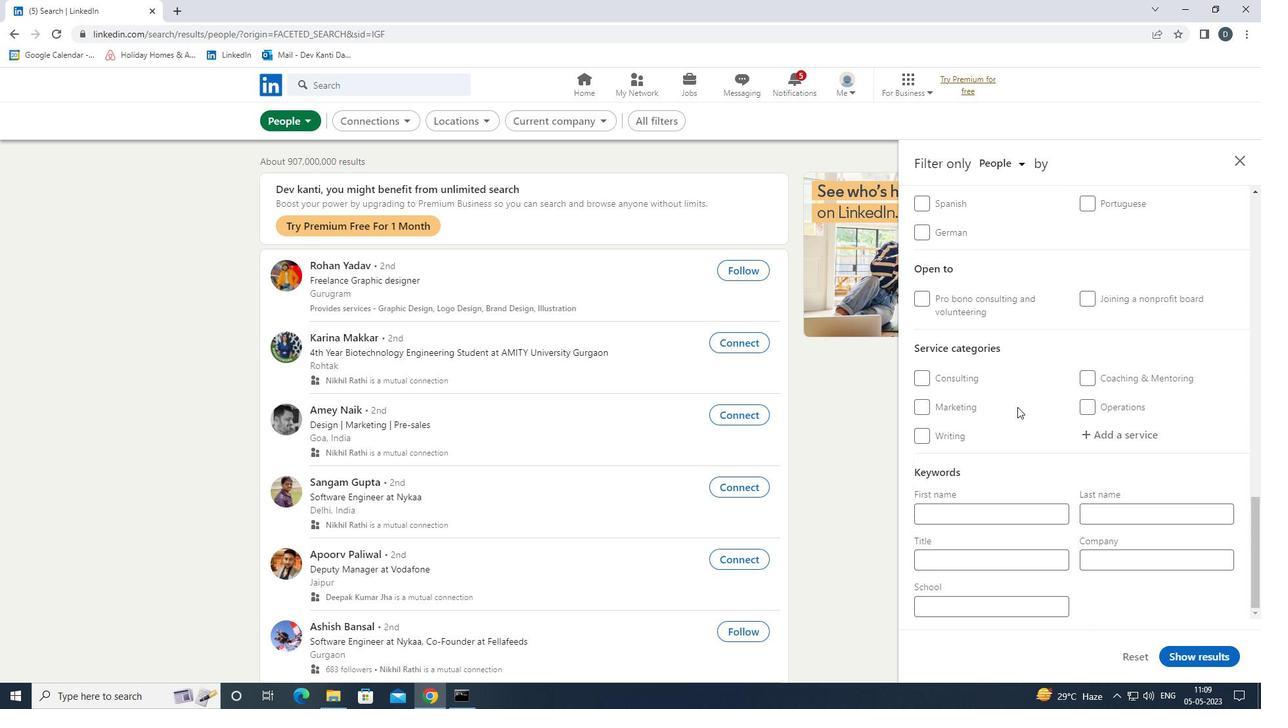 
Action: Mouse scrolled (1017, 408) with delta (0, 0)
Screenshot: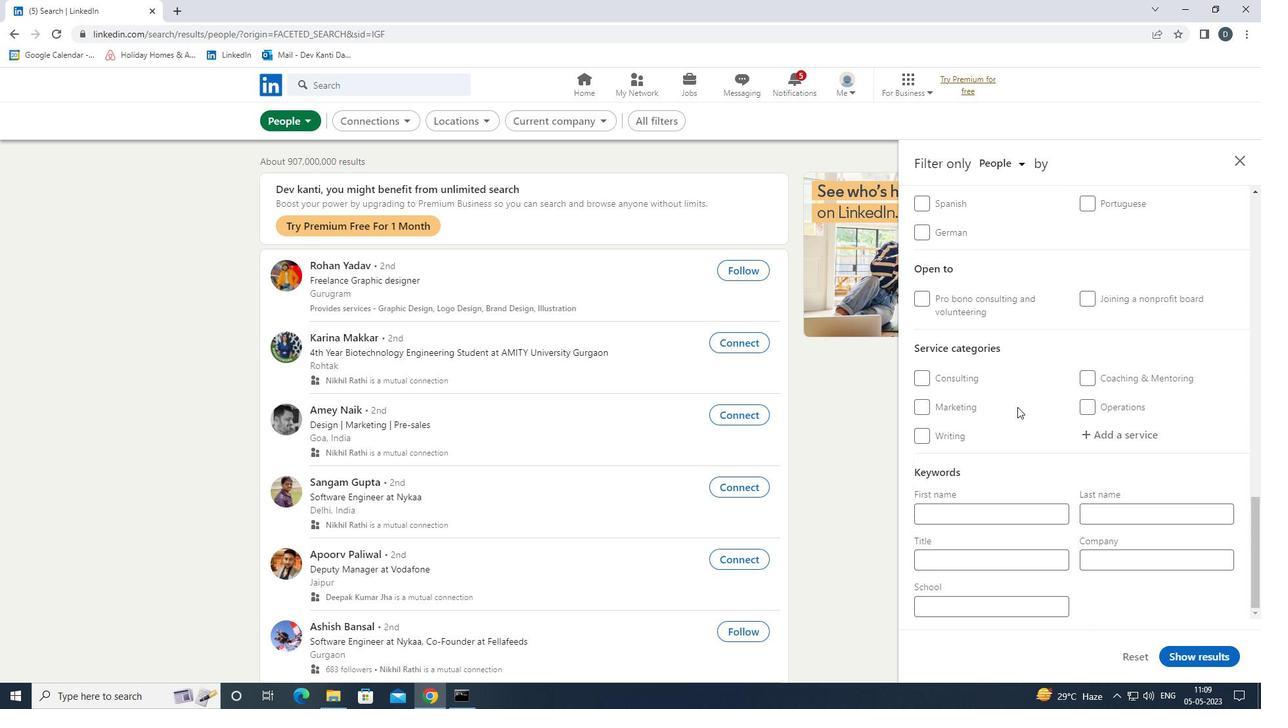 
Action: Mouse moved to (1090, 398)
Screenshot: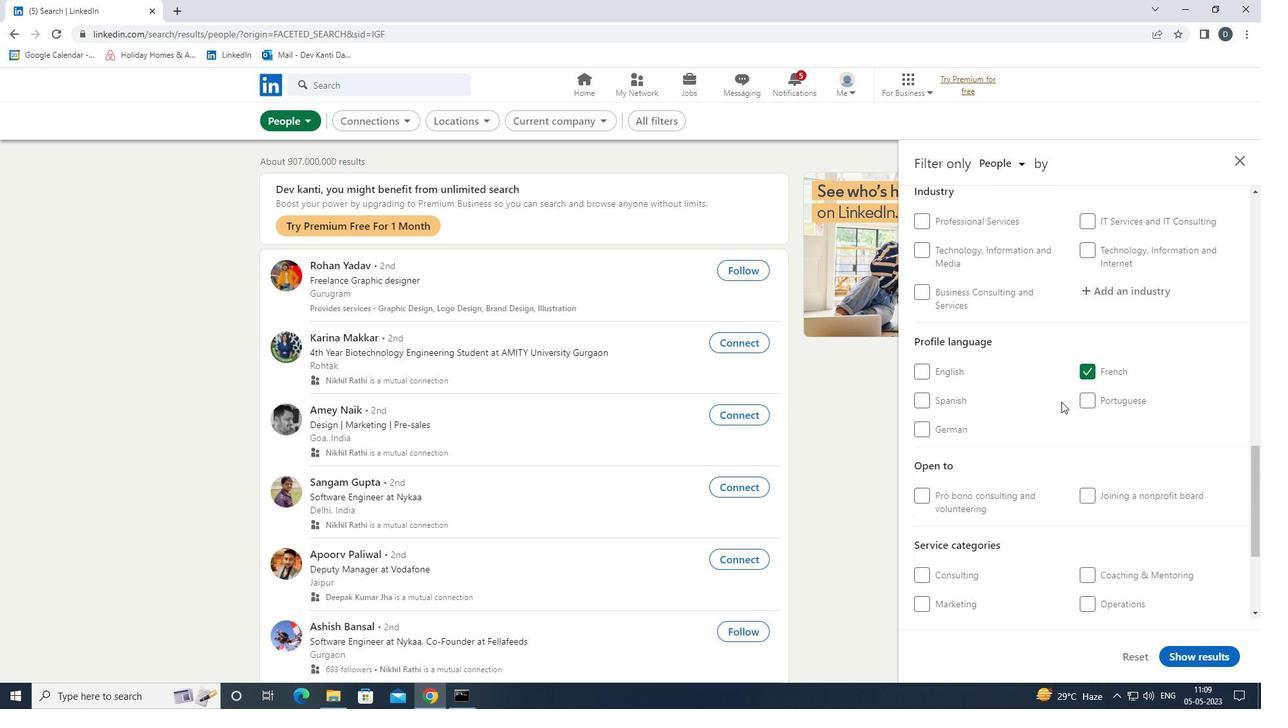 
Action: Mouse scrolled (1090, 399) with delta (0, 0)
Screenshot: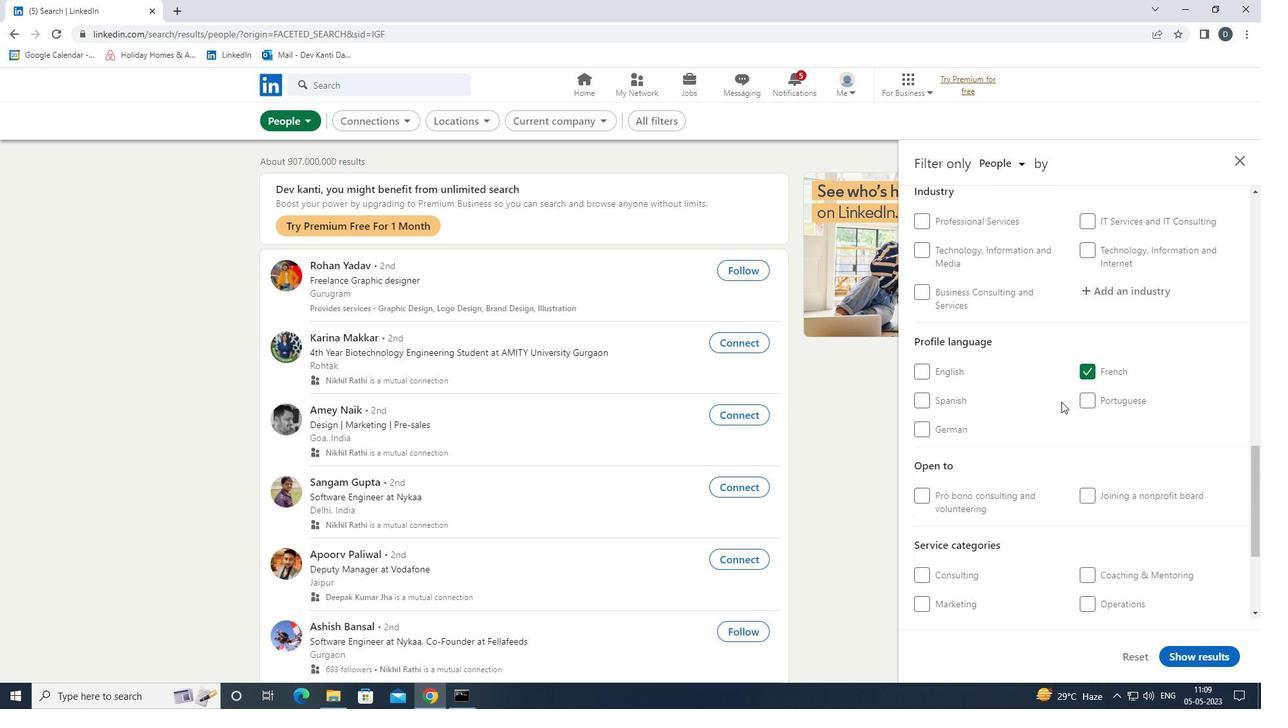 
Action: Mouse scrolled (1090, 399) with delta (0, 0)
Screenshot: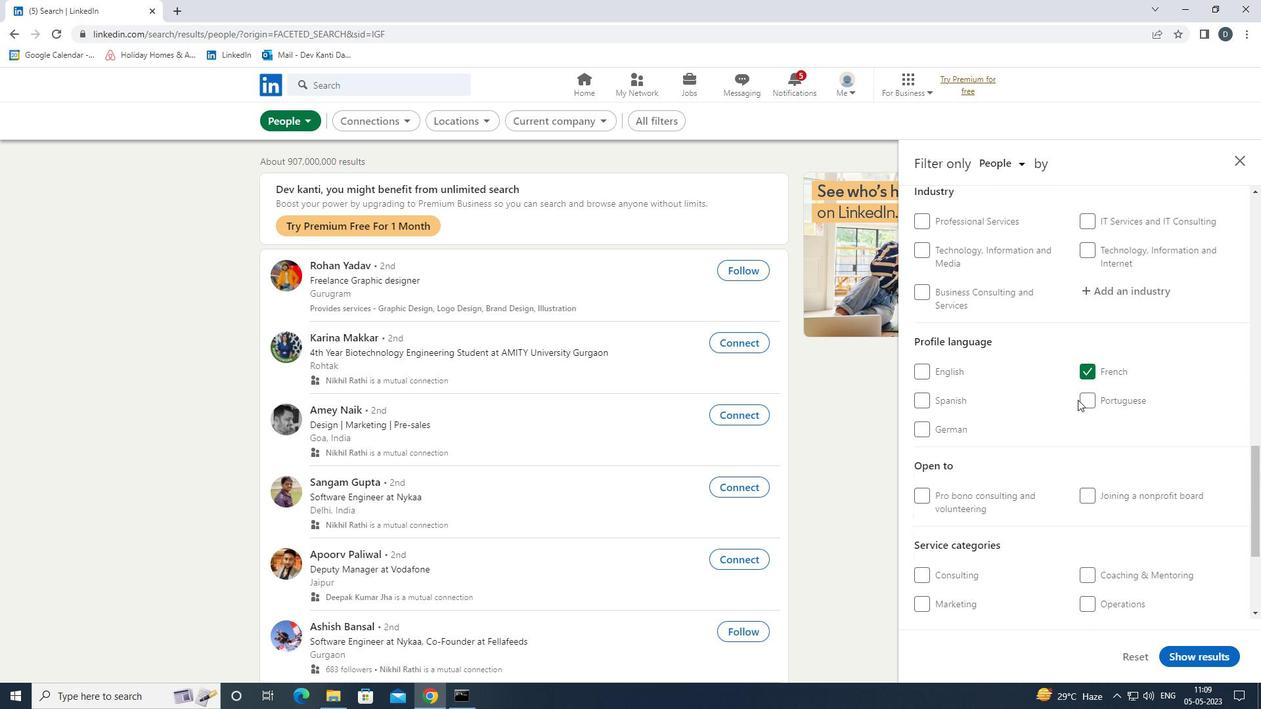 
Action: Mouse scrolled (1090, 399) with delta (0, 0)
Screenshot: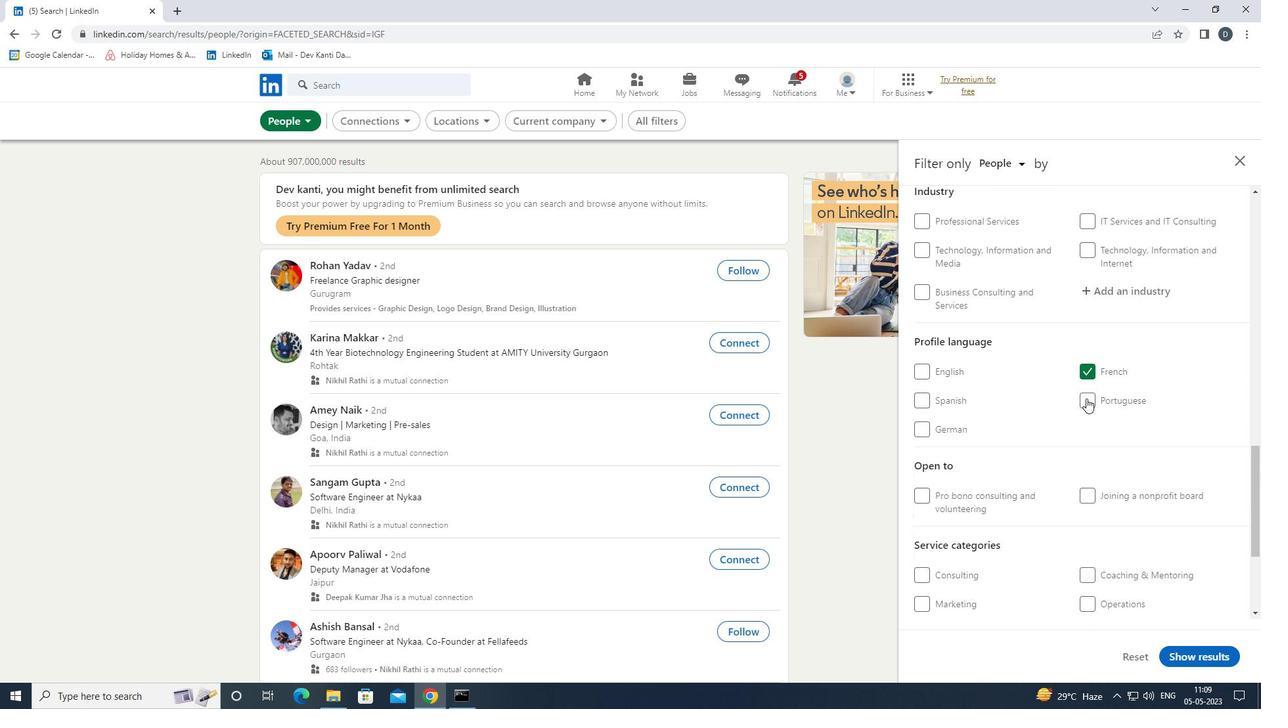 
Action: Mouse scrolled (1090, 399) with delta (0, 0)
Screenshot: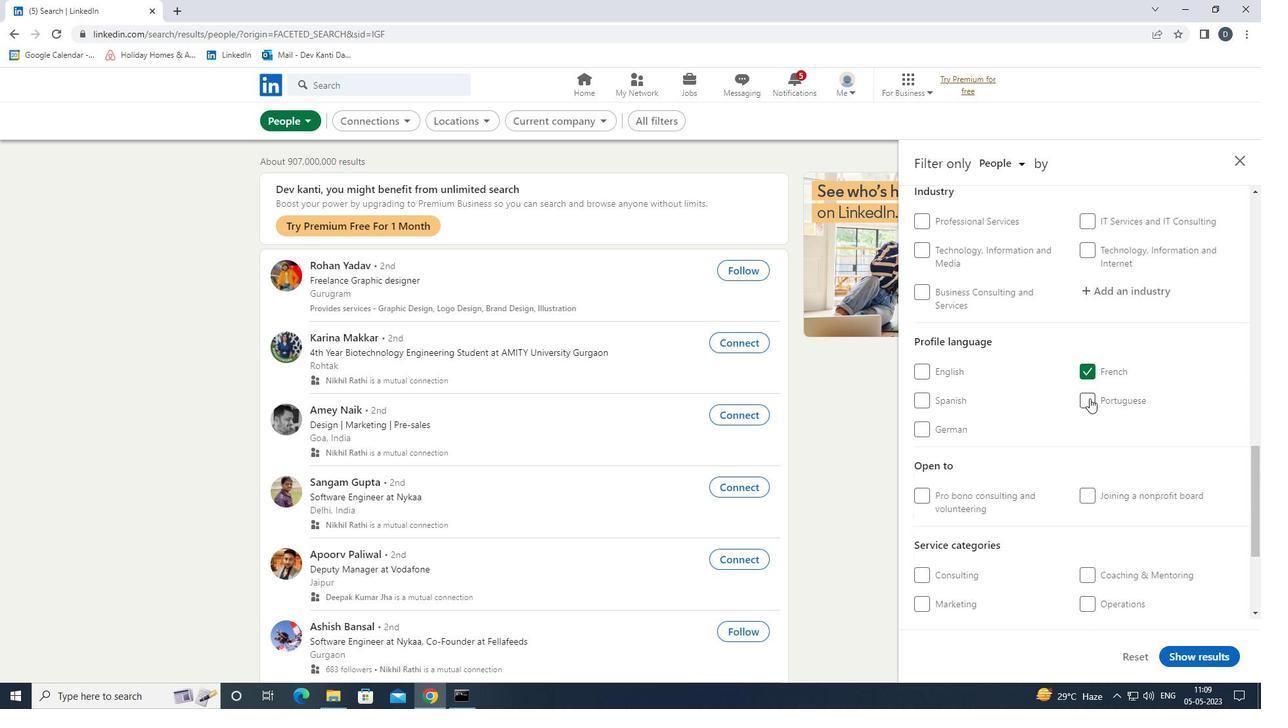 
Action: Mouse moved to (1164, 477)
Screenshot: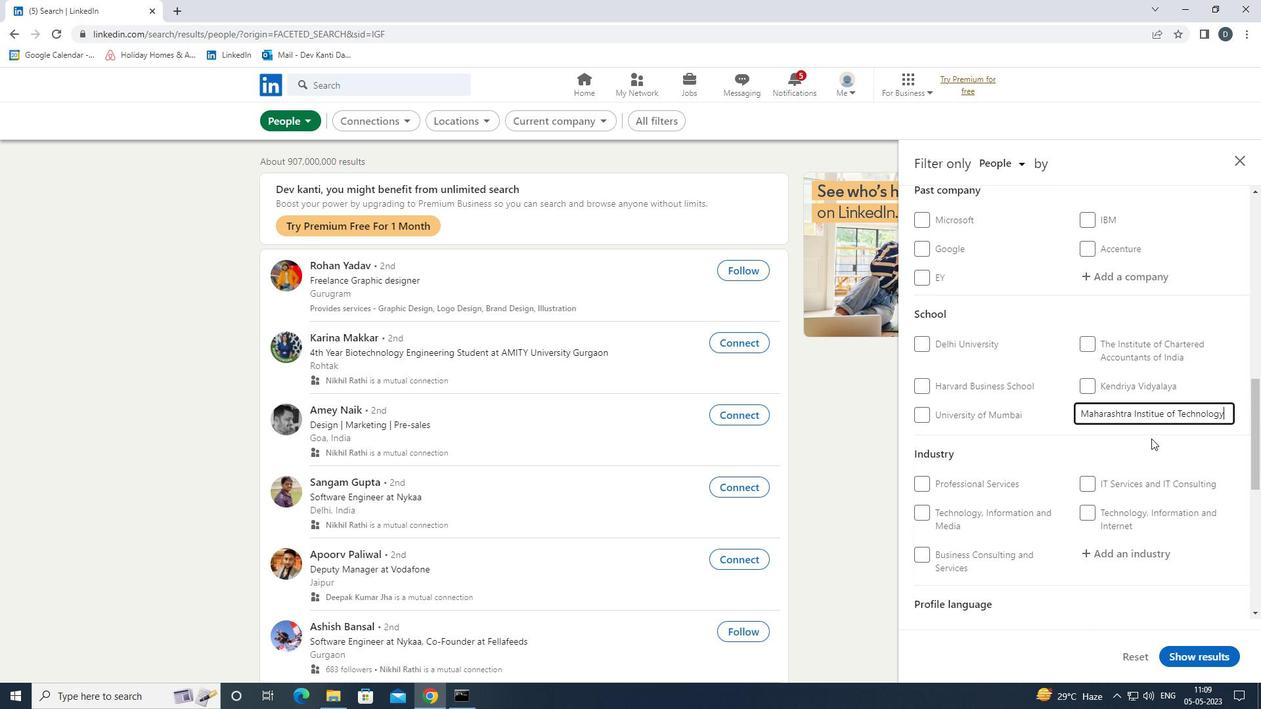 
Action: Mouse scrolled (1164, 476) with delta (0, 0)
Screenshot: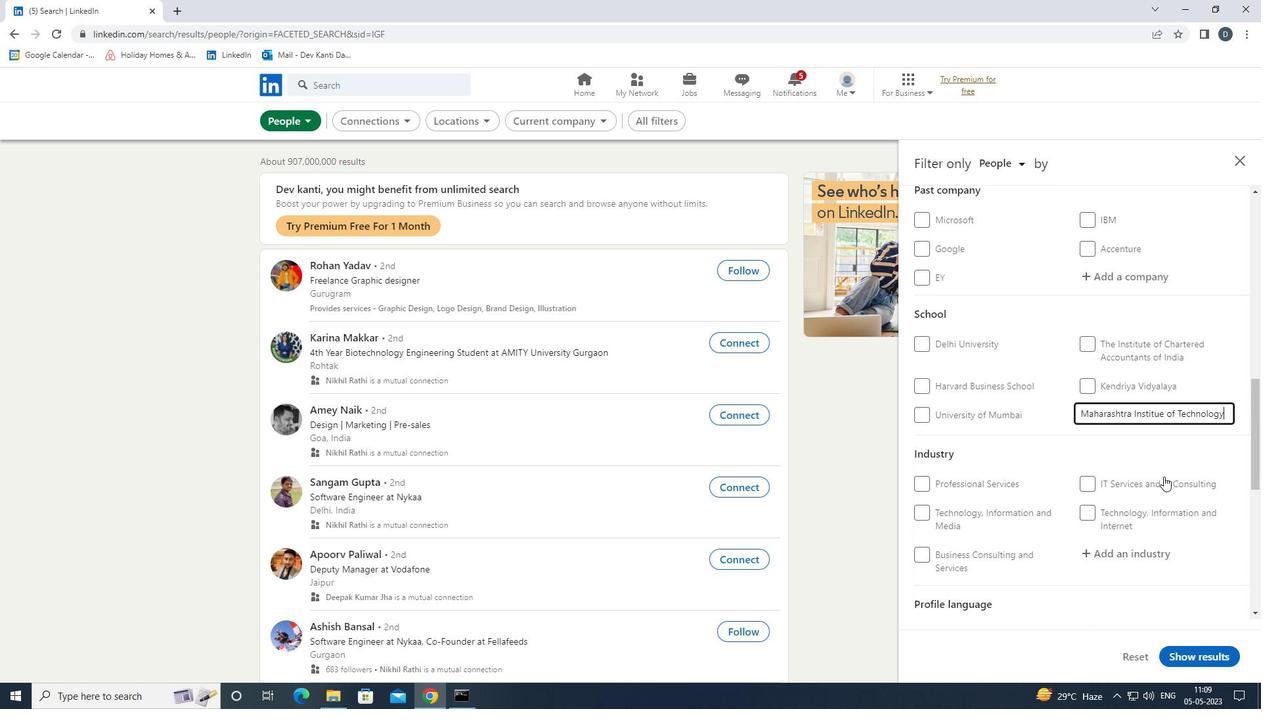 
Action: Mouse moved to (1150, 482)
Screenshot: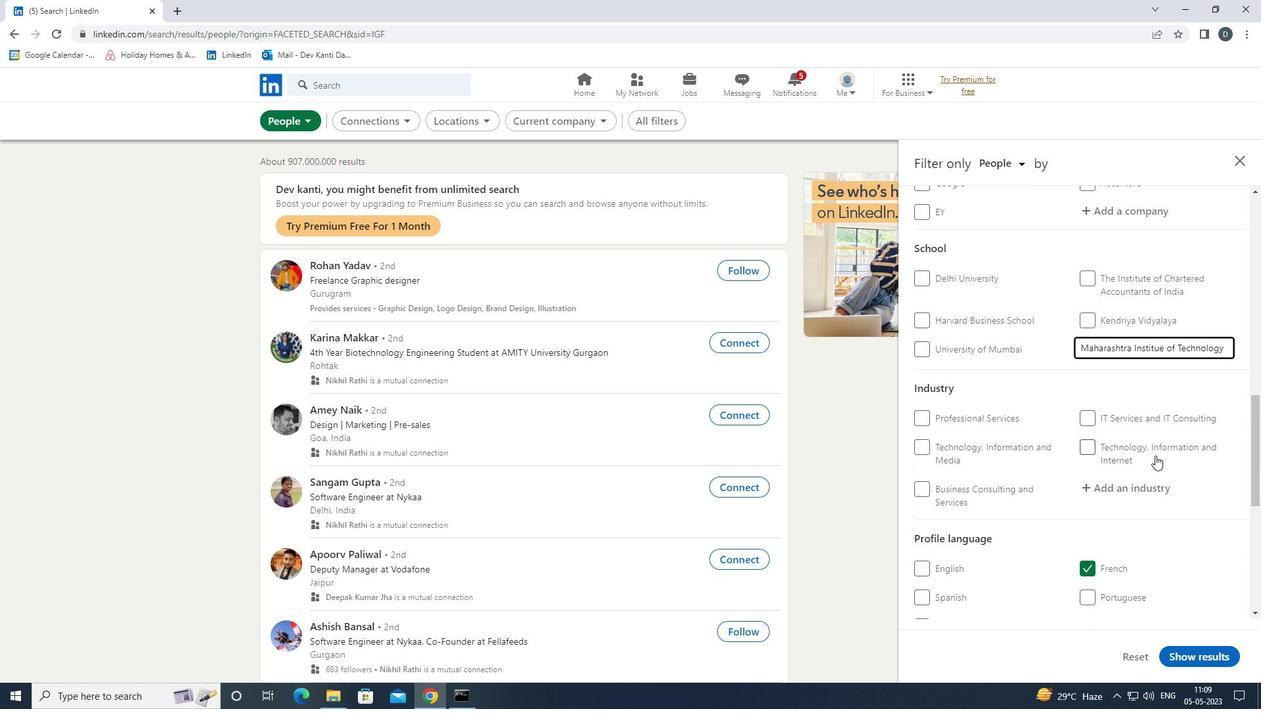 
Action: Mouse pressed left at (1150, 482)
Screenshot: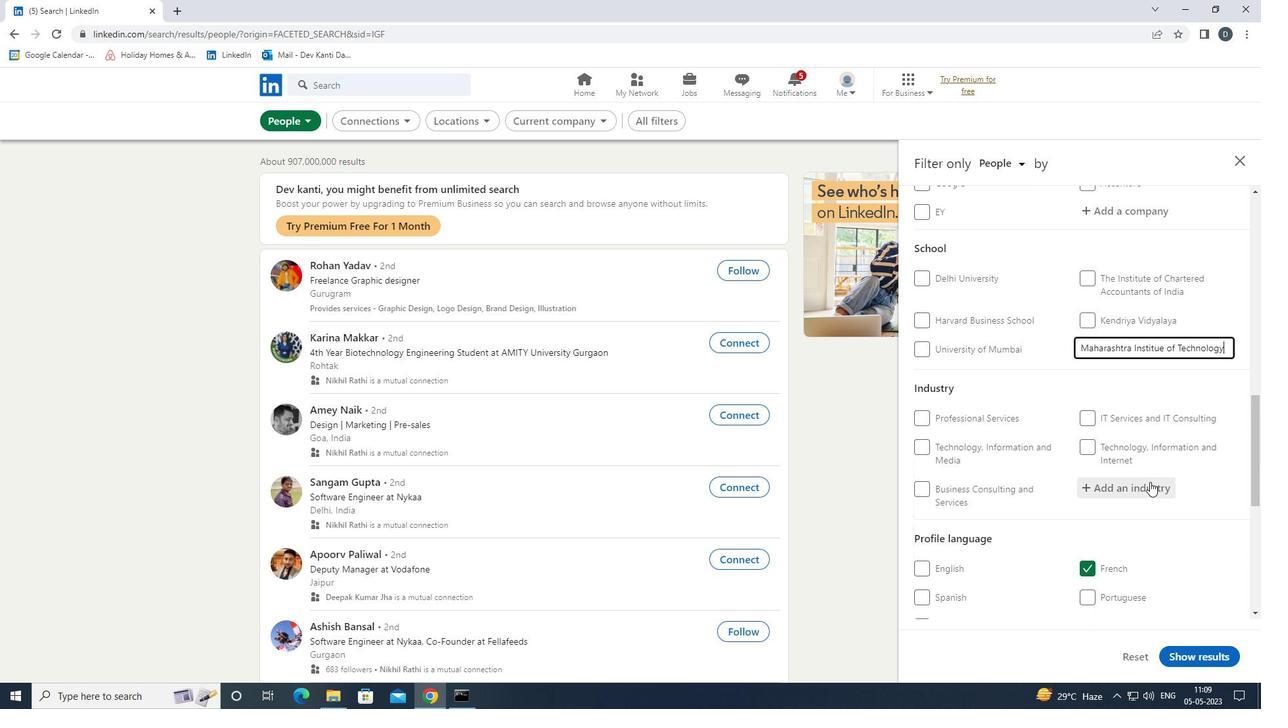 
Action: Mouse moved to (1148, 482)
Screenshot: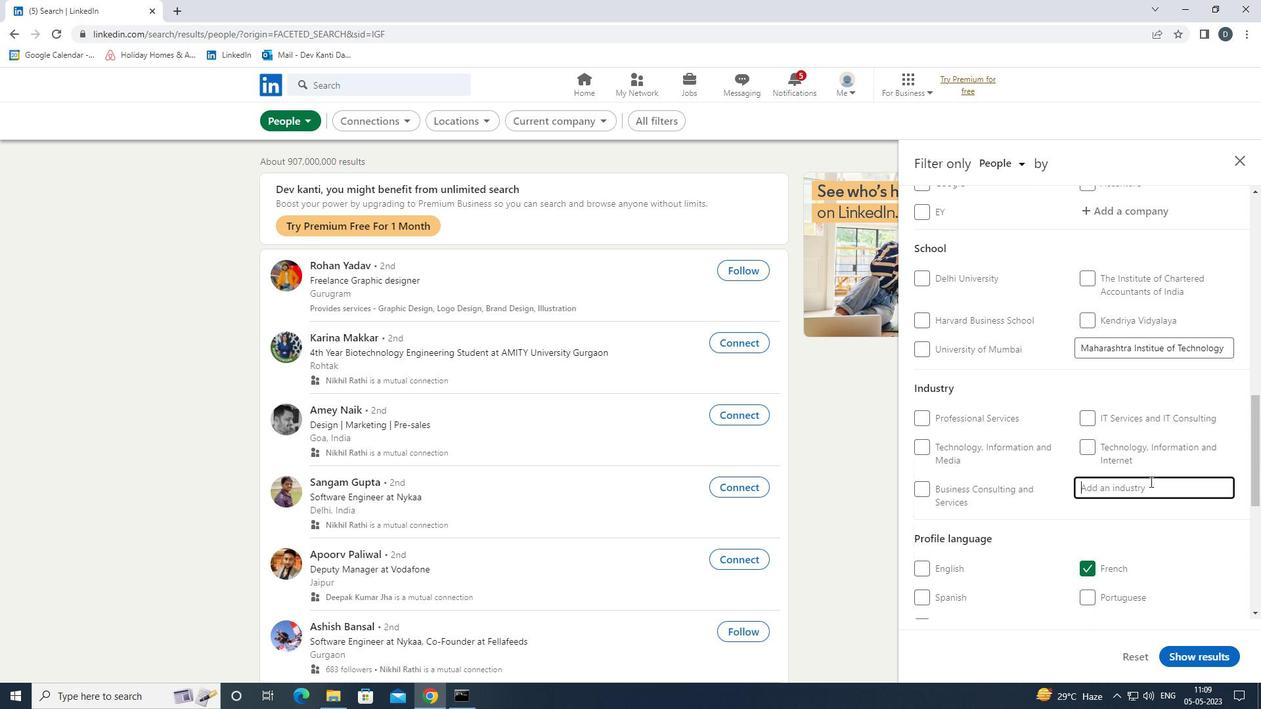 
Action: Key pressed <Key.shift>
Screenshot: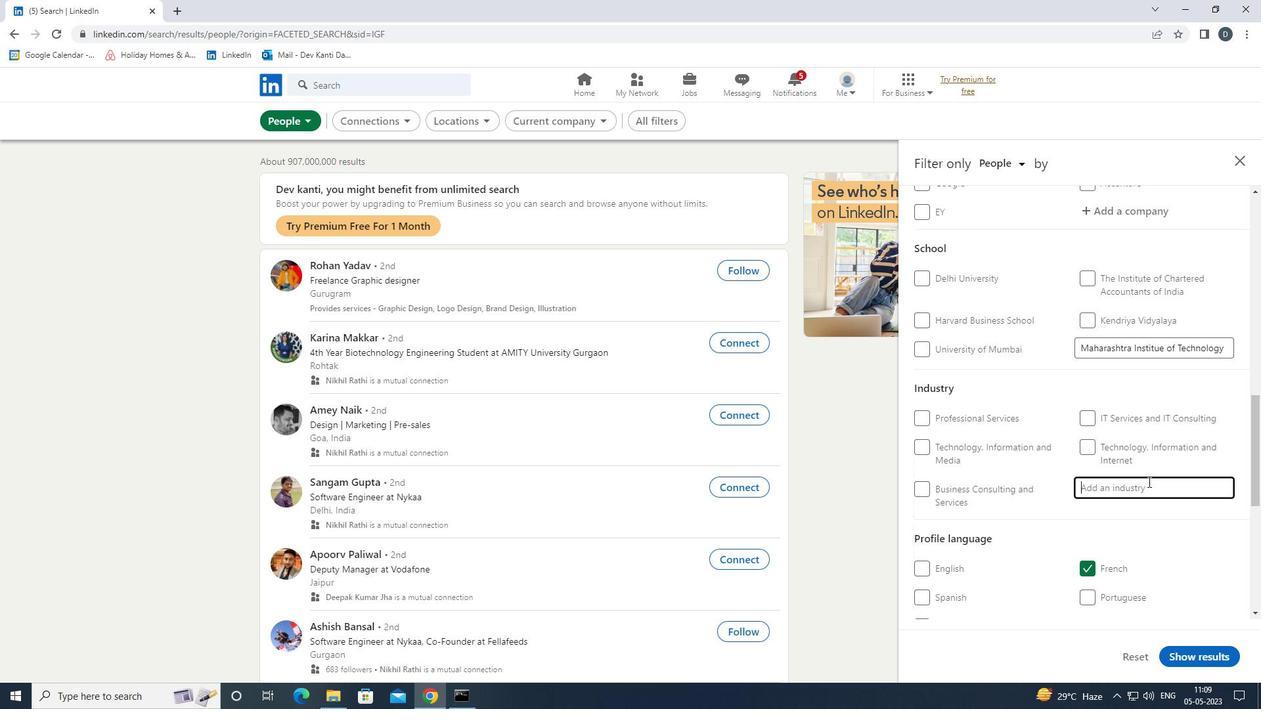 
Action: Mouse moved to (1148, 482)
Screenshot: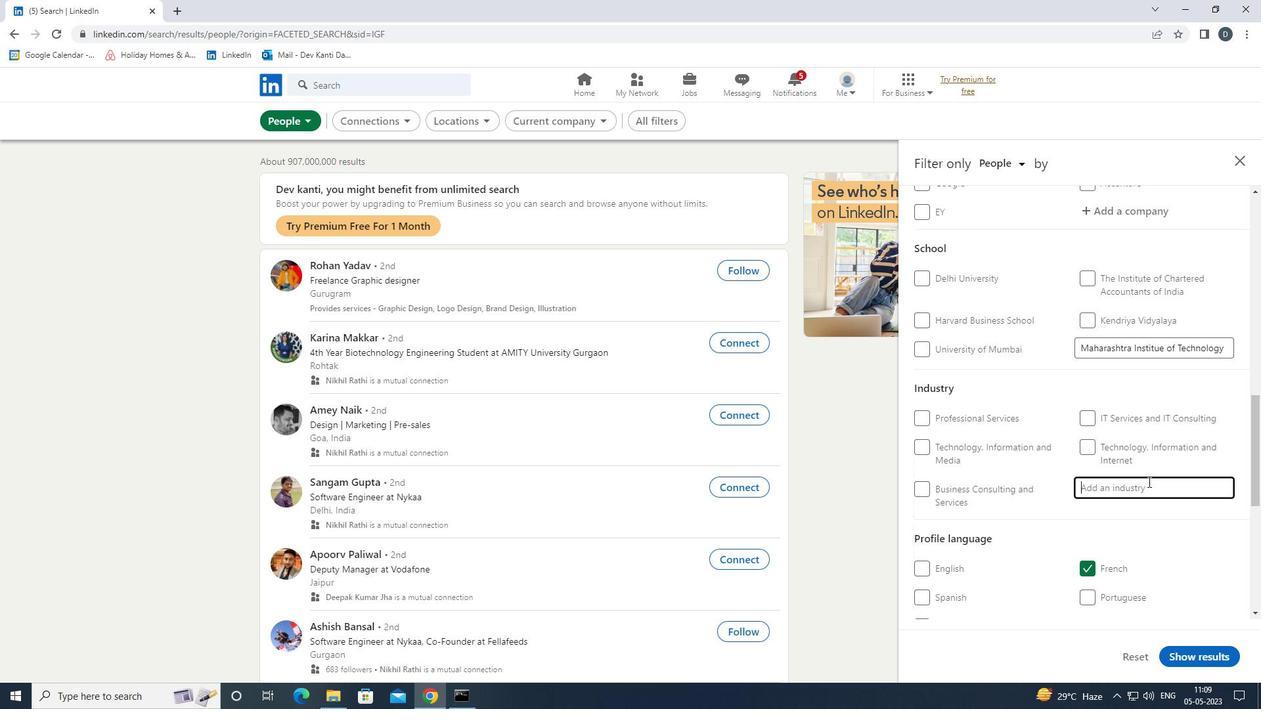 
Action: Key pressed <Key.shift><Key.shift><Key.shift><Key.shift><Key.shift><Key.shift><Key.shift><Key.shift><Key.shift><Key.shift><Key.shift><Key.shift><Key.shift><Key.shift><Key.shift><Key.shift><Key.shift><Key.shift><Key.shift><Key.shift>ELECTRIC<Key.space><Key.shift>POWER<Key.space><Key.shift><Key.shift><Key.shift><Key.shift>TRA<Key.down><Key.enter>
Screenshot: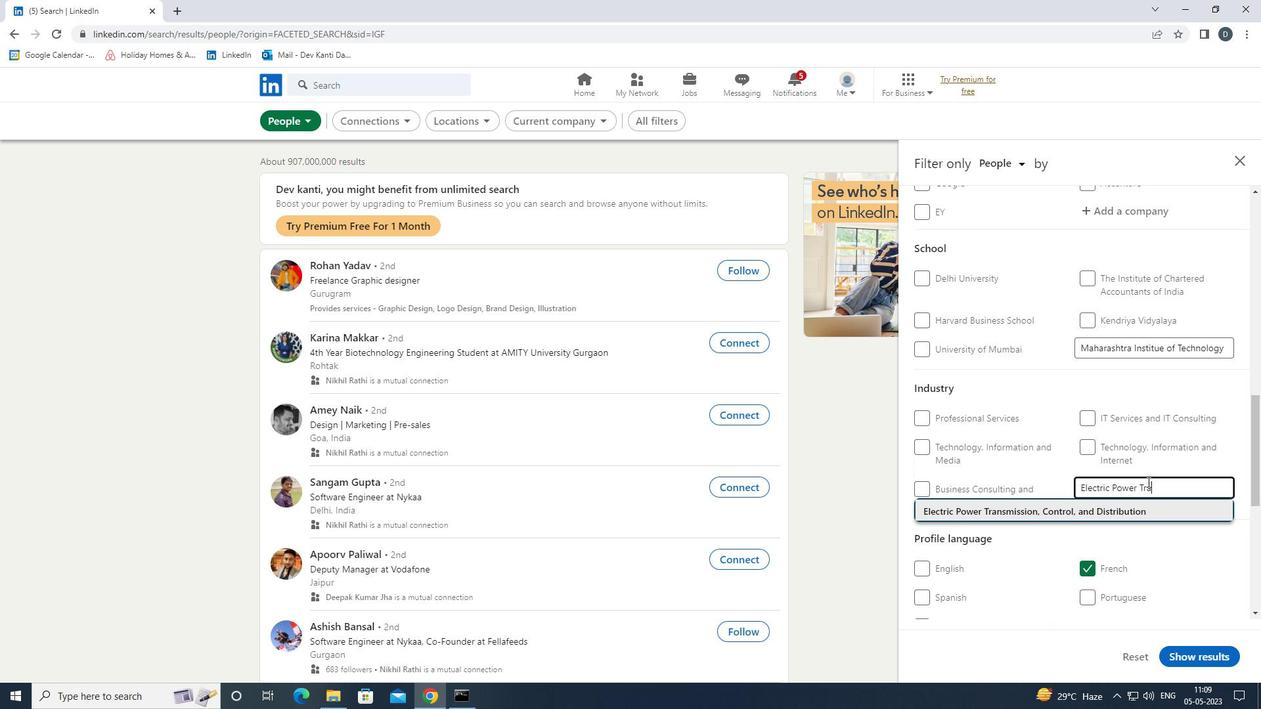 
Action: Mouse scrolled (1148, 481) with delta (0, 0)
Screenshot: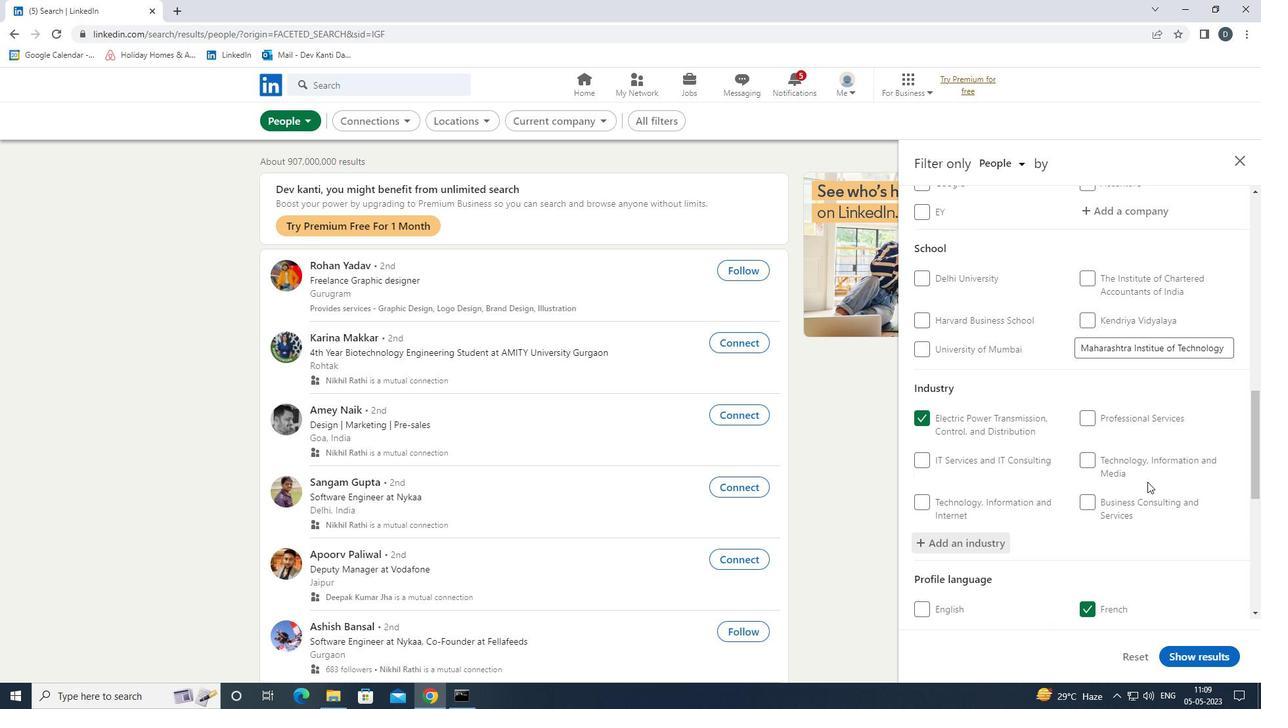 
Action: Mouse scrolled (1148, 481) with delta (0, 0)
Screenshot: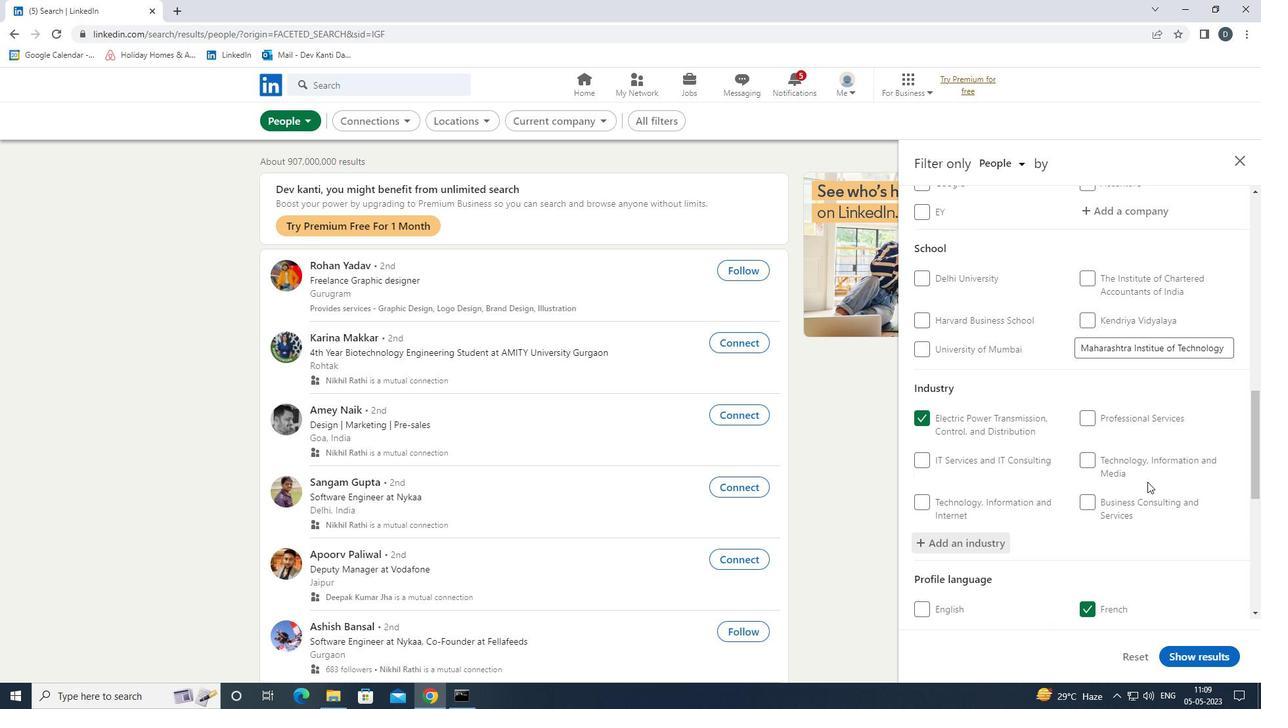 
Action: Mouse scrolled (1148, 481) with delta (0, 0)
Screenshot: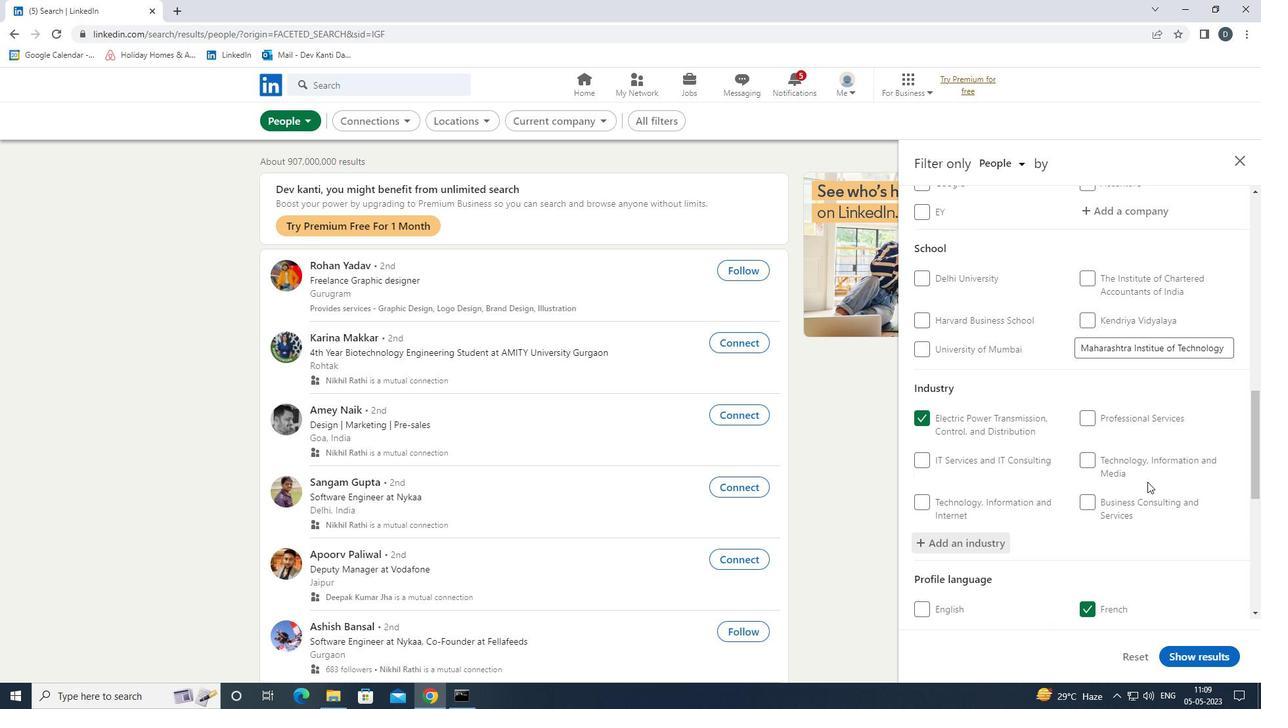 
Action: Mouse moved to (1141, 481)
Screenshot: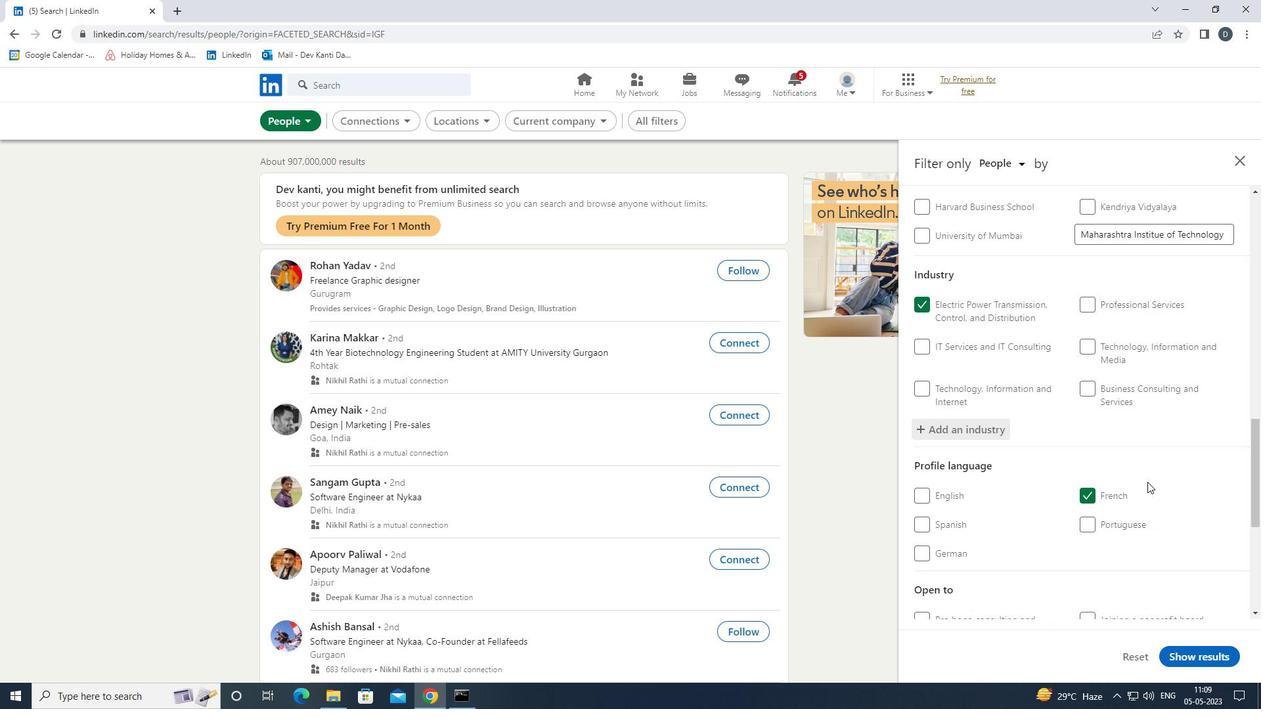
Action: Mouse scrolled (1141, 481) with delta (0, 0)
Screenshot: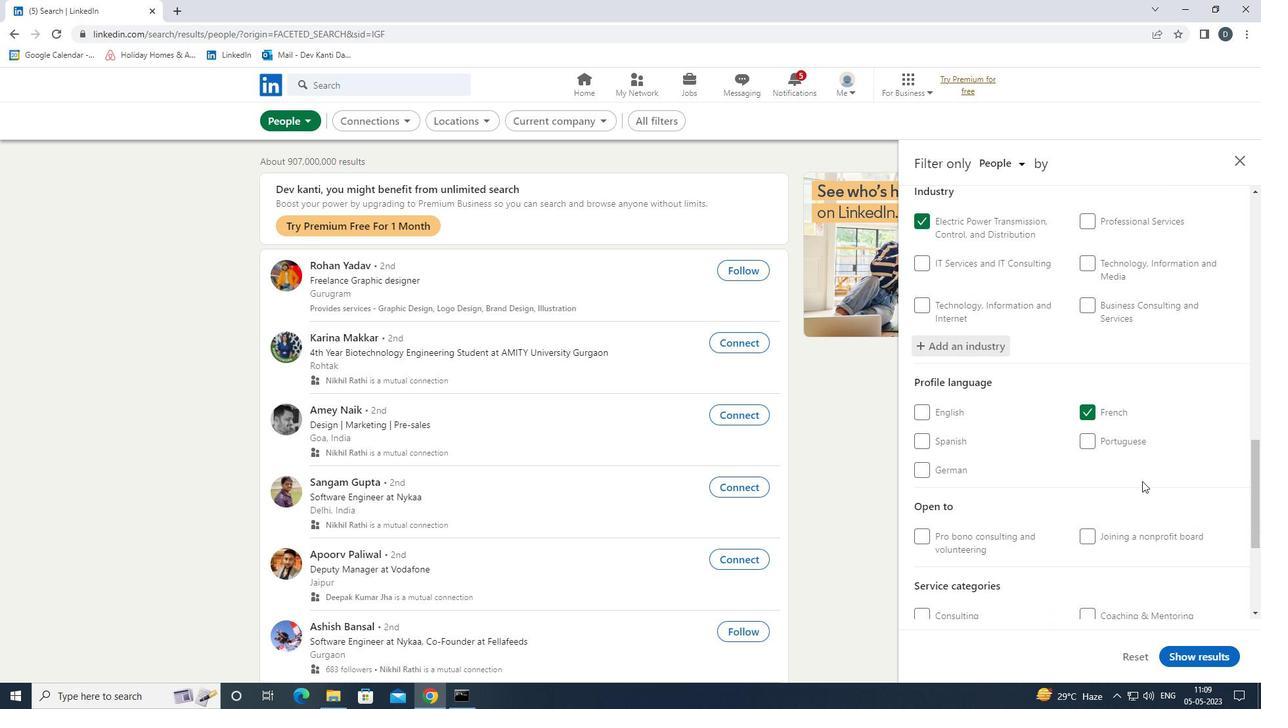 
Action: Mouse scrolled (1141, 481) with delta (0, 0)
Screenshot: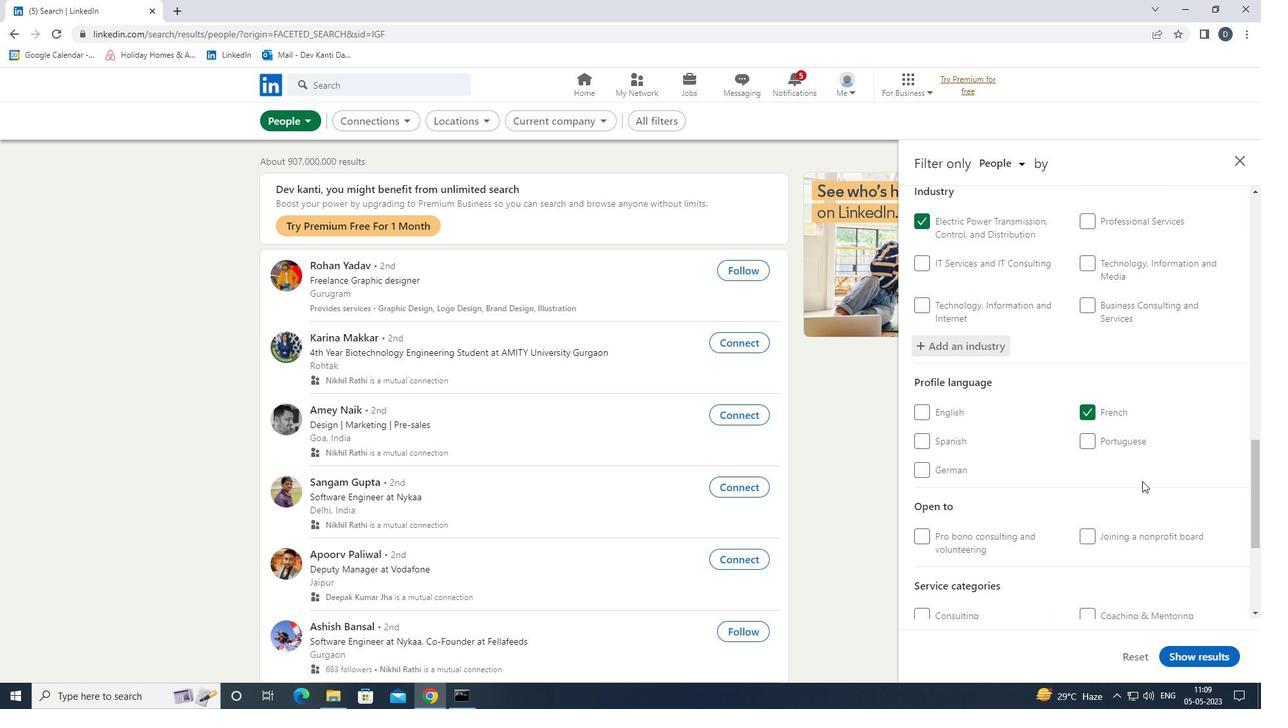 
Action: Mouse moved to (1134, 531)
Screenshot: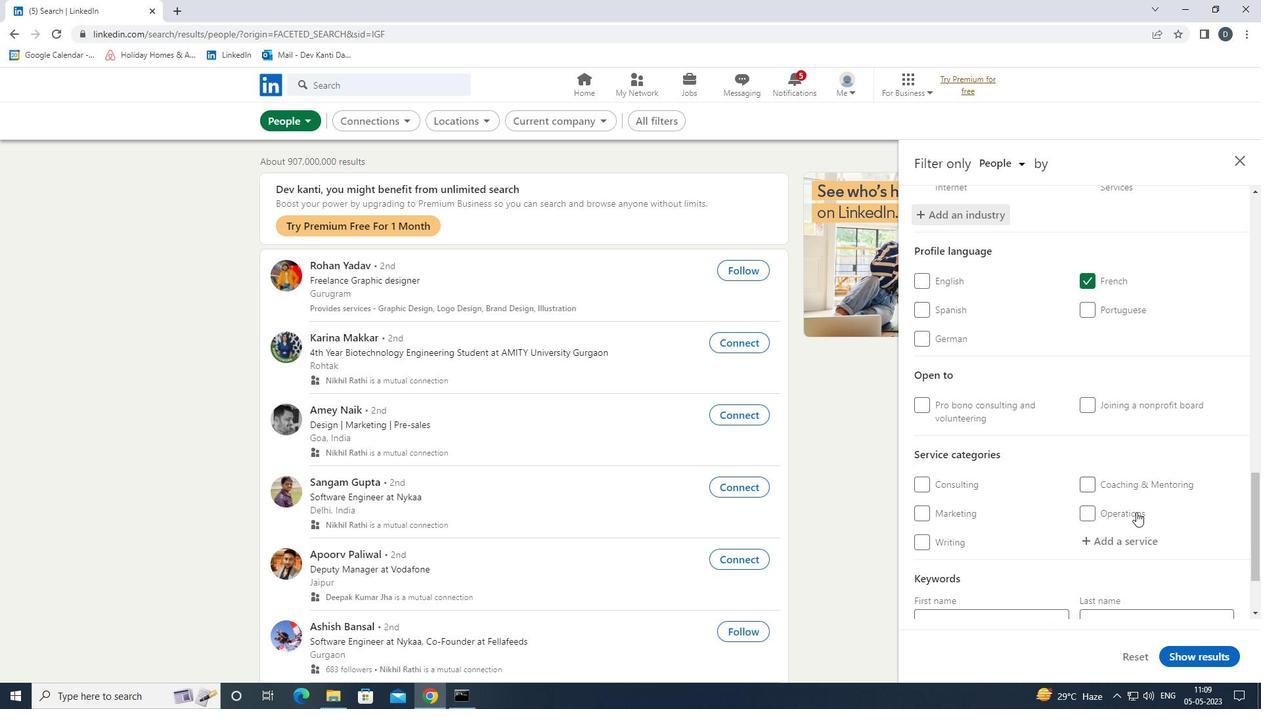 
Action: Mouse pressed left at (1134, 531)
Screenshot: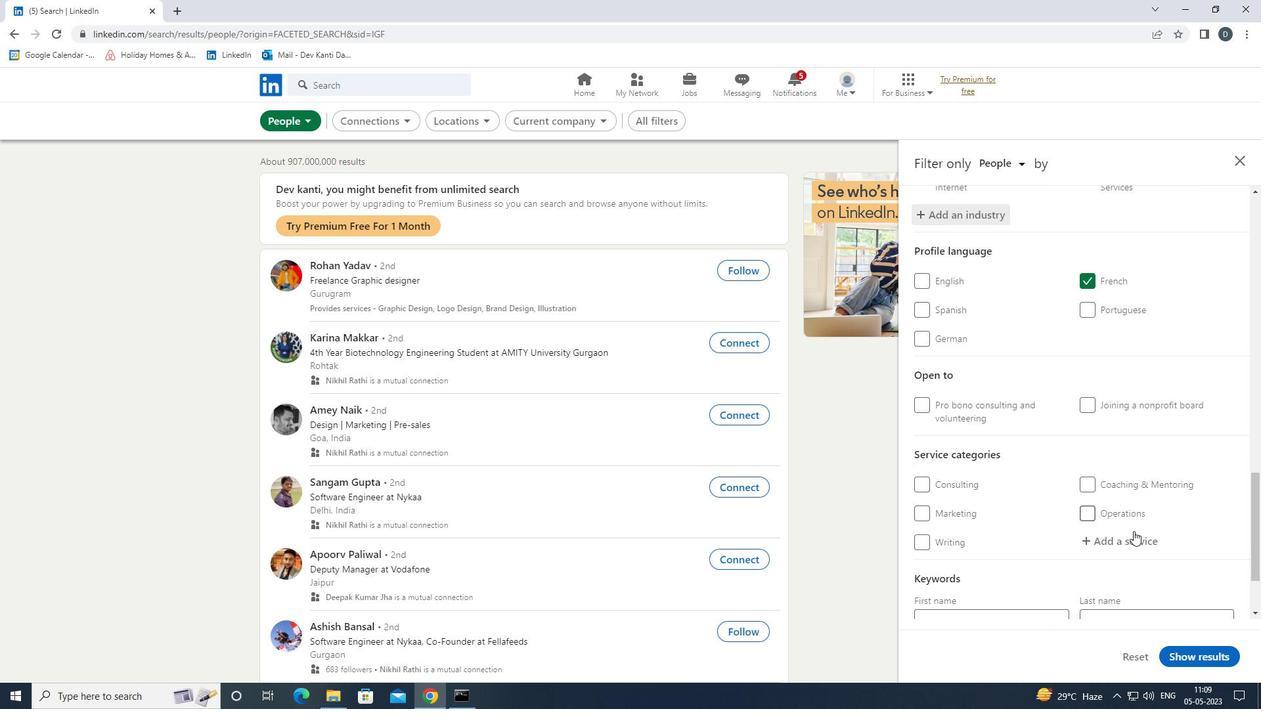 
Action: Key pressed <Key.shift><Key.shift><Key.shift><Key.shift><Key.shift><Key.shift><Key.shift>RESEARCH<Key.space><Key.enter>
Screenshot: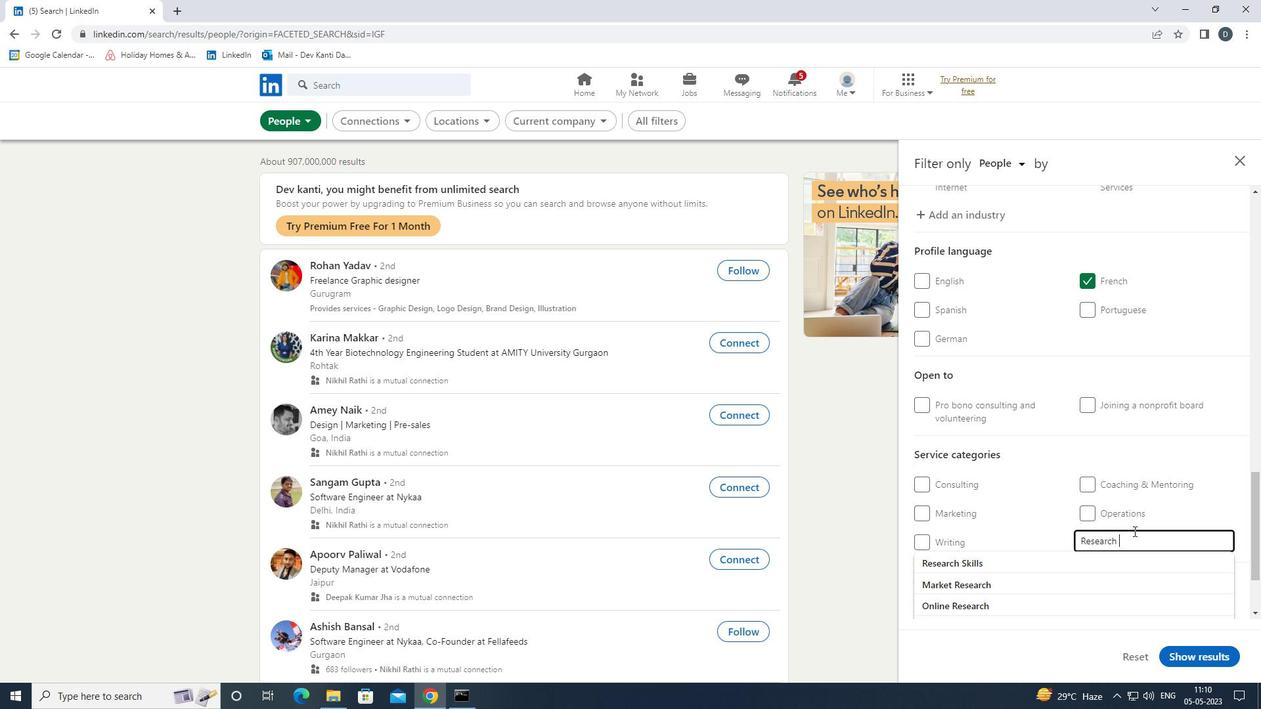 
Action: Mouse scrolled (1134, 531) with delta (0, 0)
Screenshot: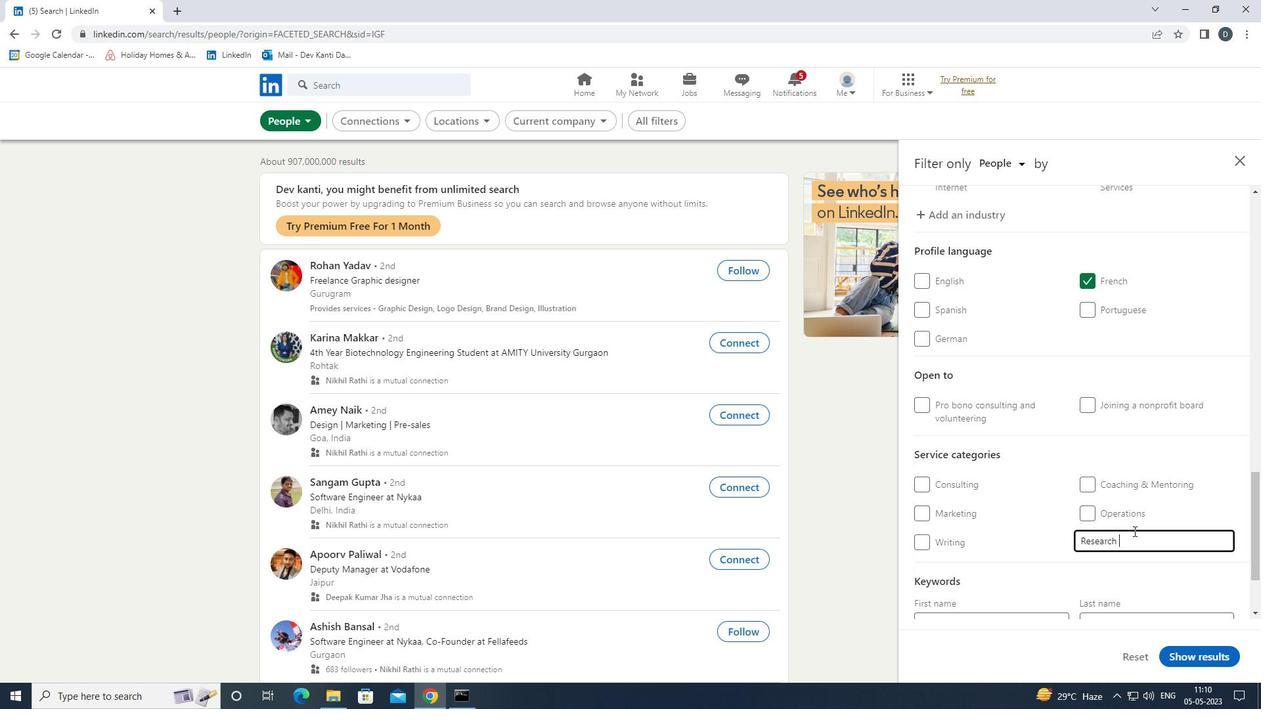 
Action: Mouse scrolled (1134, 531) with delta (0, 0)
Screenshot: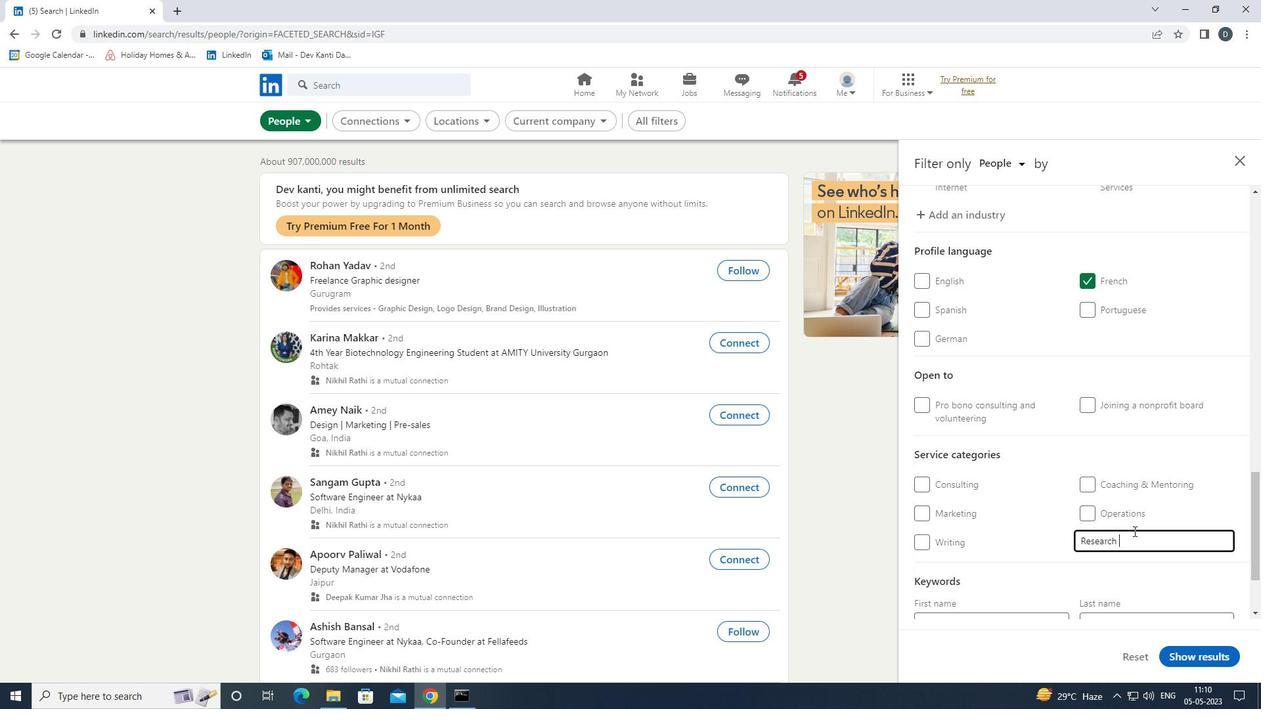 
Action: Mouse scrolled (1134, 531) with delta (0, 0)
Screenshot: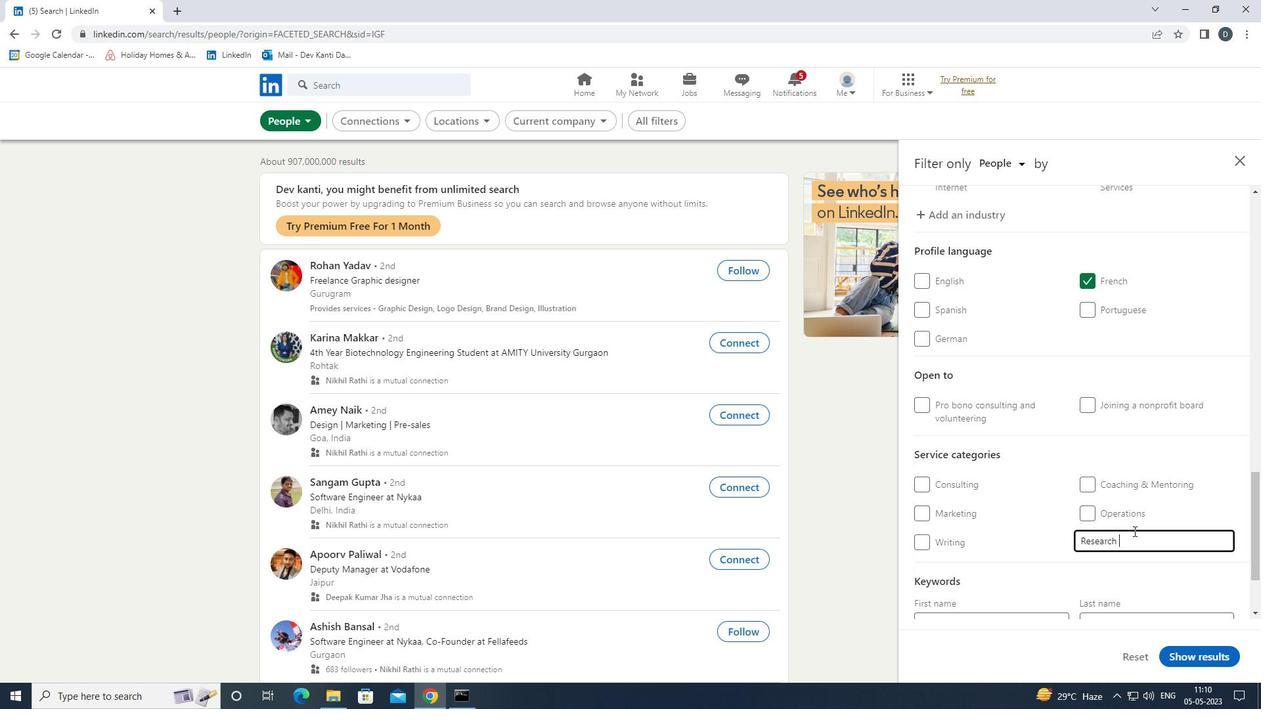 
Action: Mouse scrolled (1134, 531) with delta (0, 0)
Screenshot: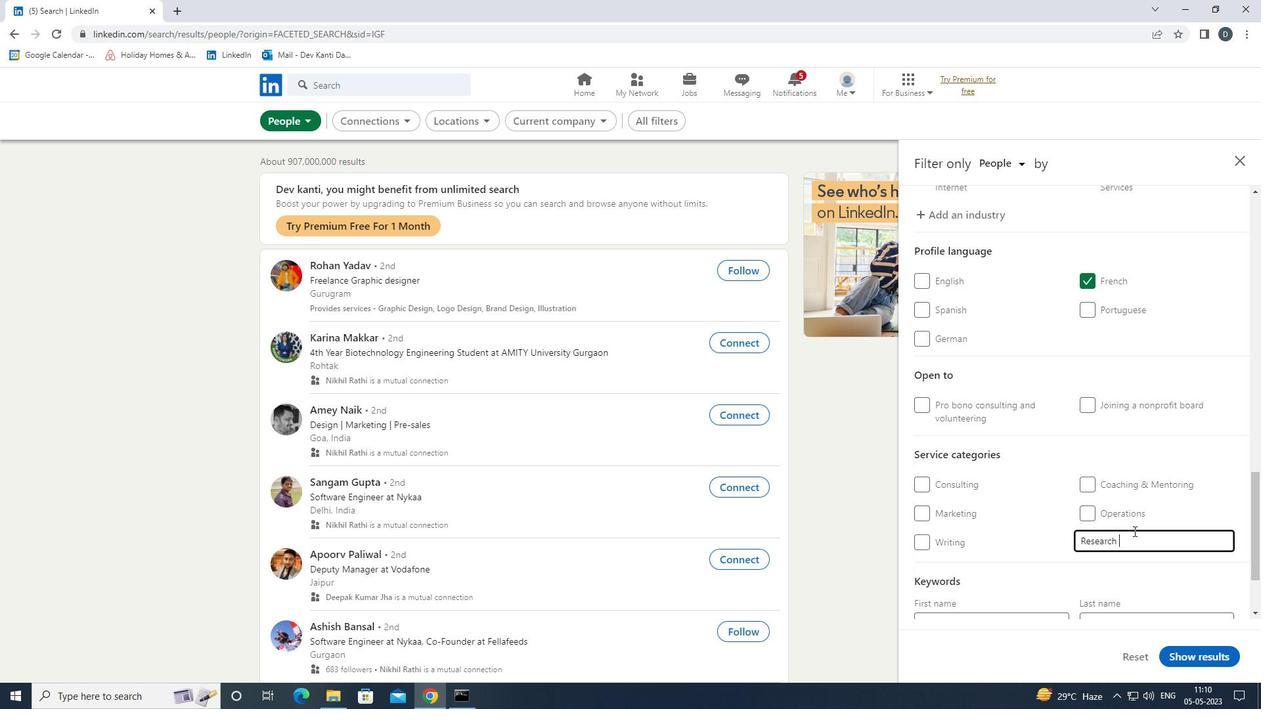 
Action: Mouse moved to (1044, 554)
Screenshot: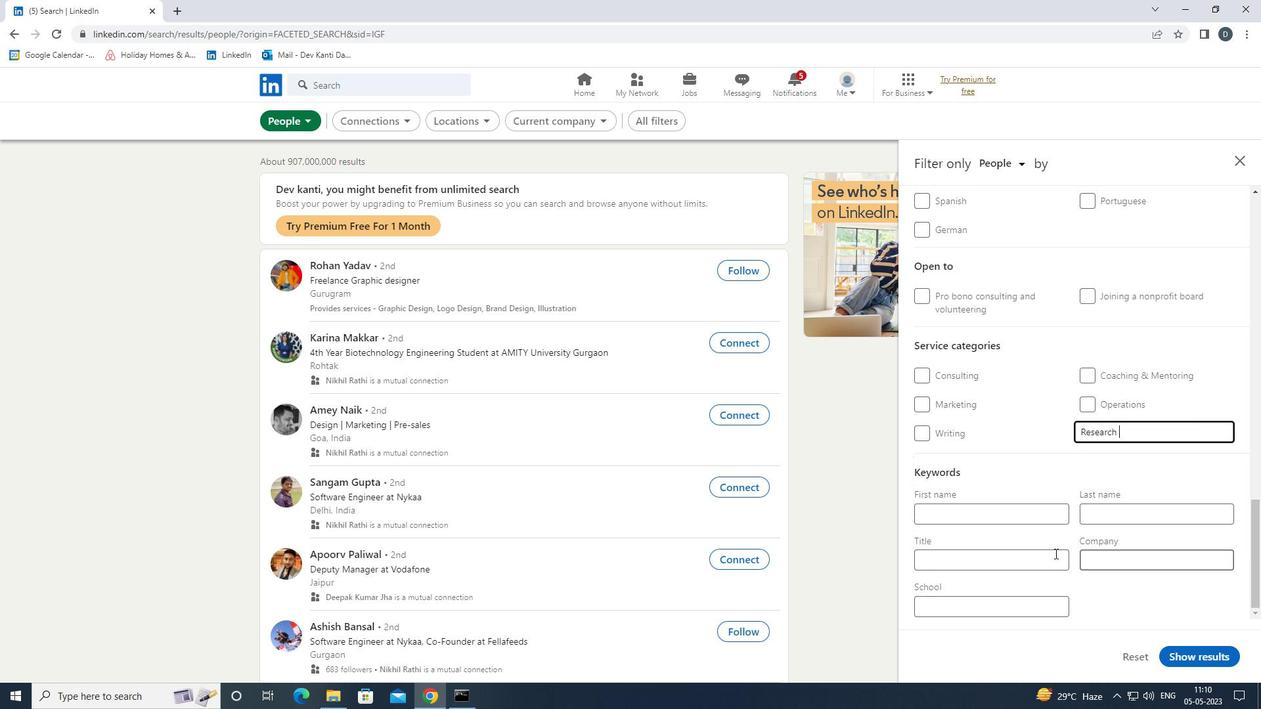 
Action: Mouse pressed left at (1044, 554)
Screenshot: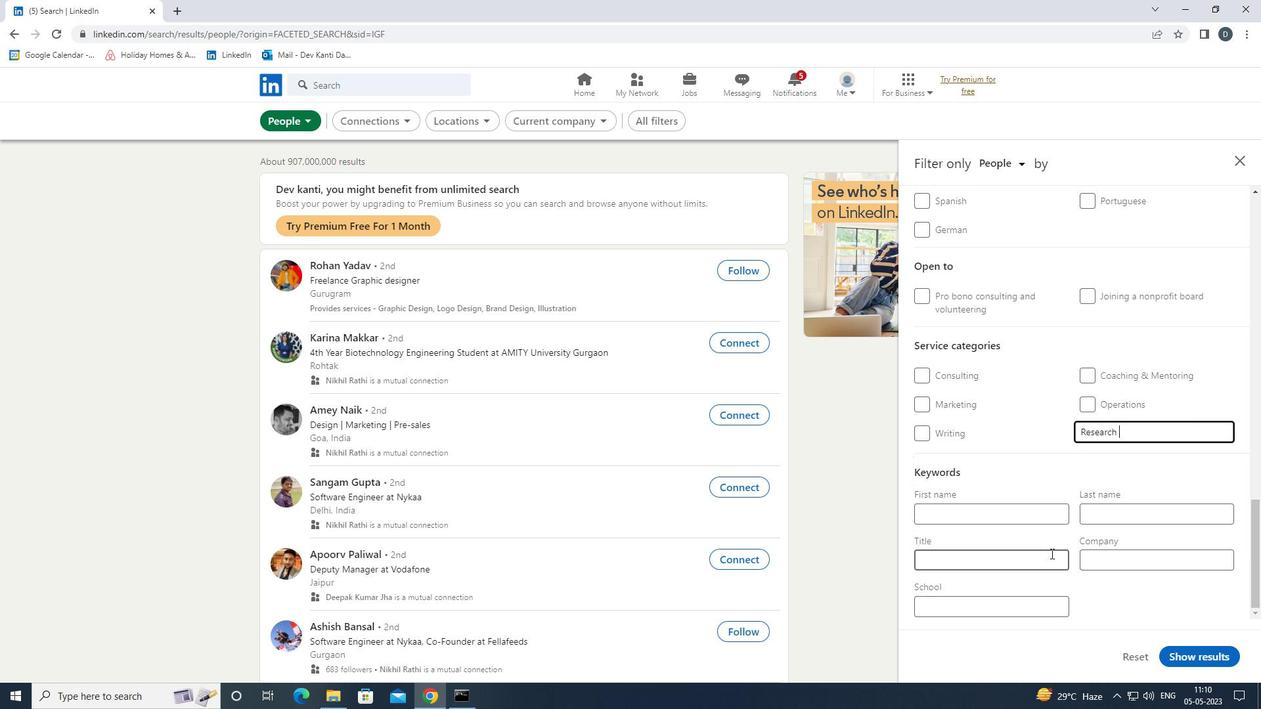 
Action: Mouse moved to (1044, 554)
Screenshot: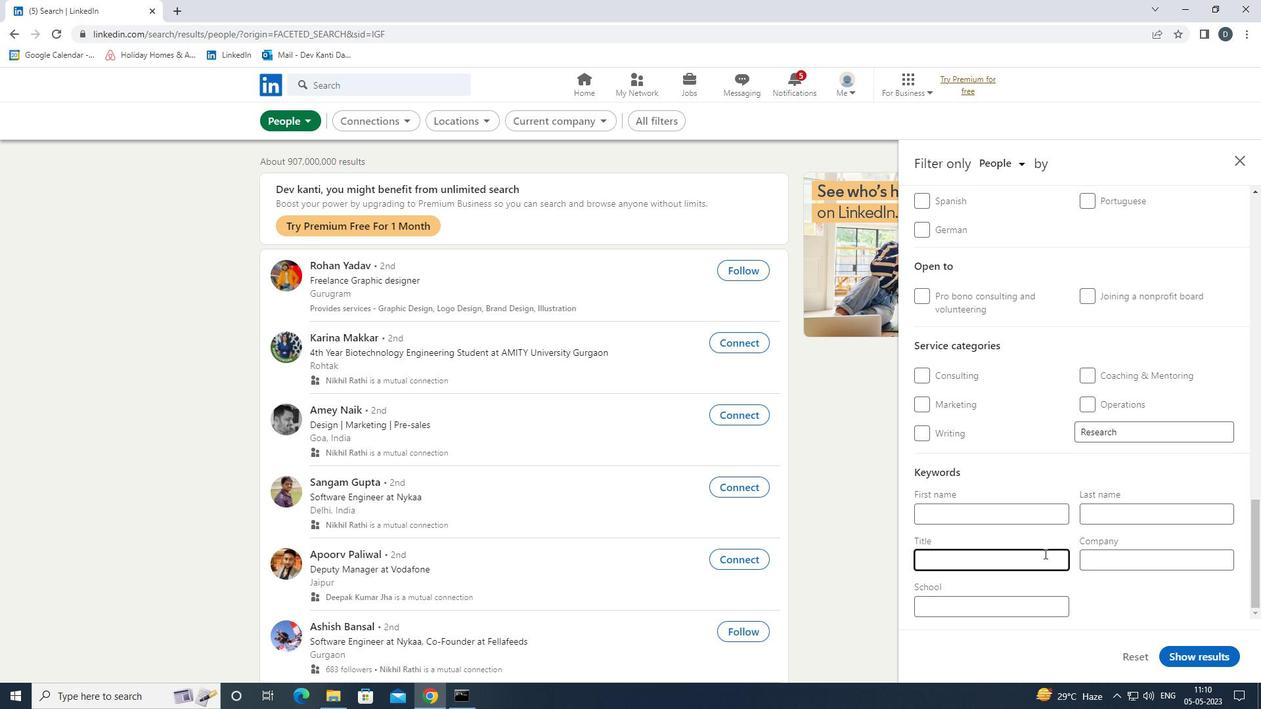 
Action: Key pressed <Key.shift><Key.shift><Key.shift><Key.shift><Key.shift><Key.shift><Key.shift><Key.shift><Key.shift><Key.shift><Key.shift><Key.shift><Key.shift>COMPUTER<Key.space><Key.shift>SCIENTIST
Screenshot: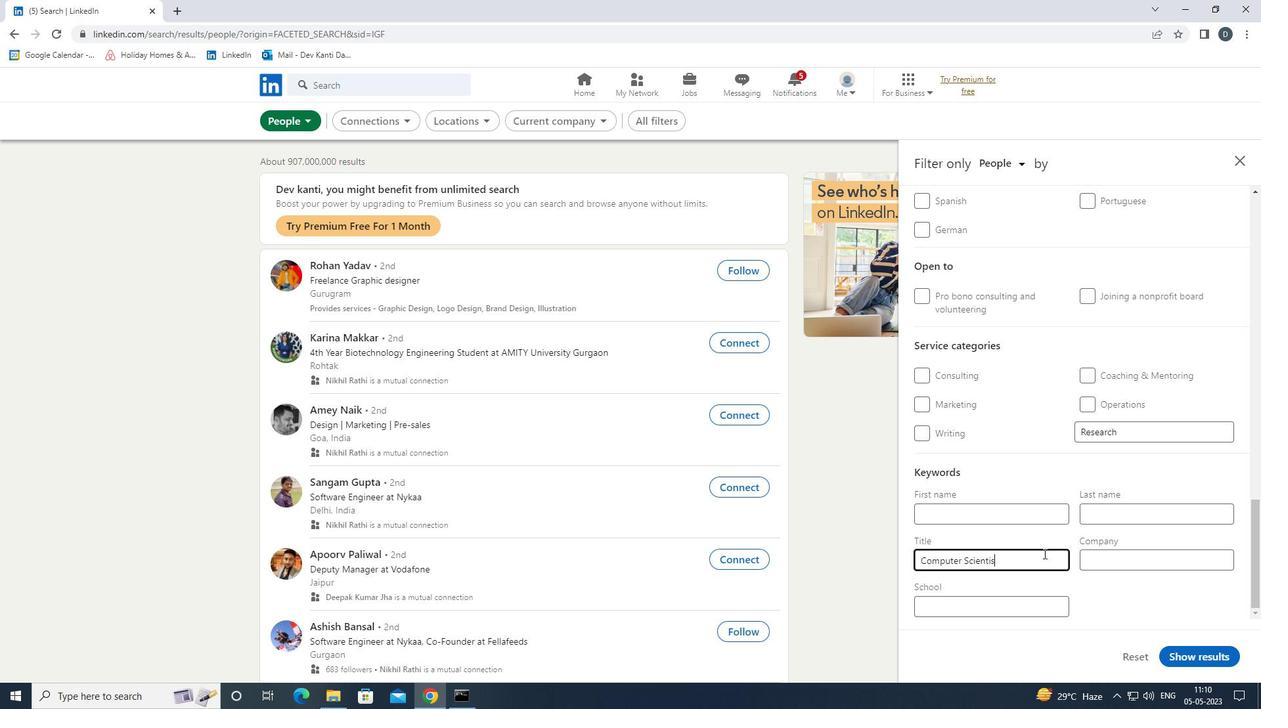 
Action: Mouse moved to (1206, 661)
Screenshot: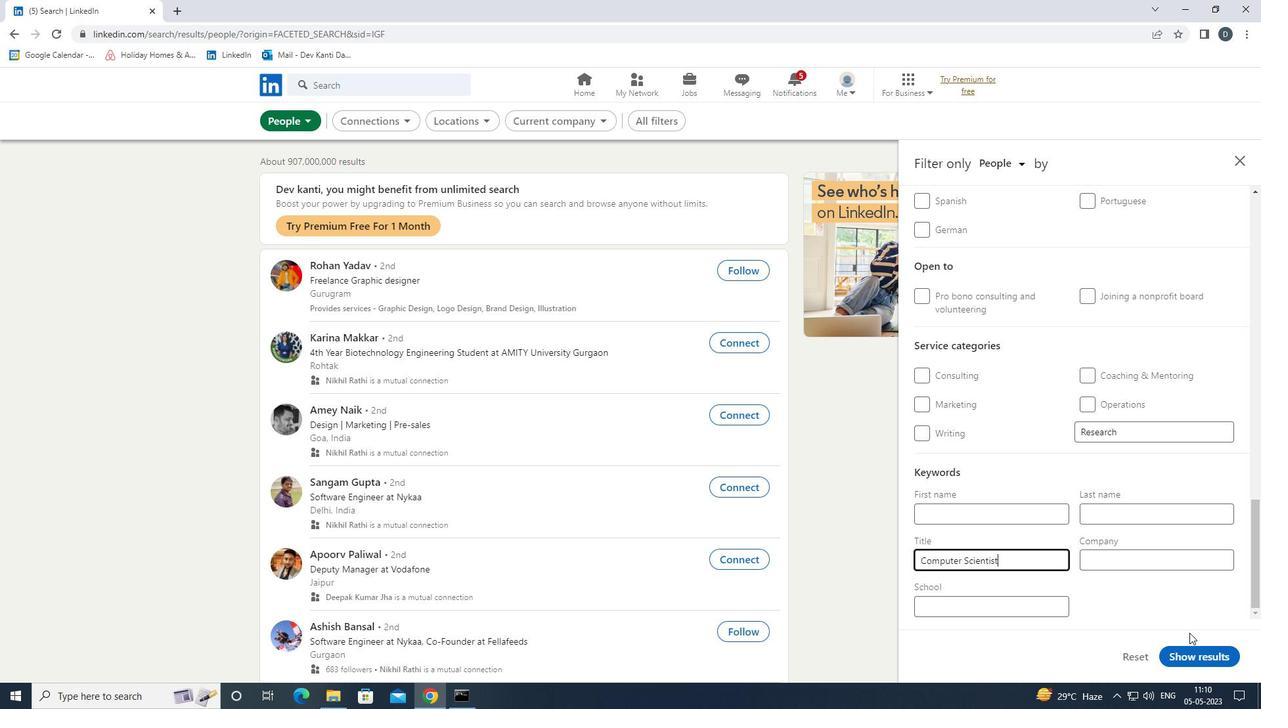 
Action: Mouse pressed left at (1206, 661)
Screenshot: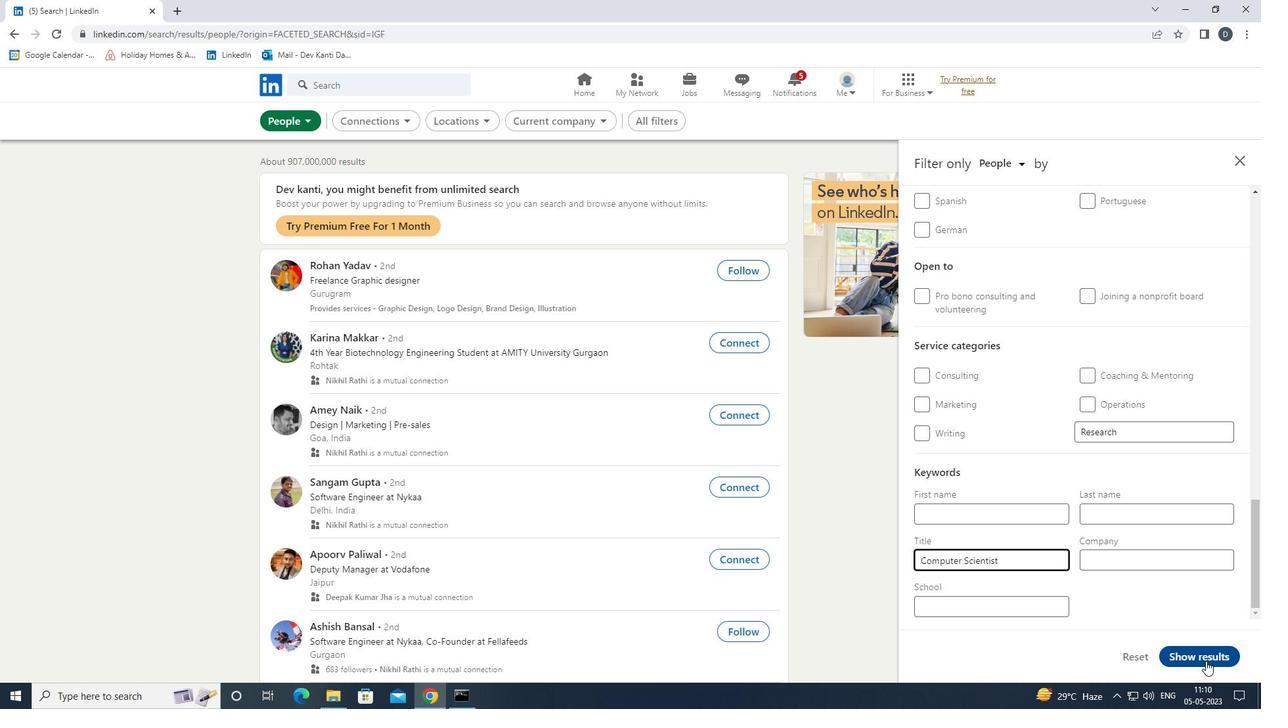 
Action: Mouse moved to (714, 220)
Screenshot: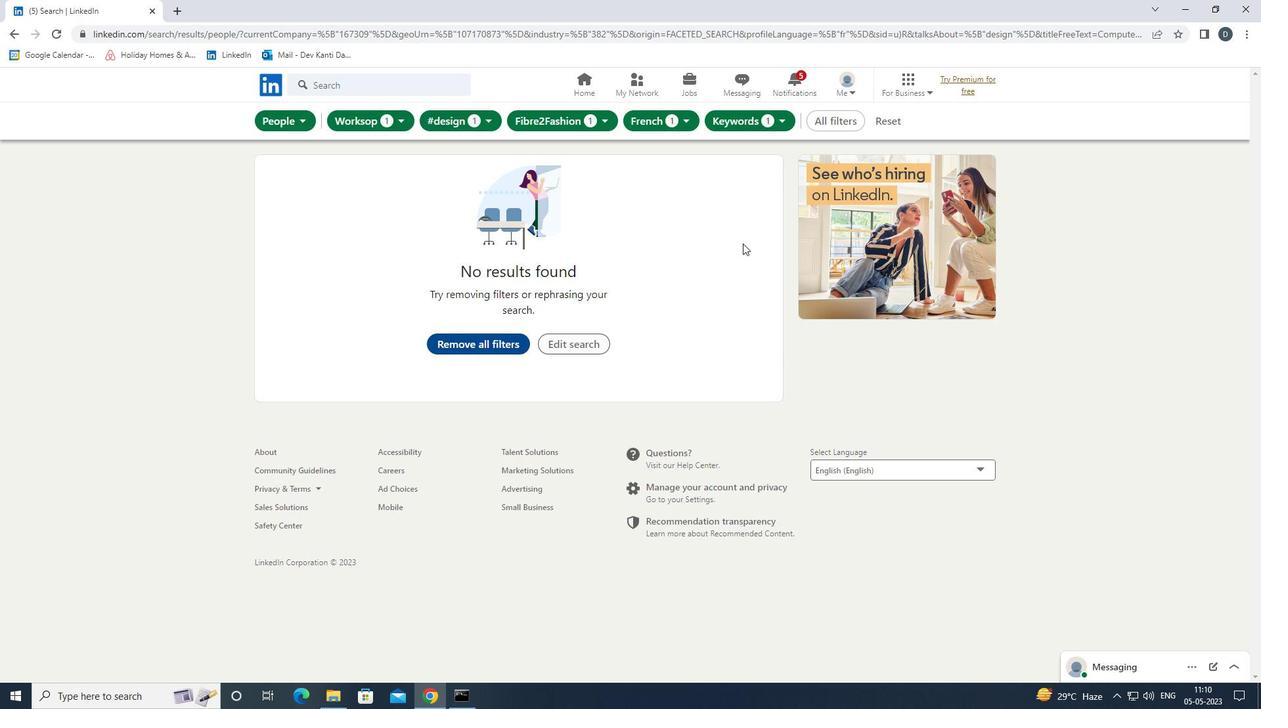 
